 Task: Look for space in Rösrath, Germany from 4th September, 2023 to 10th September, 2023 for 1 adult in price range Rs.9000 to Rs.17000. Place can be private room with 1  bedroom having 1 bed and 1 bathroom. Property type can be house, flat, guest house, hotel. Booking option can be shelf check-in. Required host language is English.
Action: Mouse moved to (494, 104)
Screenshot: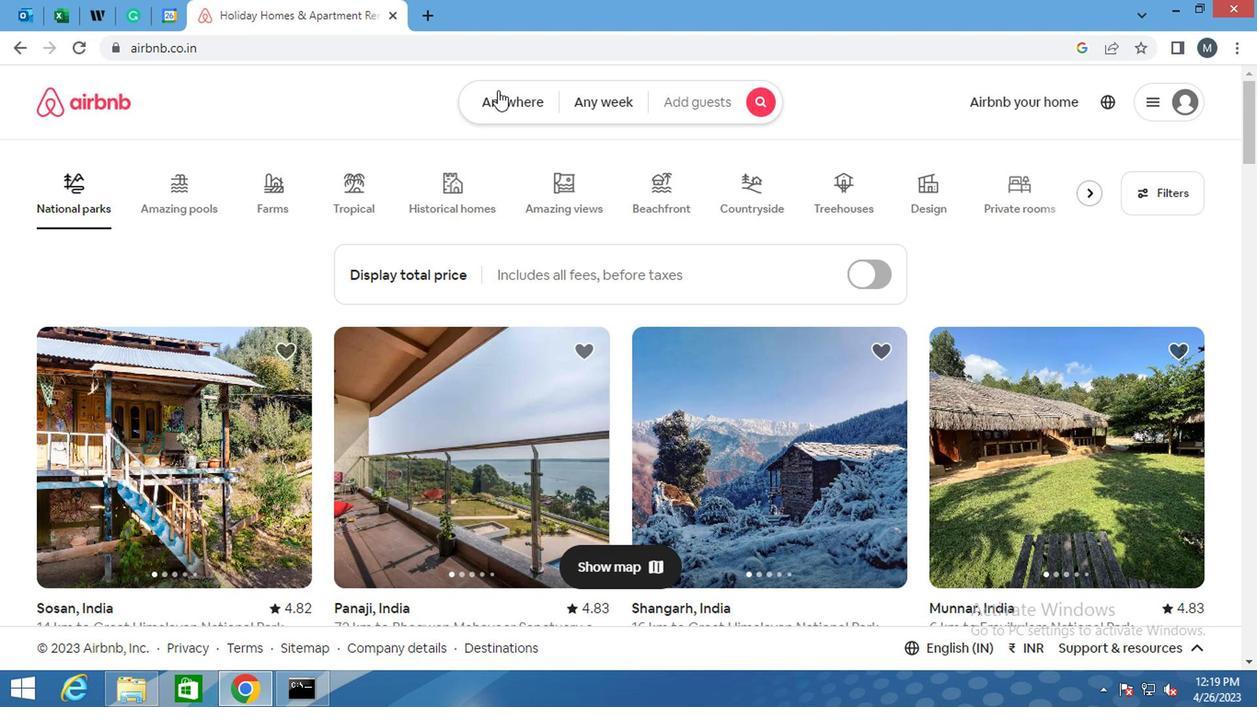 
Action: Mouse pressed left at (494, 104)
Screenshot: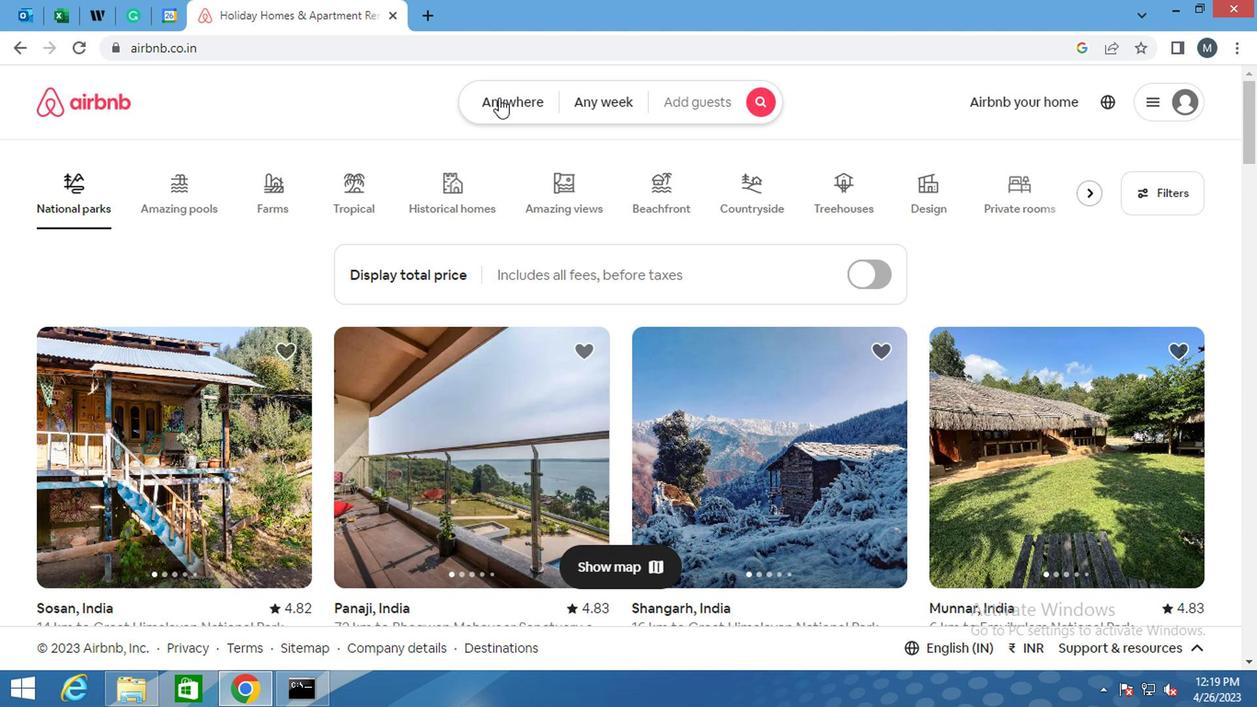 
Action: Mouse moved to (337, 172)
Screenshot: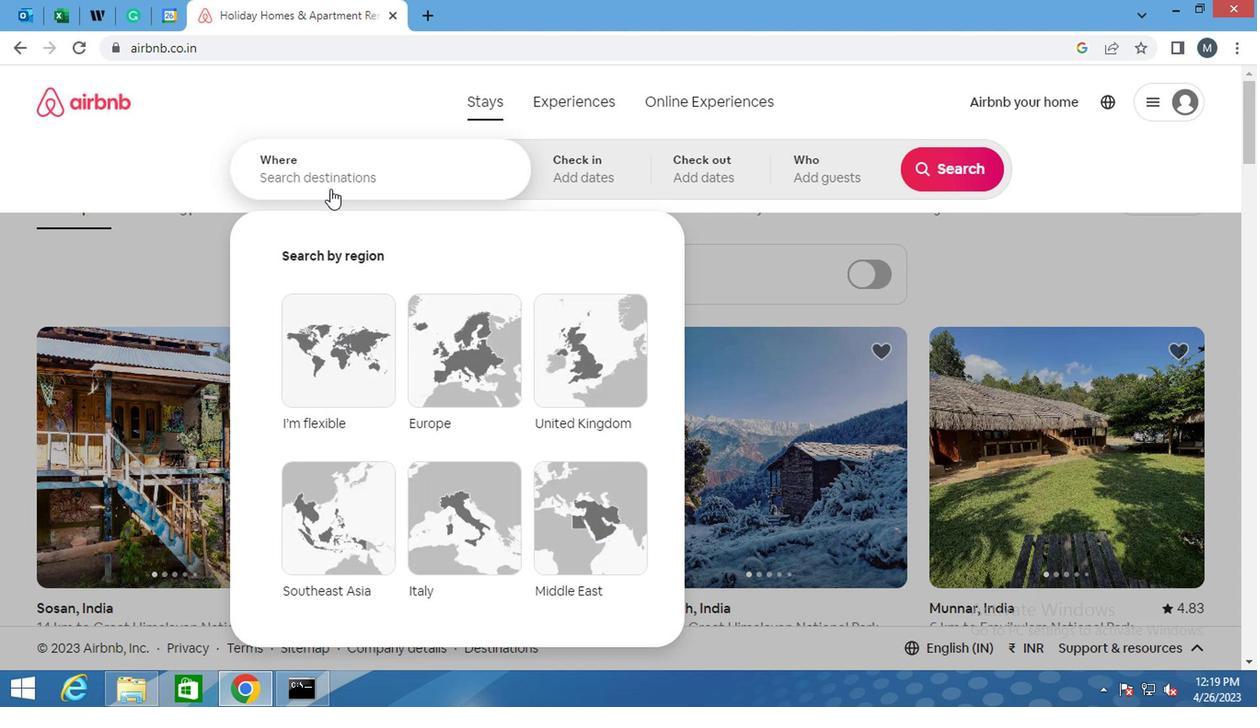 
Action: Mouse pressed left at (337, 172)
Screenshot: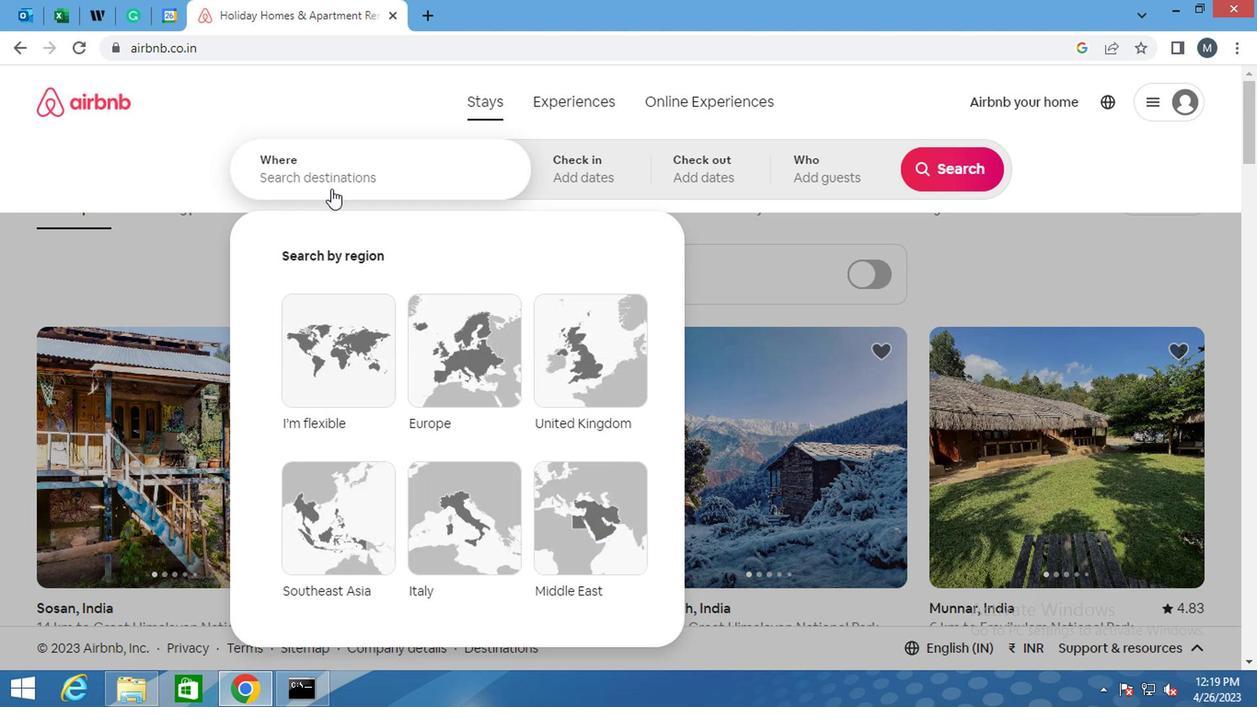 
Action: Key pressed <Key.shift><Key.shift><Key.shift><Key.shift><Key.shift><Key.shift>ROSRATH,<Key.space><Key.shift>GER
Screenshot: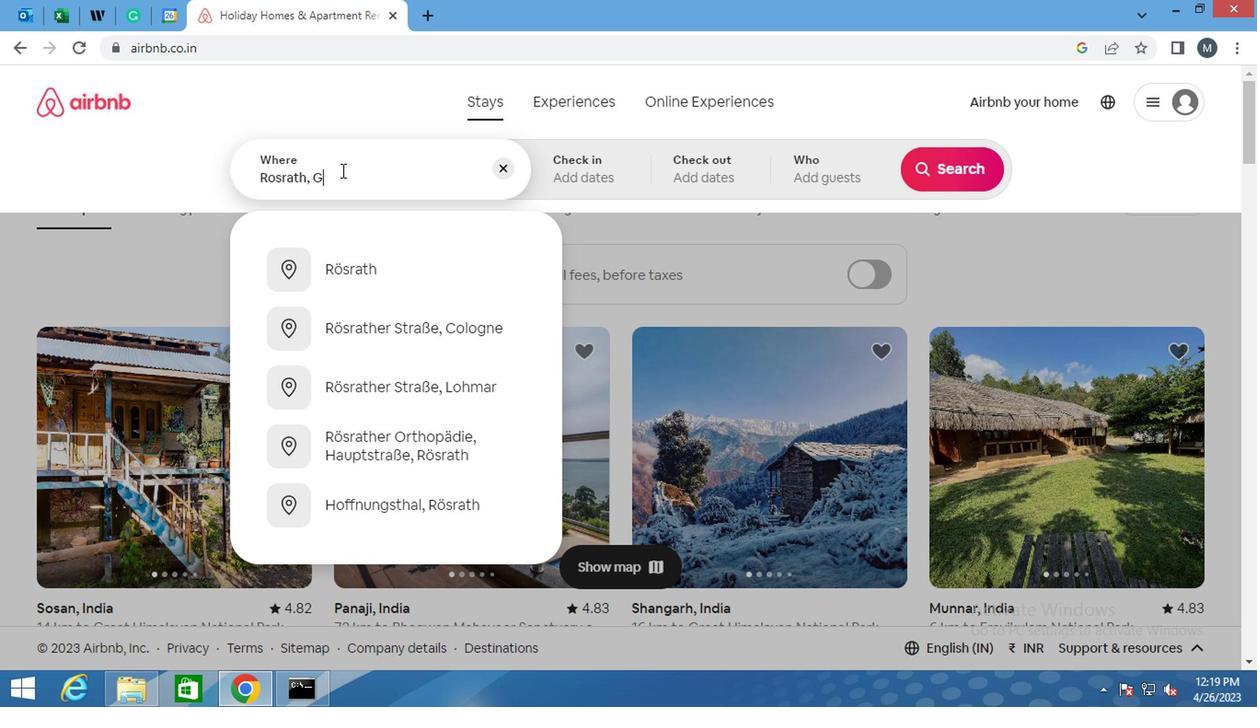 
Action: Mouse moved to (379, 269)
Screenshot: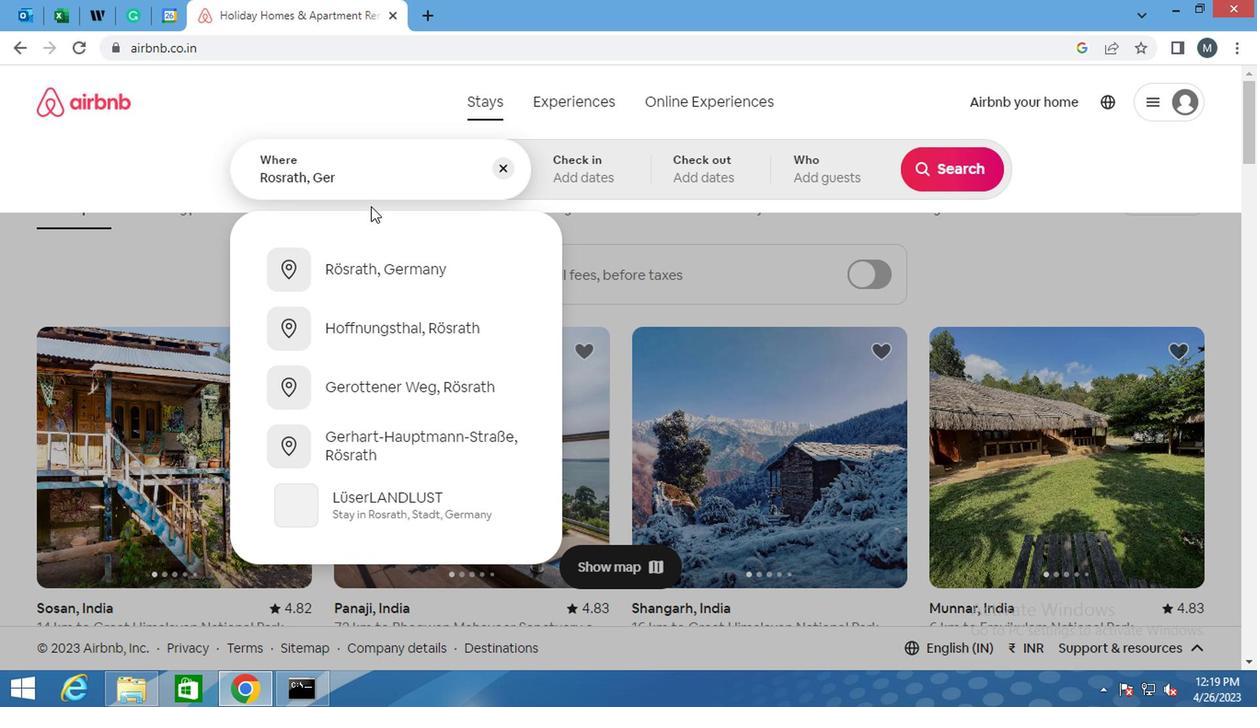 
Action: Mouse pressed left at (379, 269)
Screenshot: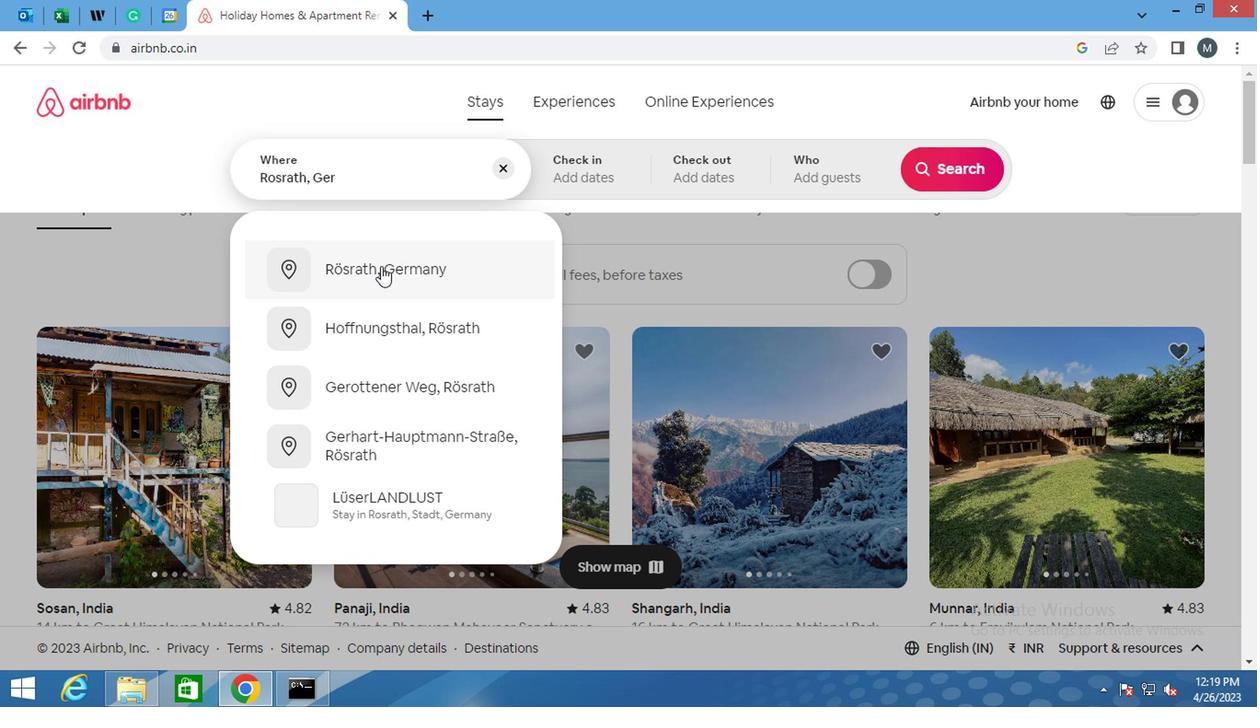 
Action: Mouse moved to (936, 307)
Screenshot: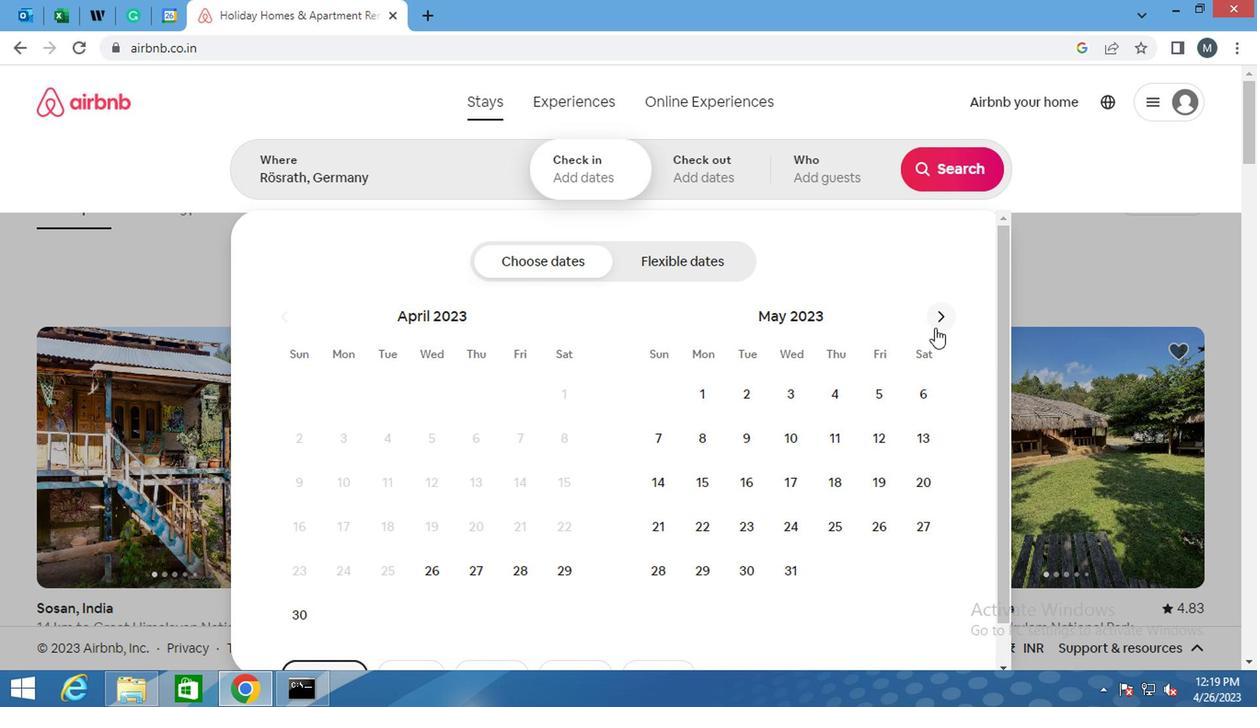 
Action: Mouse pressed left at (936, 307)
Screenshot: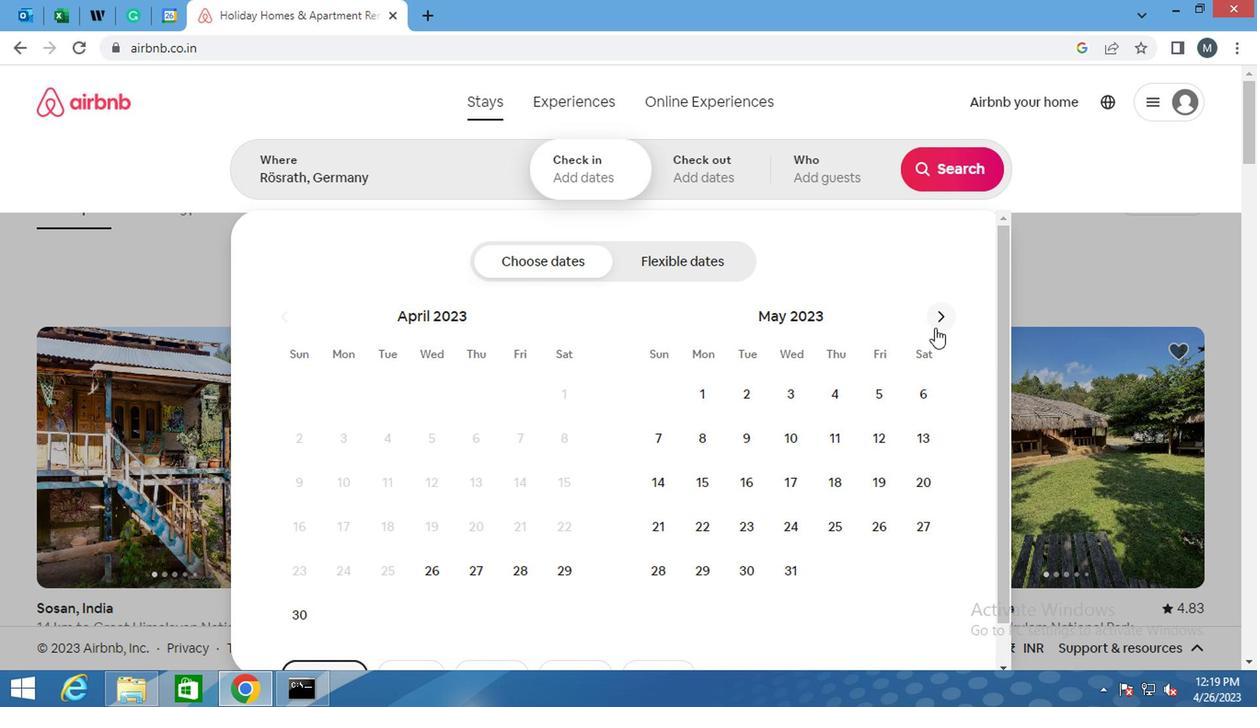 
Action: Mouse moved to (936, 307)
Screenshot: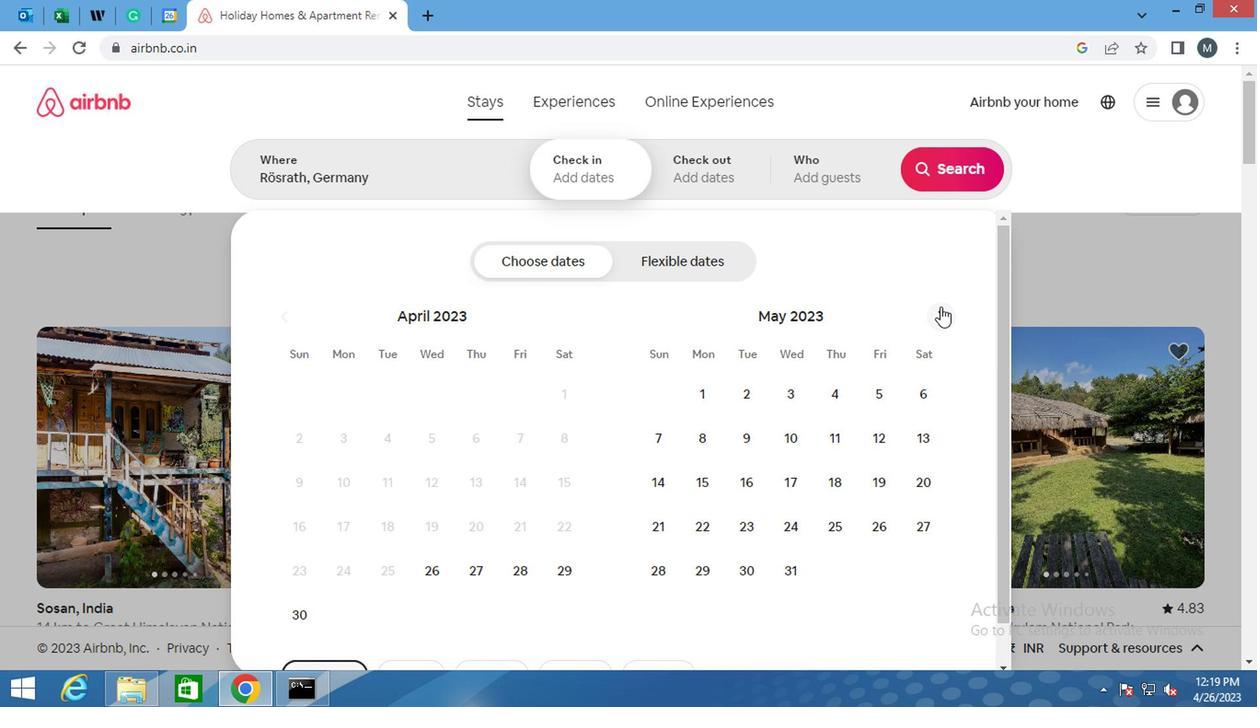 
Action: Mouse pressed left at (936, 307)
Screenshot: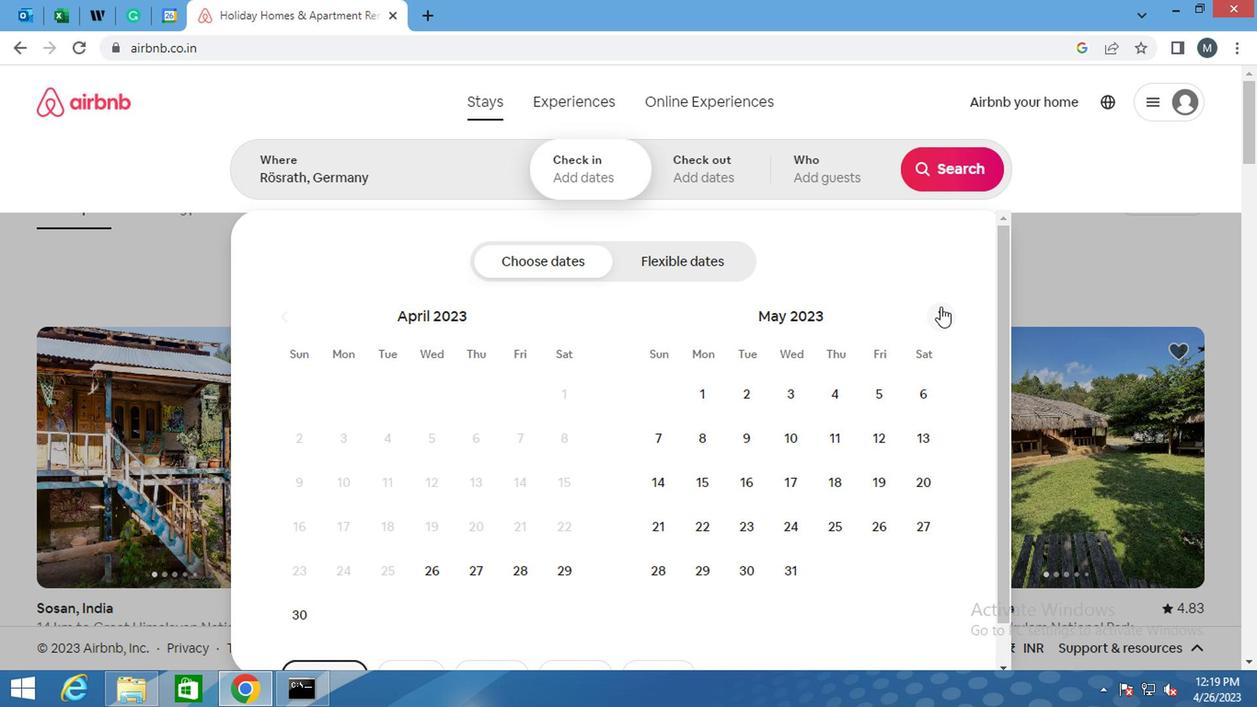
Action: Mouse moved to (938, 308)
Screenshot: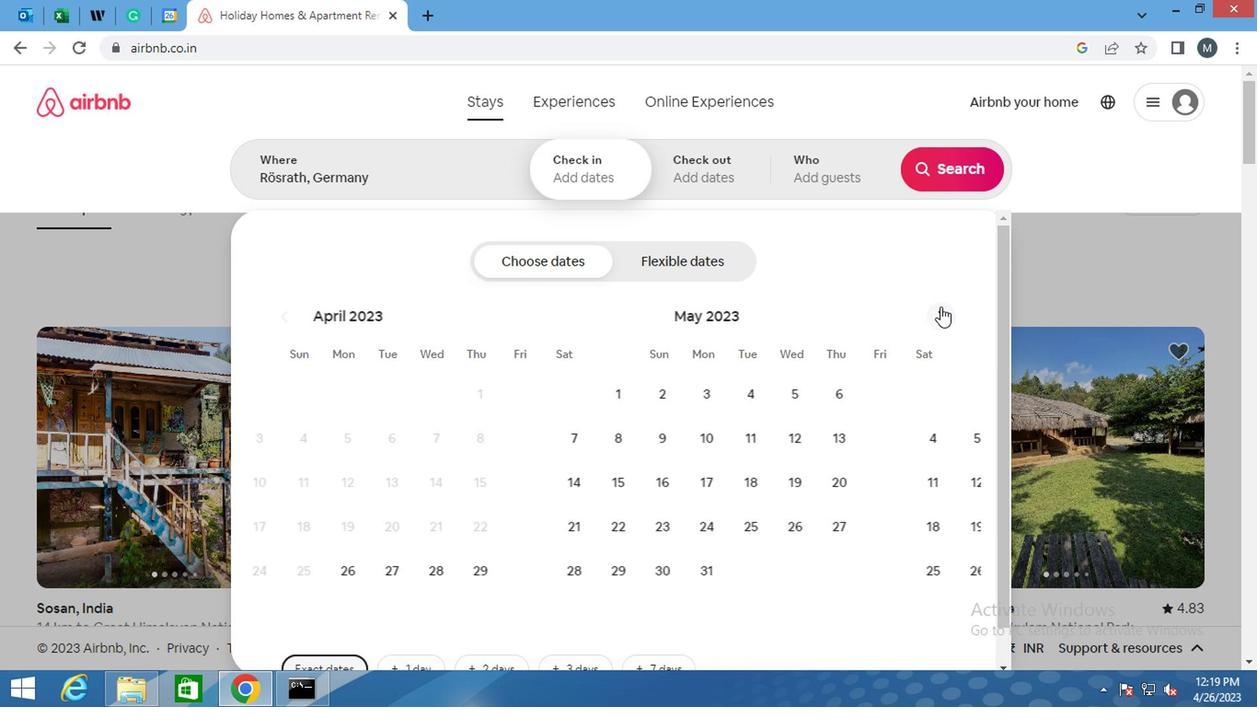 
Action: Mouse pressed left at (938, 308)
Screenshot: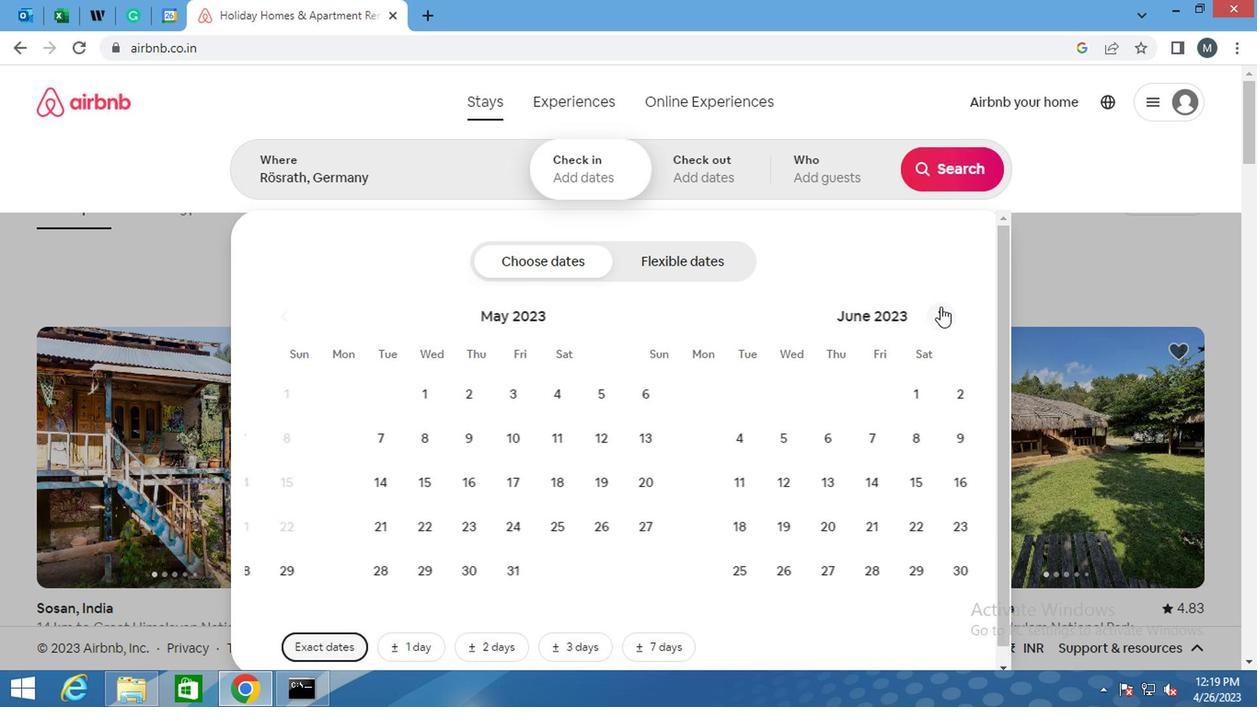 
Action: Mouse moved to (939, 307)
Screenshot: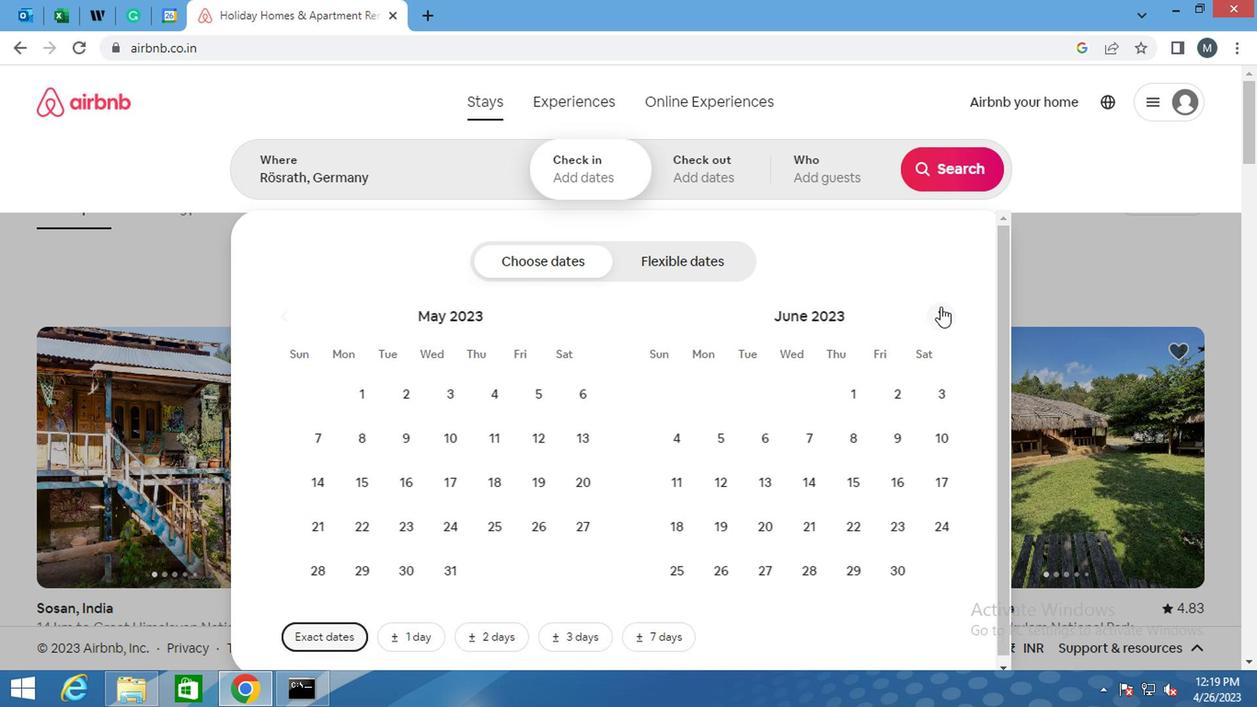 
Action: Mouse pressed left at (939, 307)
Screenshot: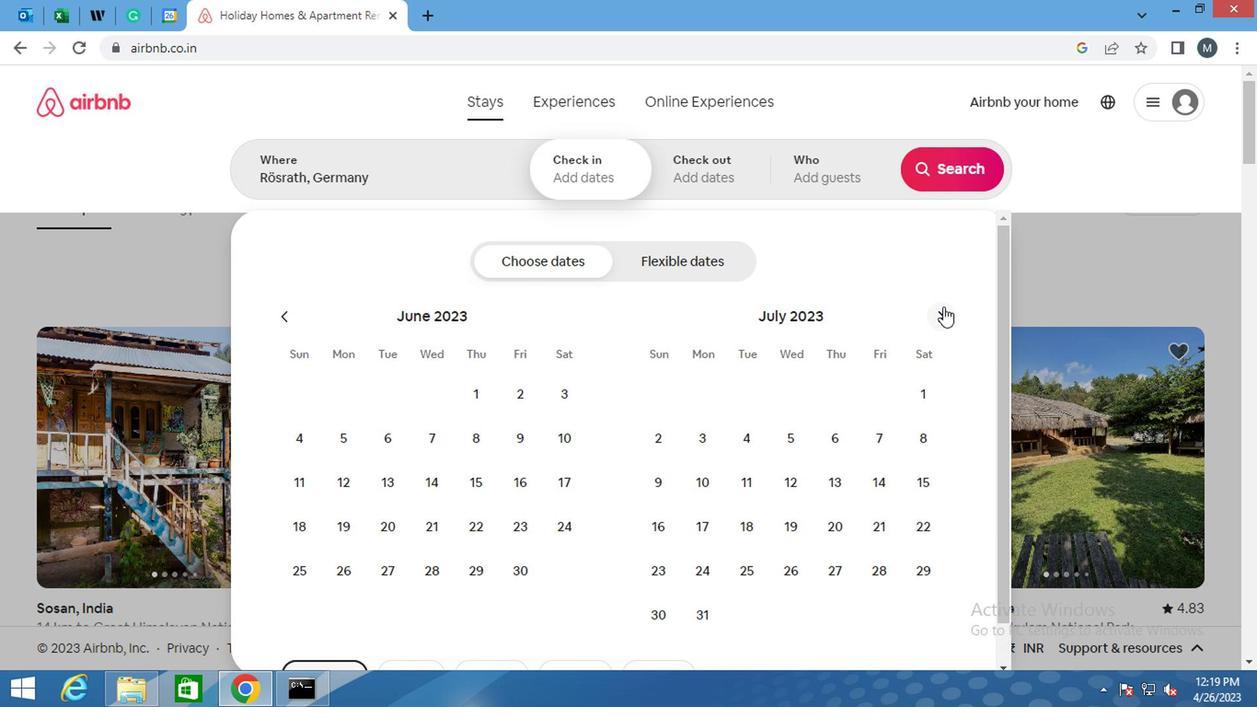 
Action: Mouse moved to (940, 307)
Screenshot: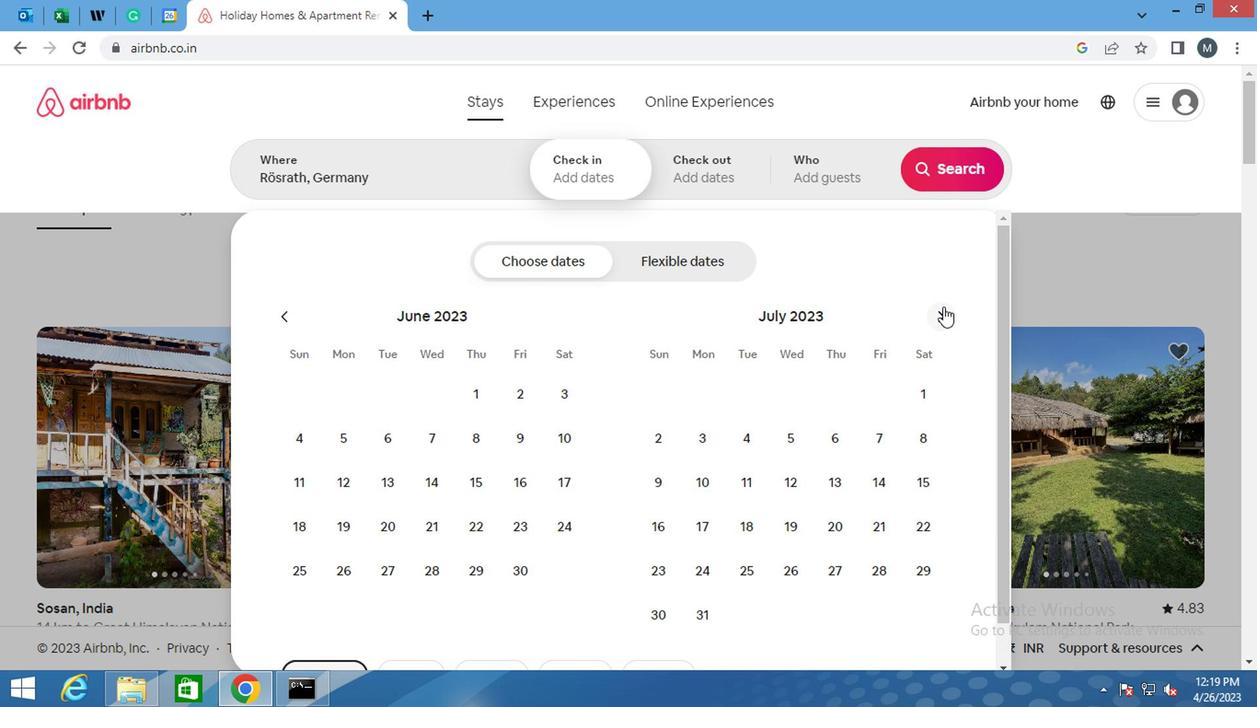 
Action: Mouse pressed left at (940, 307)
Screenshot: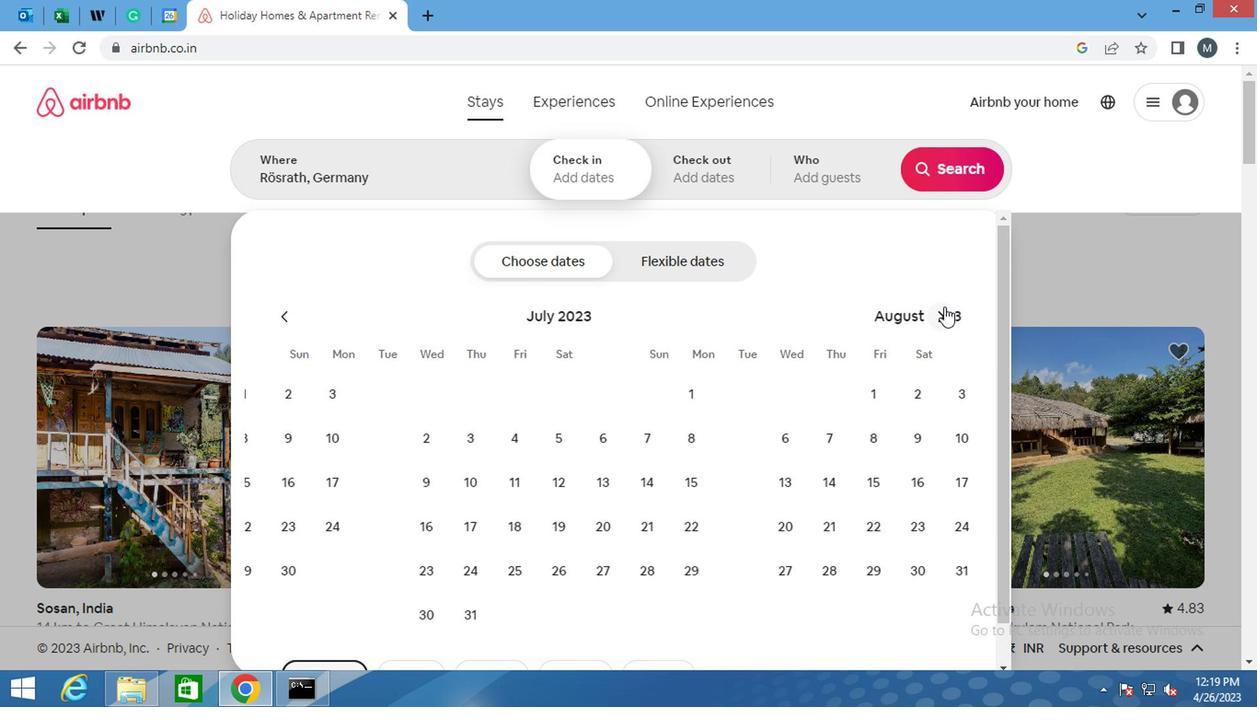 
Action: Mouse moved to (701, 444)
Screenshot: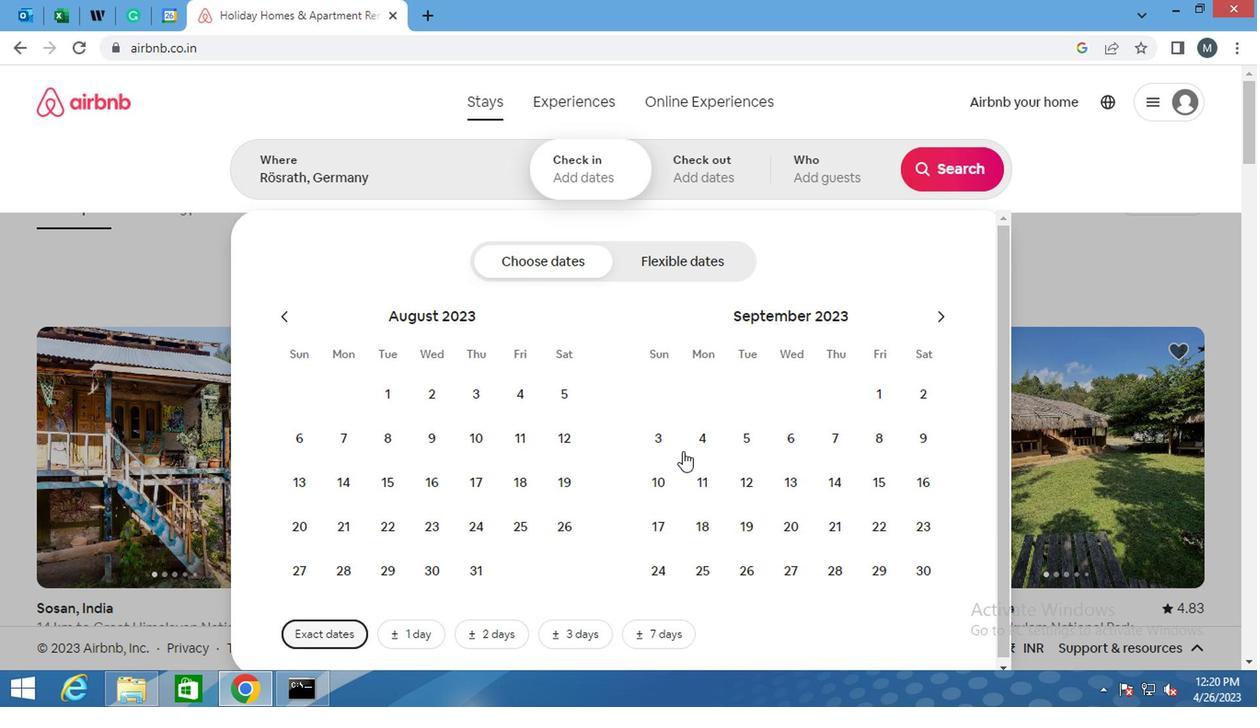 
Action: Mouse pressed left at (701, 444)
Screenshot: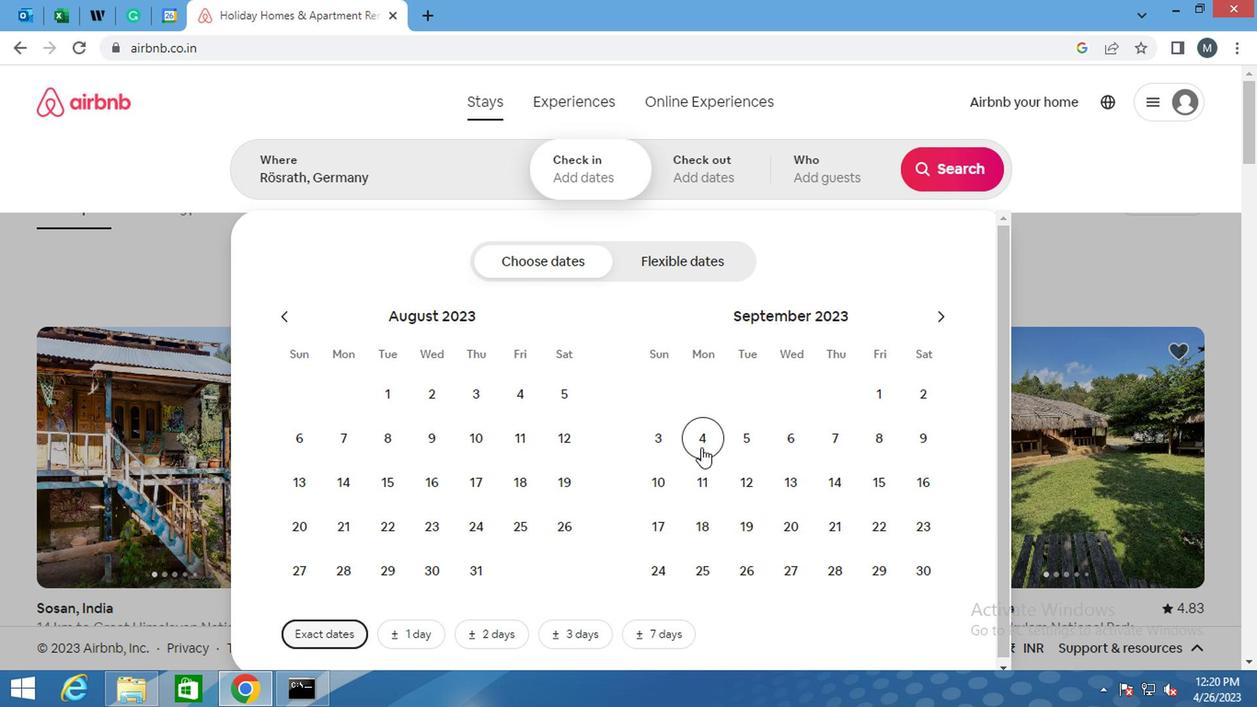 
Action: Mouse moved to (649, 482)
Screenshot: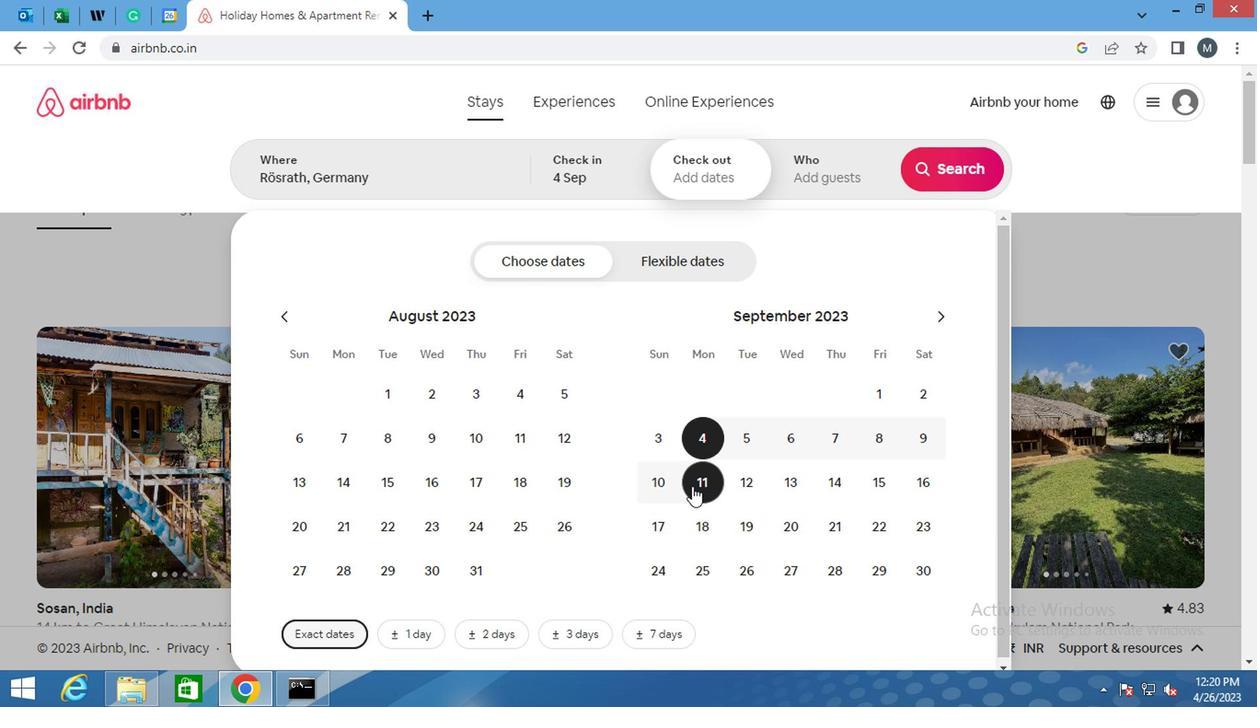 
Action: Mouse pressed left at (649, 482)
Screenshot: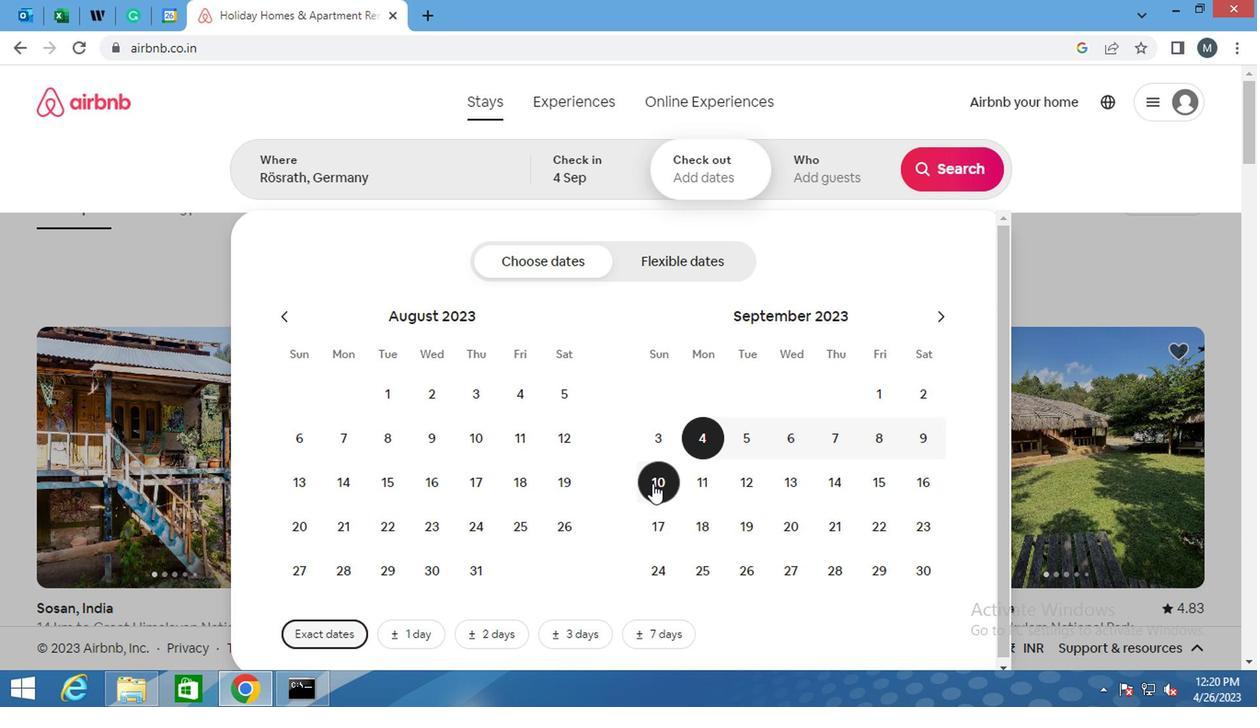 
Action: Mouse moved to (815, 193)
Screenshot: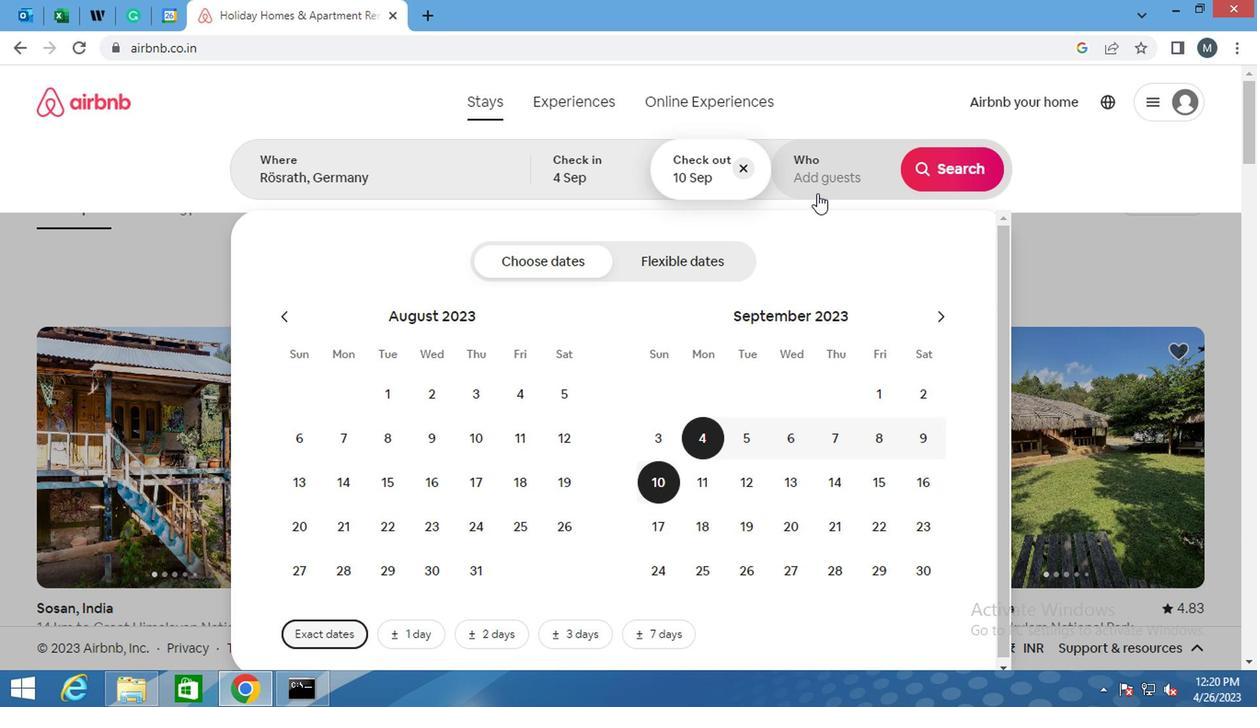 
Action: Mouse pressed left at (815, 193)
Screenshot: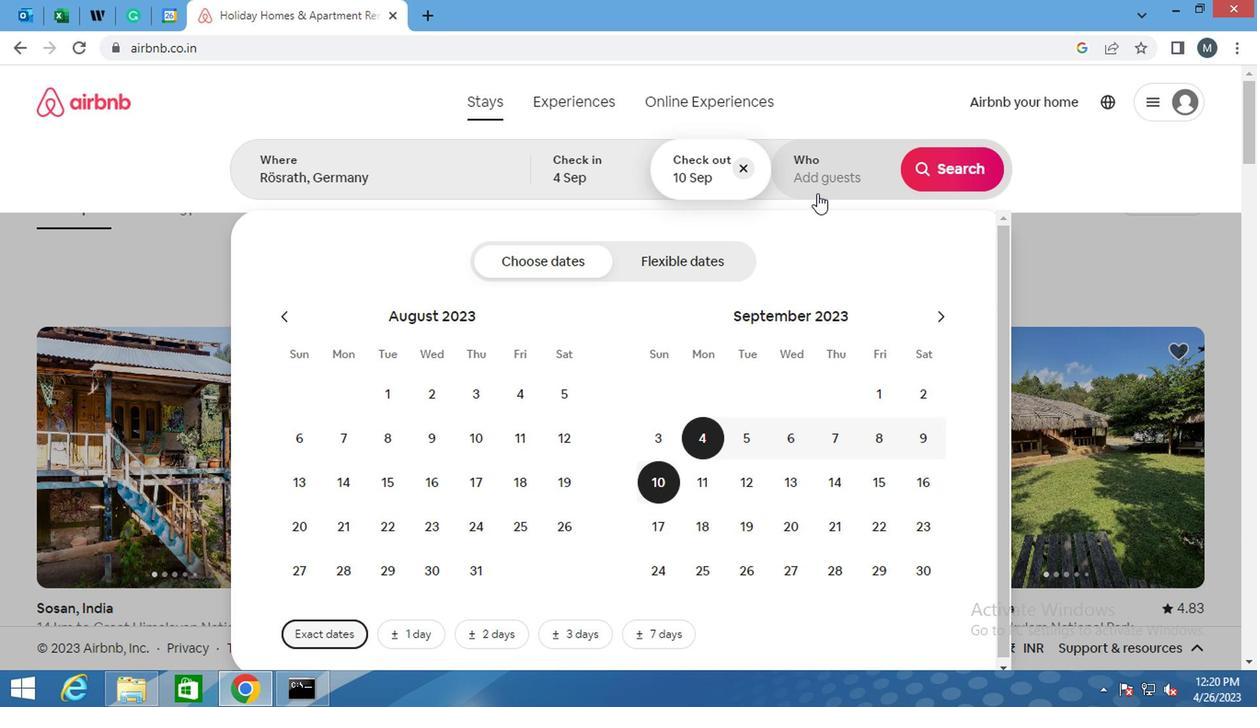 
Action: Mouse moved to (955, 276)
Screenshot: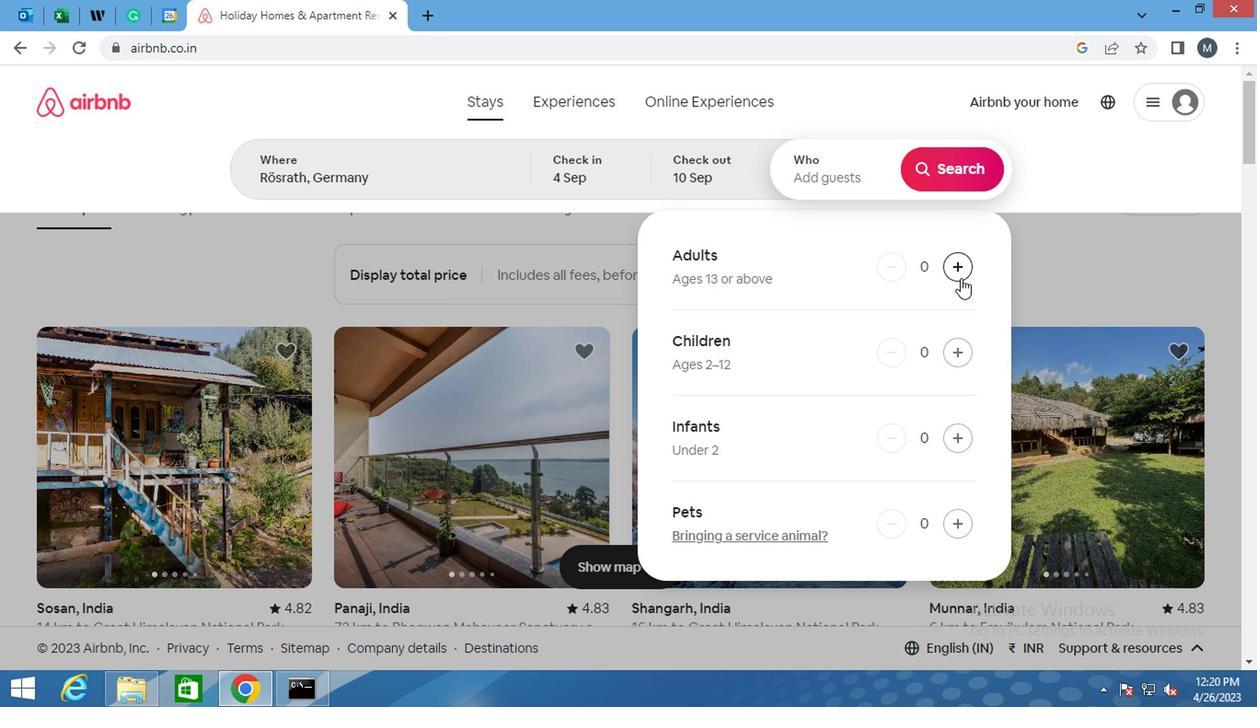 
Action: Mouse pressed left at (955, 276)
Screenshot: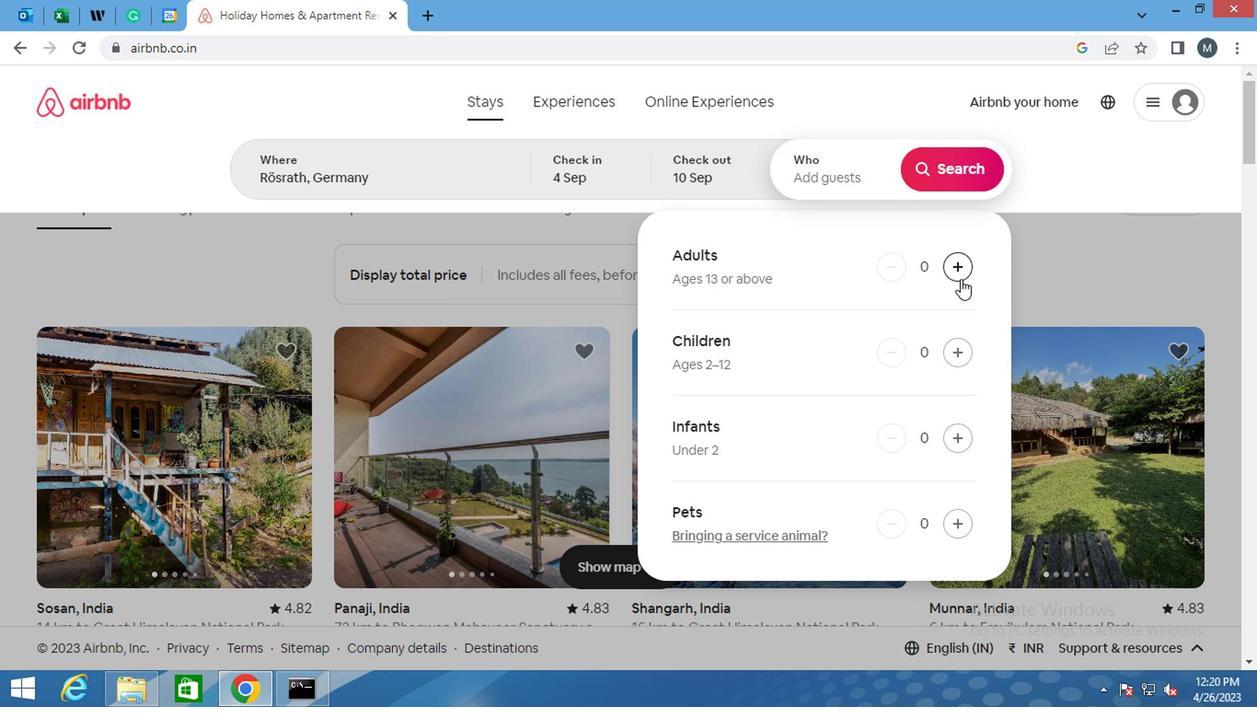 
Action: Mouse moved to (942, 172)
Screenshot: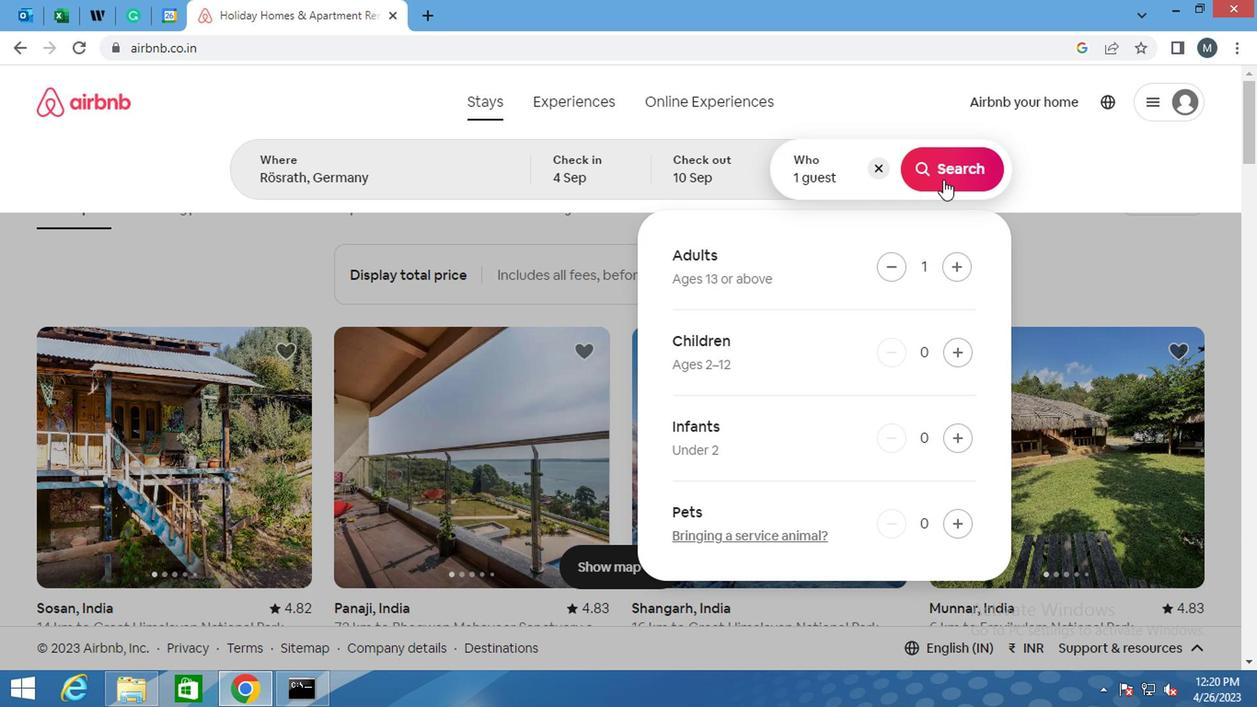
Action: Mouse pressed left at (942, 172)
Screenshot: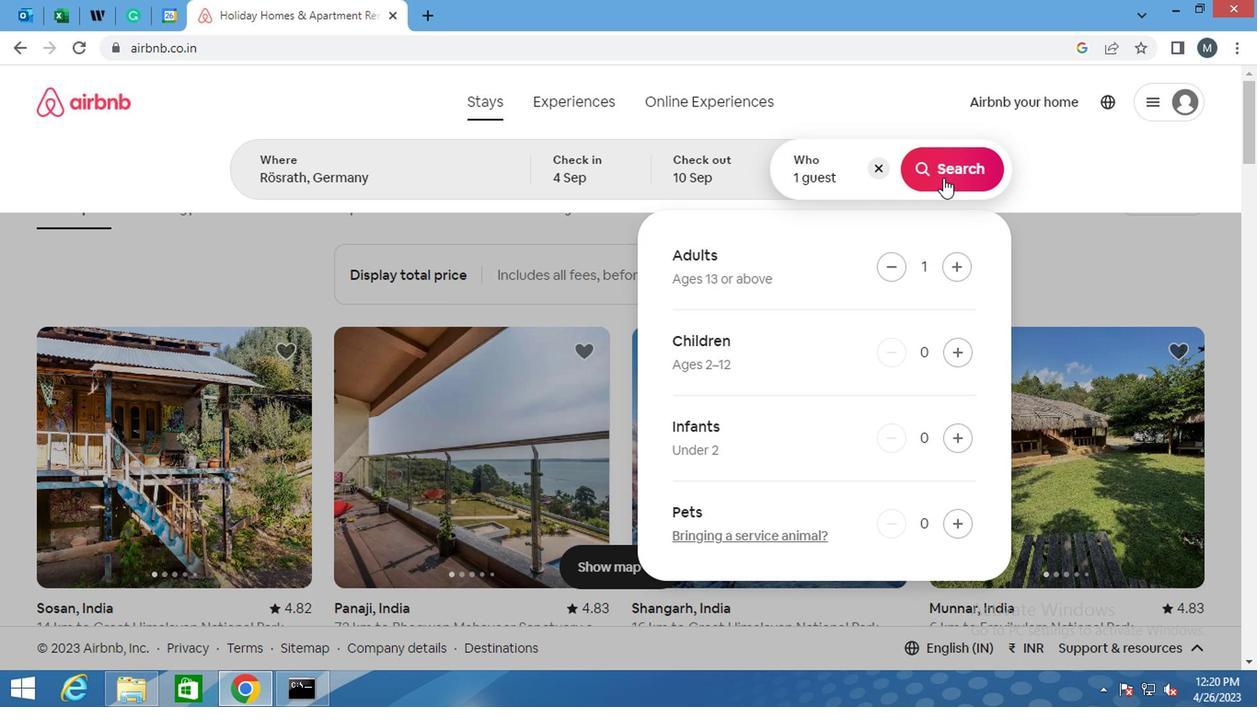 
Action: Mouse moved to (1143, 178)
Screenshot: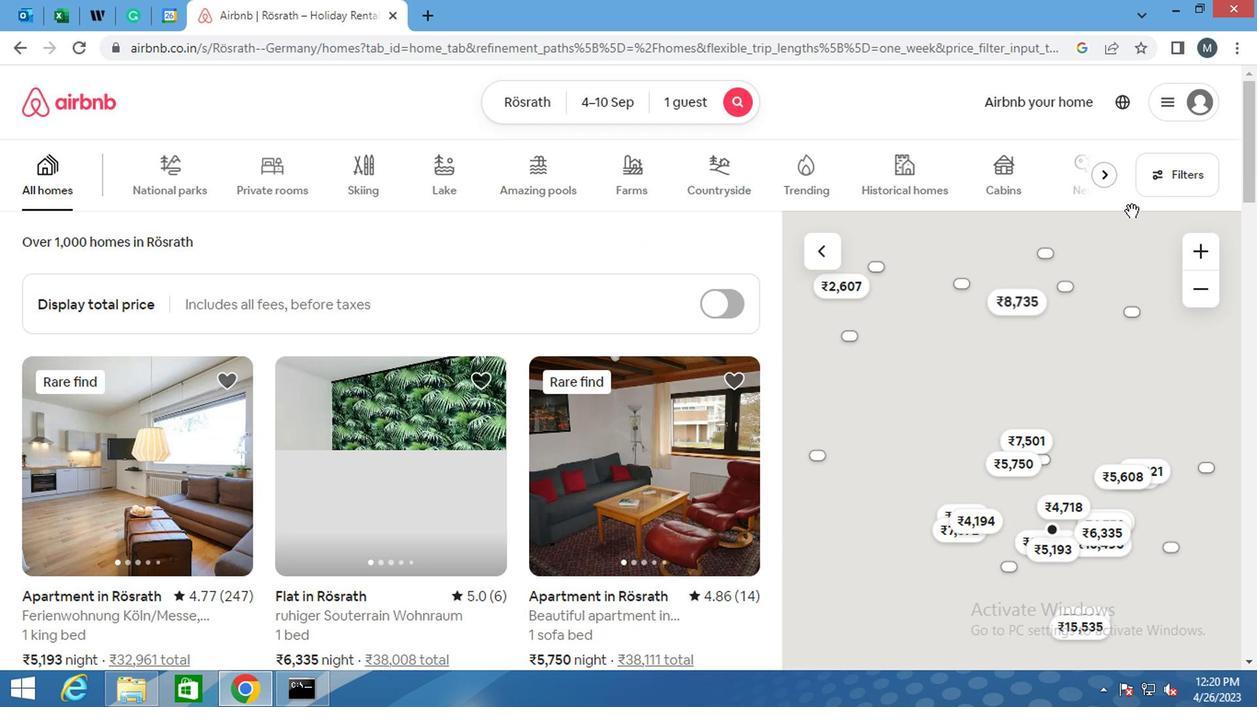
Action: Mouse pressed left at (1143, 178)
Screenshot: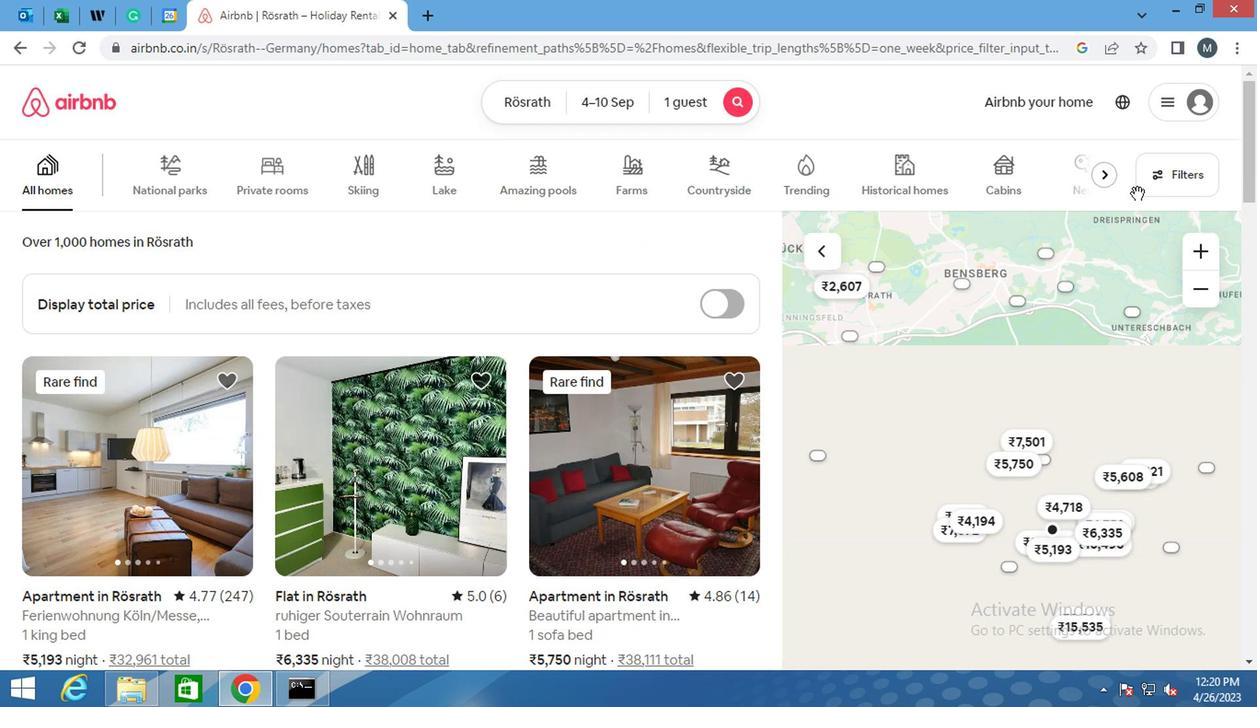 
Action: Mouse moved to (402, 425)
Screenshot: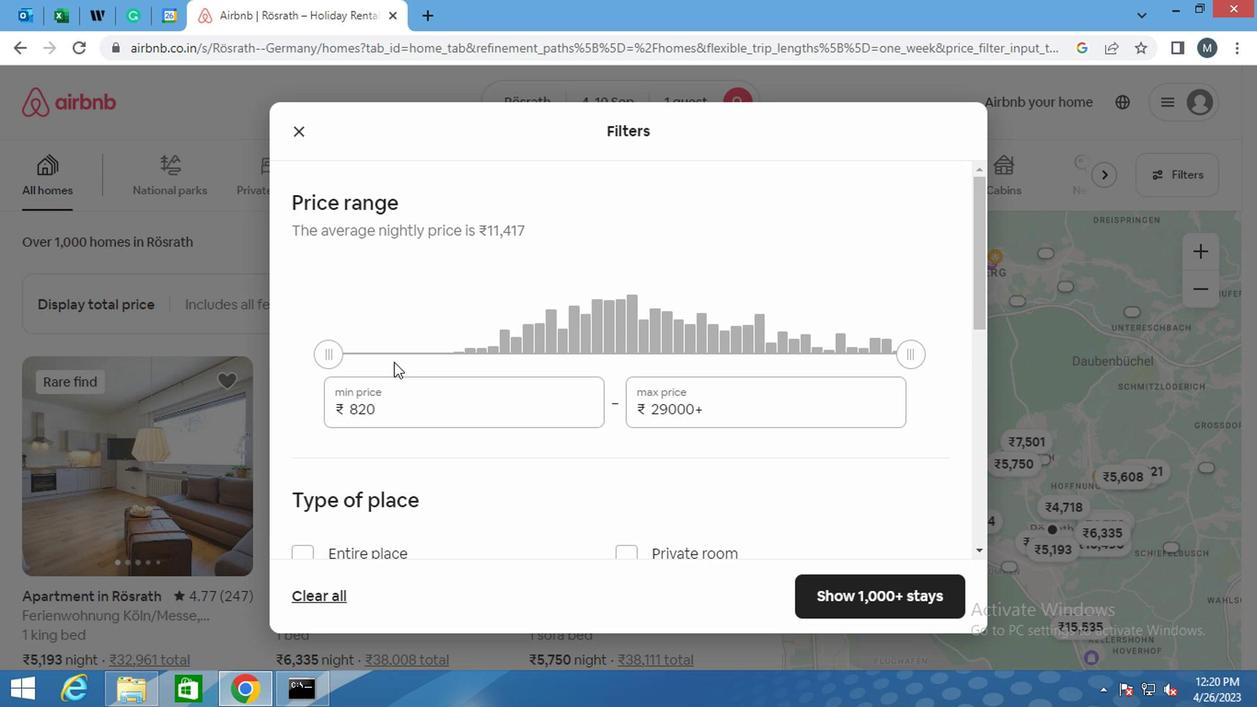 
Action: Mouse pressed left at (402, 425)
Screenshot: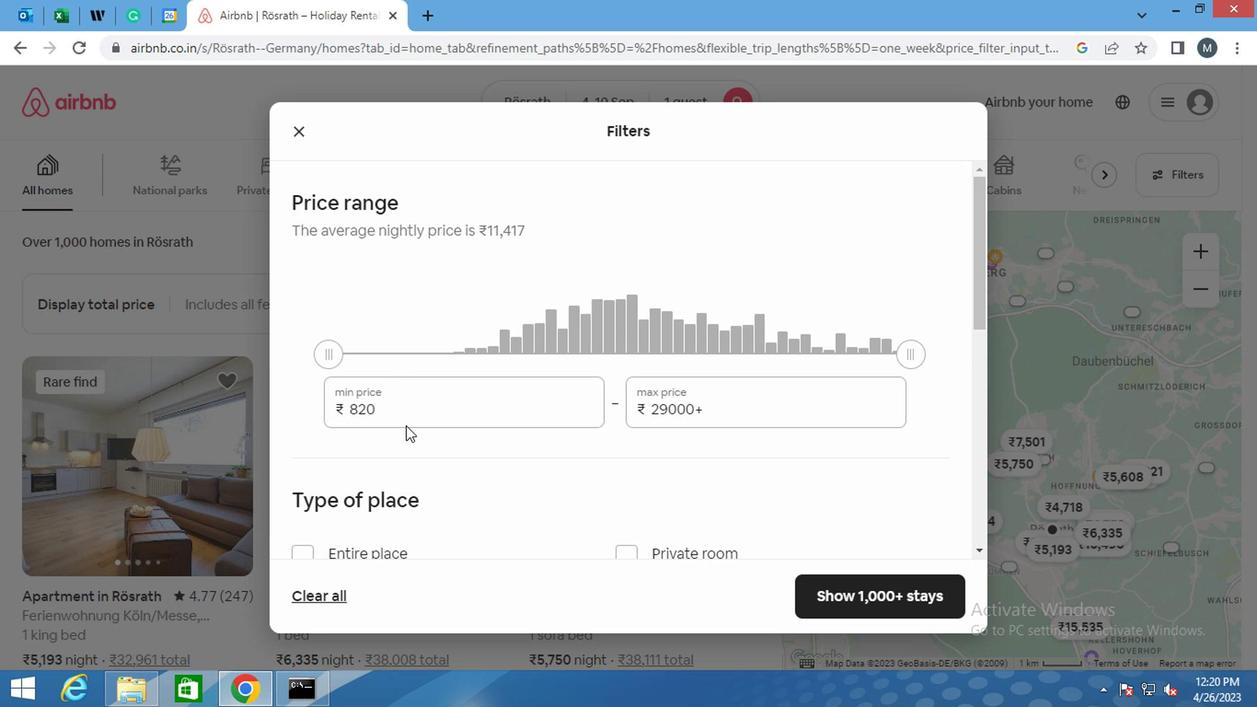 
Action: Mouse moved to (404, 415)
Screenshot: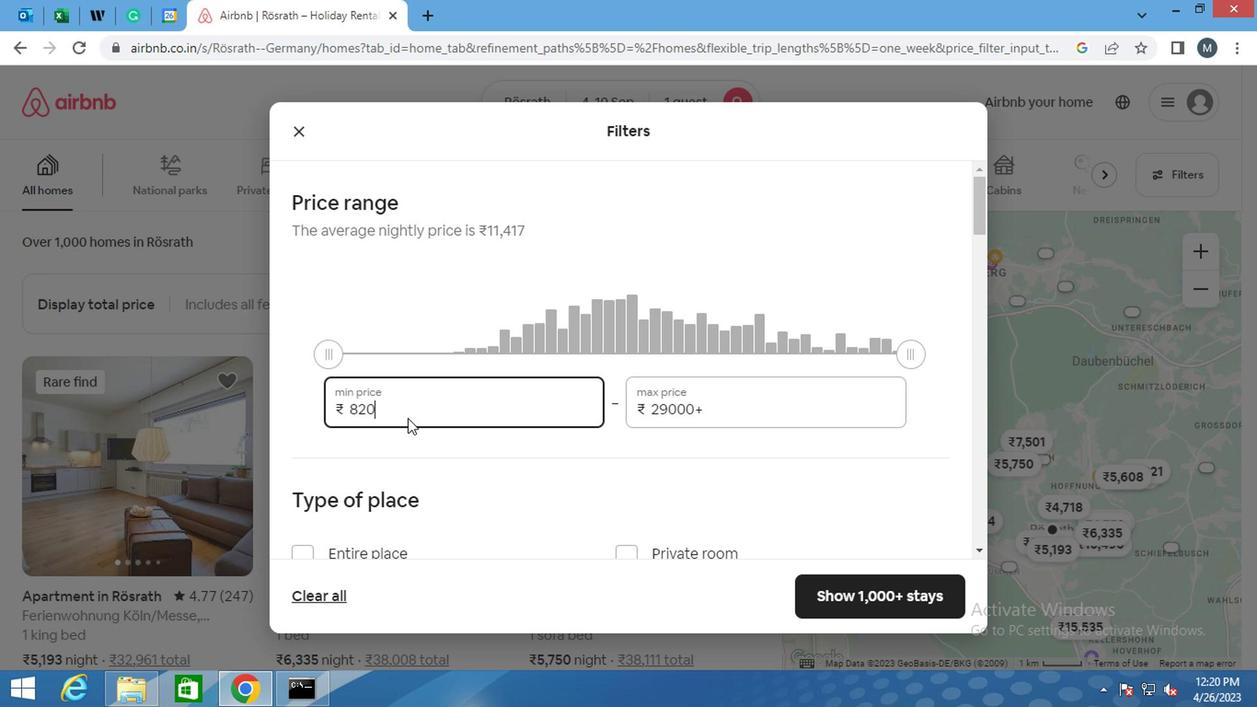 
Action: Key pressed <Key.backspace><Key.backspace><Key.backspace>
Screenshot: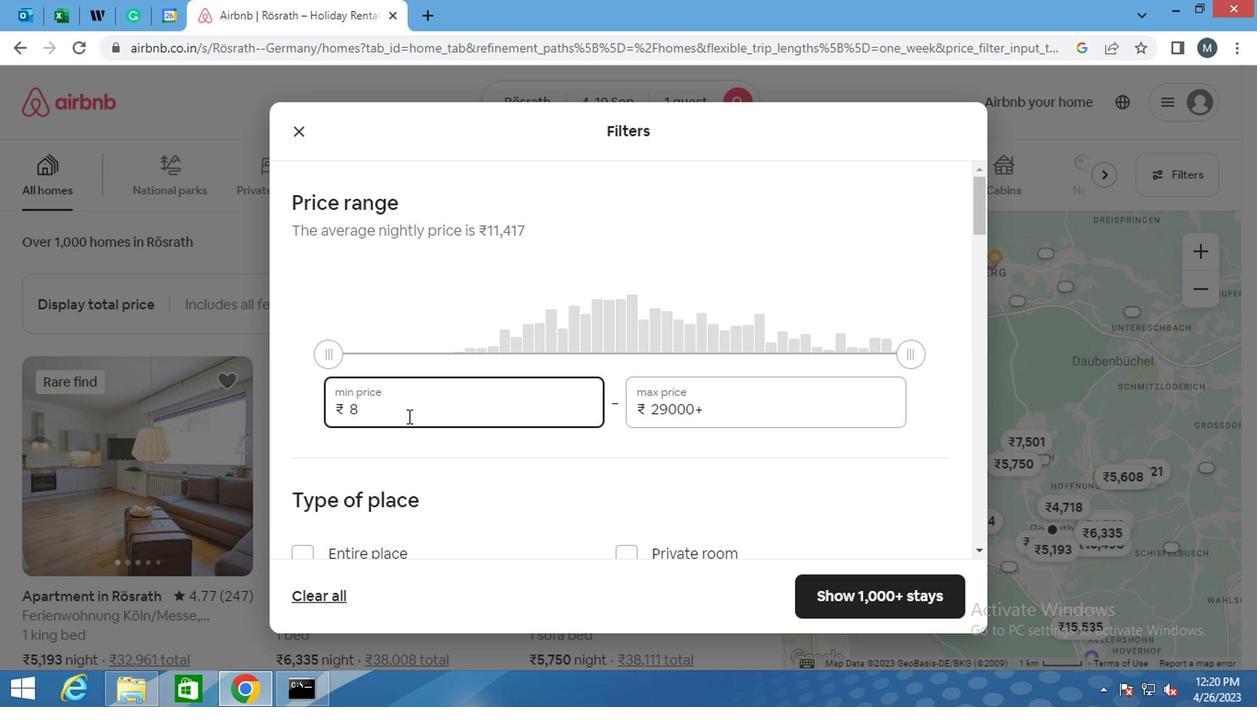 
Action: Mouse moved to (404, 412)
Screenshot: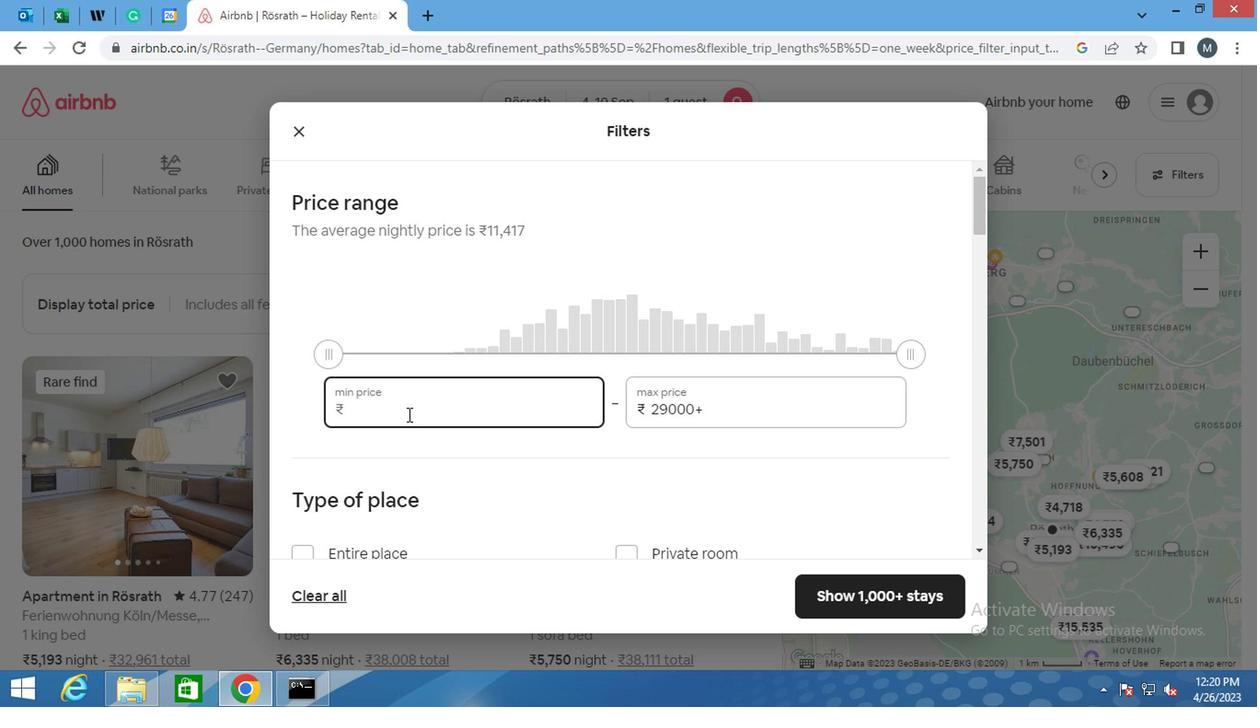 
Action: Key pressed 900
Screenshot: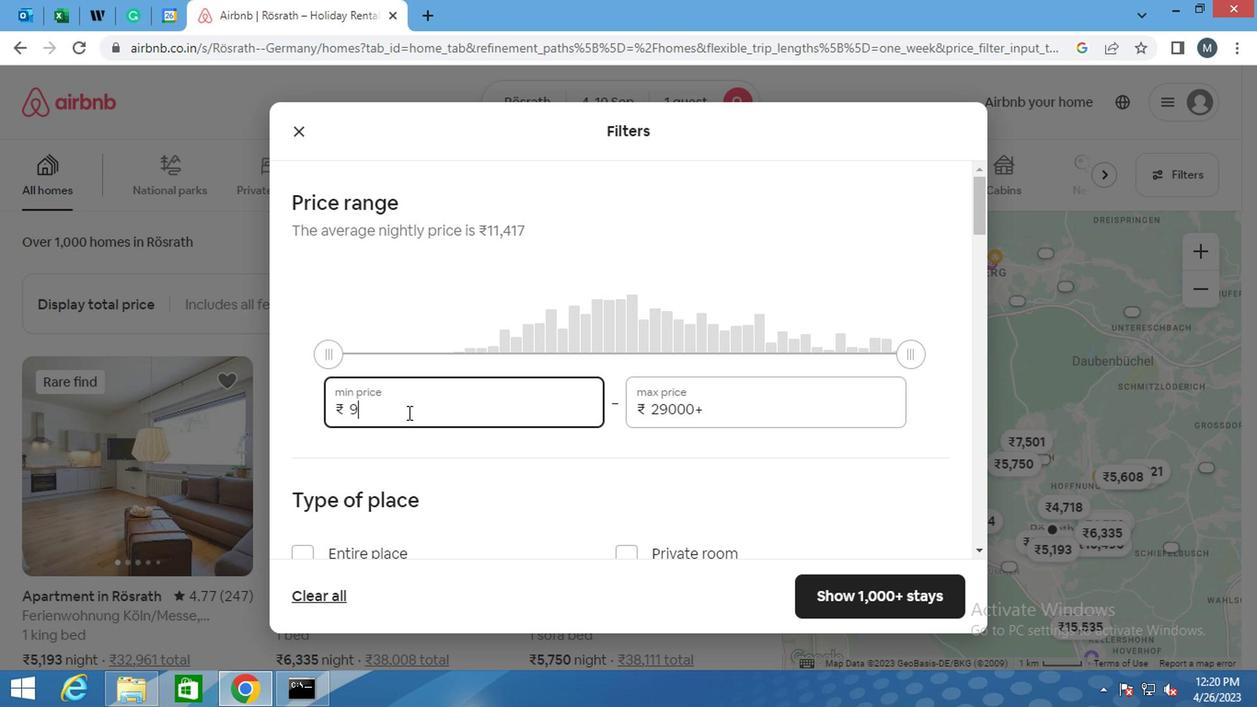 
Action: Mouse moved to (404, 412)
Screenshot: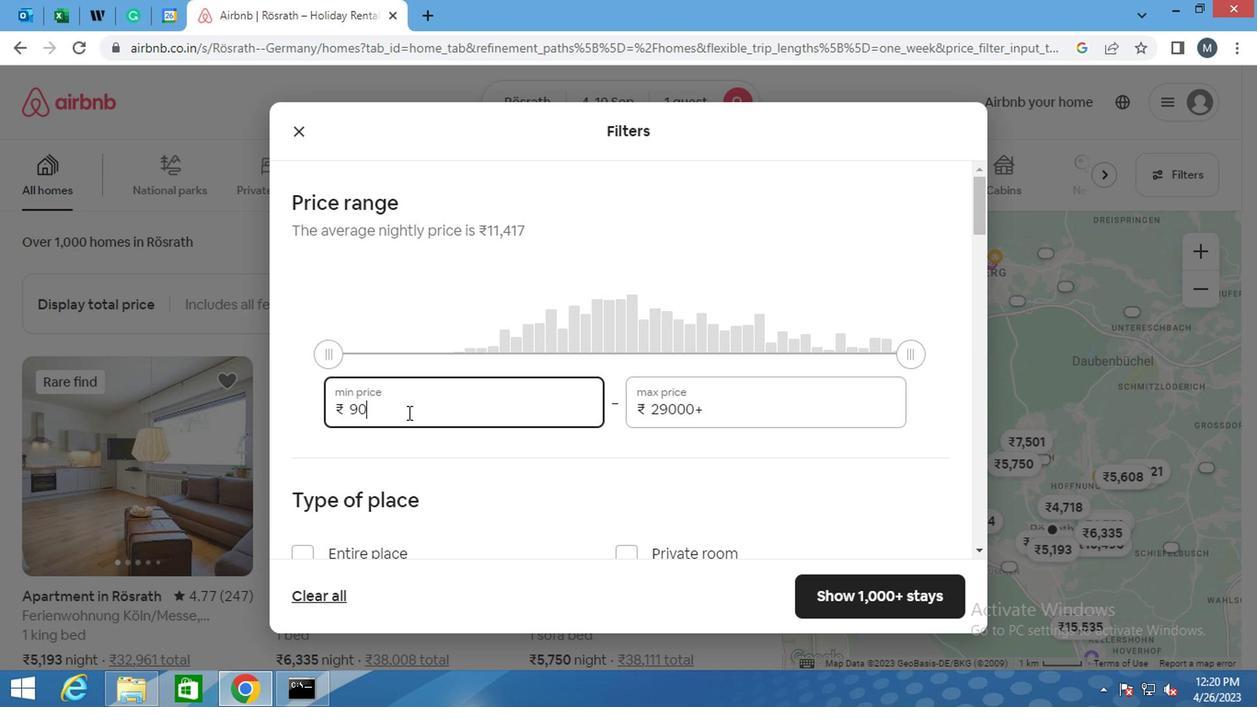 
Action: Key pressed 0
Screenshot: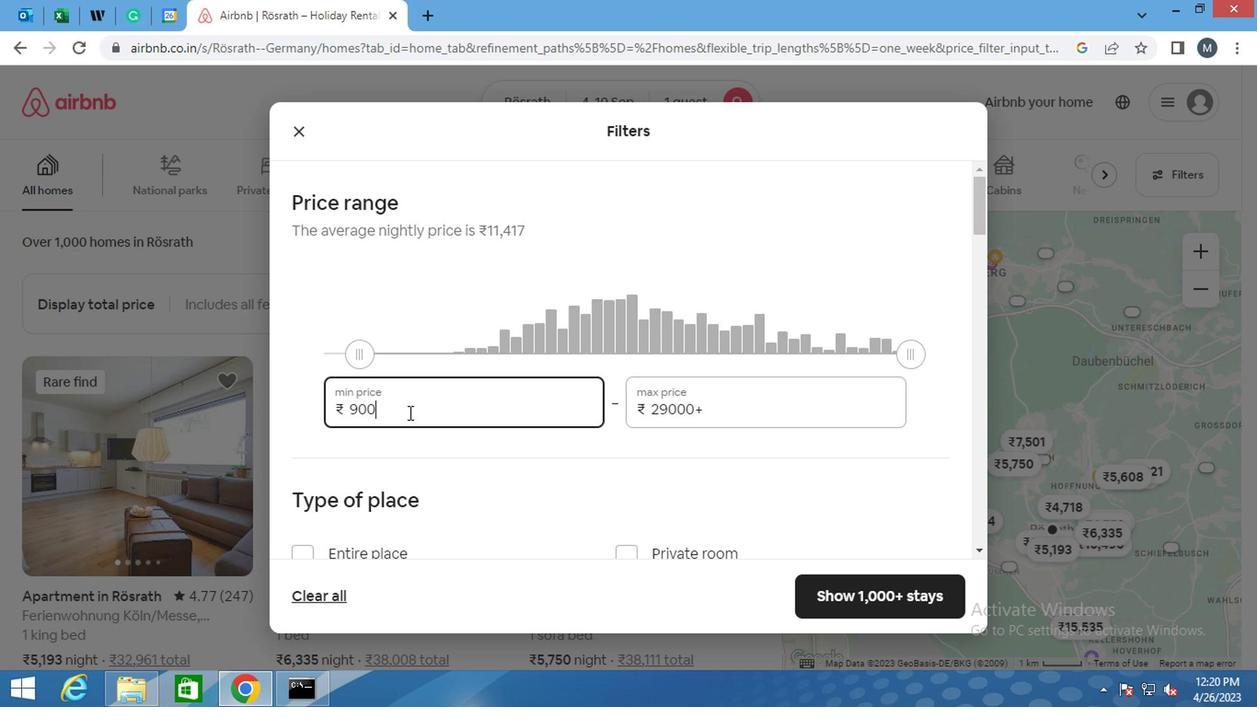 
Action: Mouse moved to (709, 417)
Screenshot: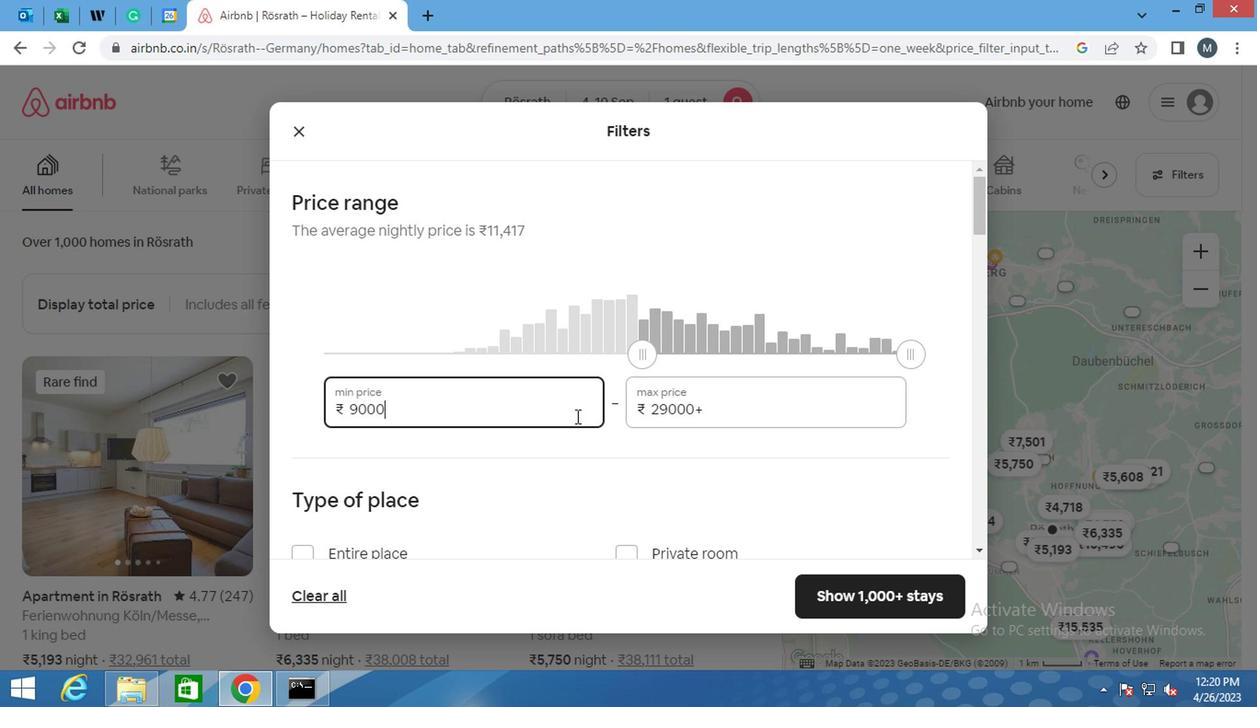 
Action: Mouse pressed left at (709, 417)
Screenshot: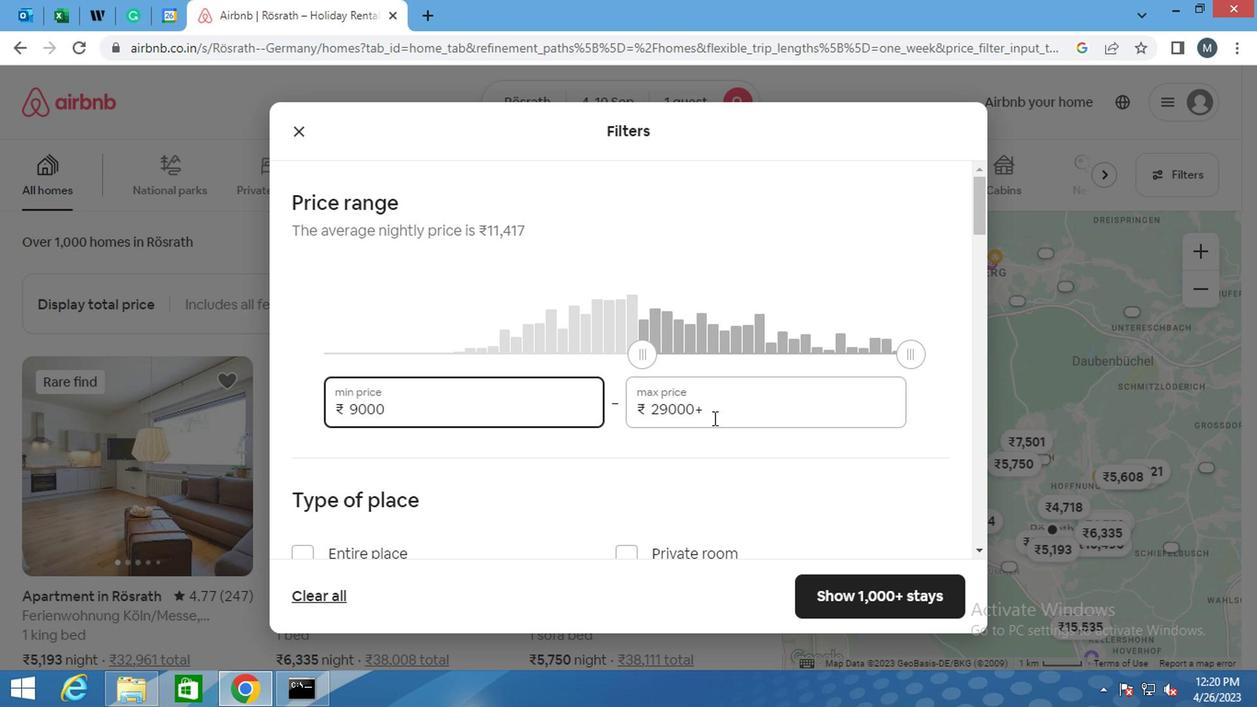 
Action: Mouse moved to (708, 417)
Screenshot: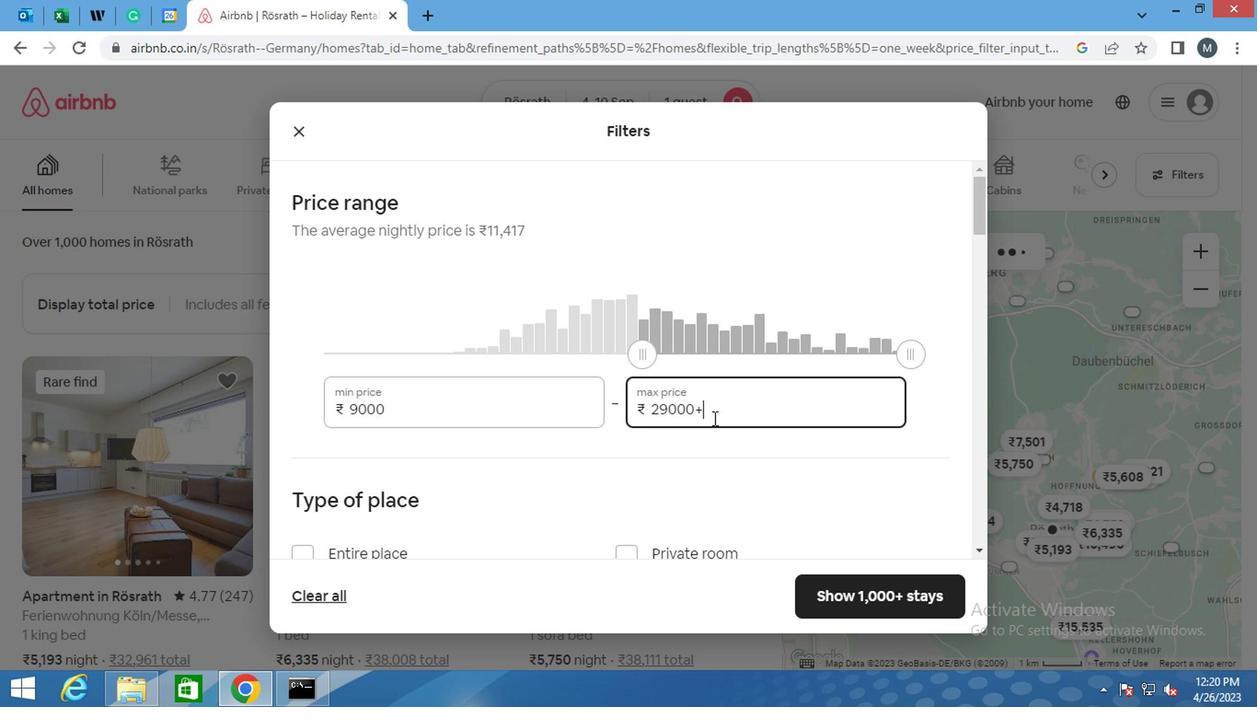 
Action: Key pressed <Key.backspace>
Screenshot: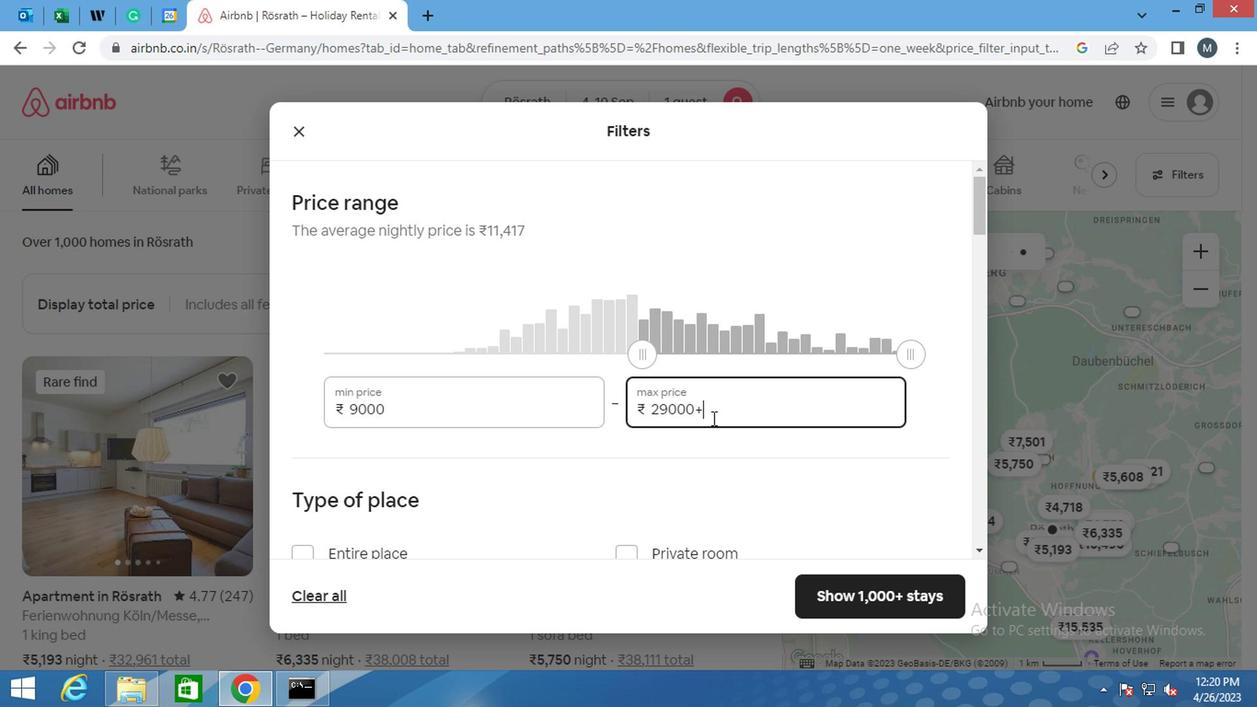 
Action: Mouse moved to (708, 415)
Screenshot: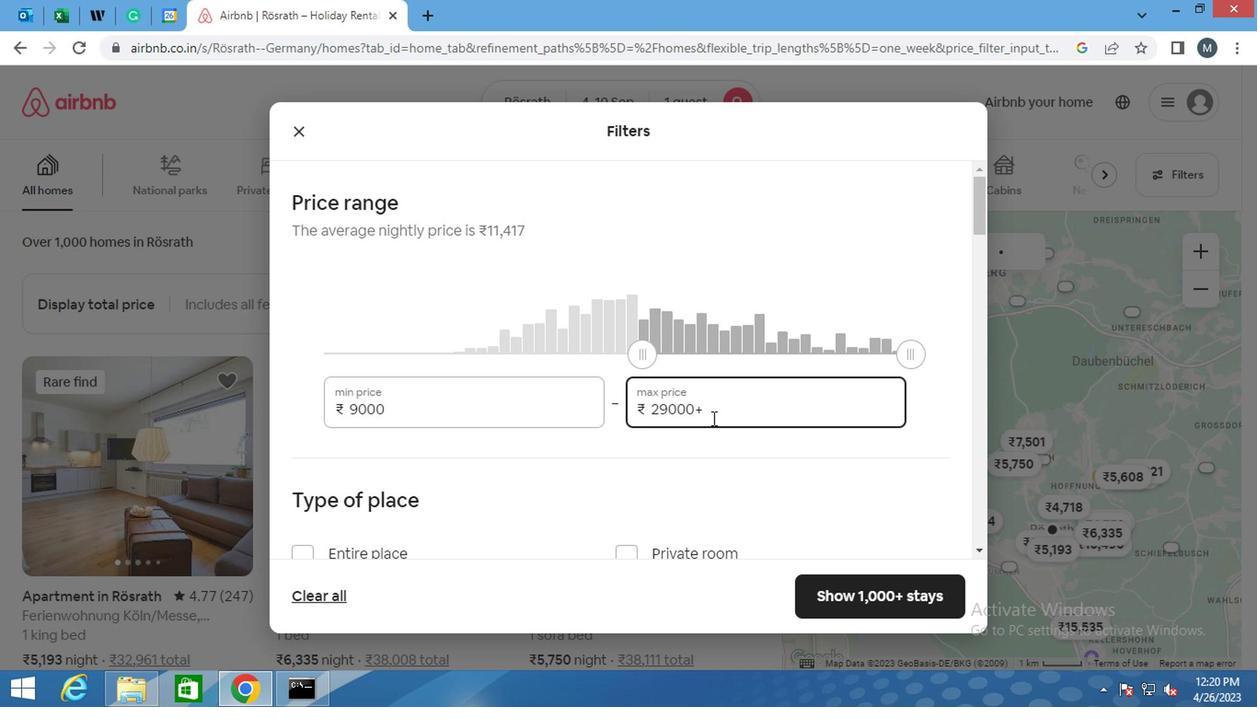 
Action: Key pressed <Key.backspace><Key.backspace><Key.backspace><Key.backspace><Key.backspace><Key.backspace><Key.backspace><Key.backspace><Key.backspace>
Screenshot: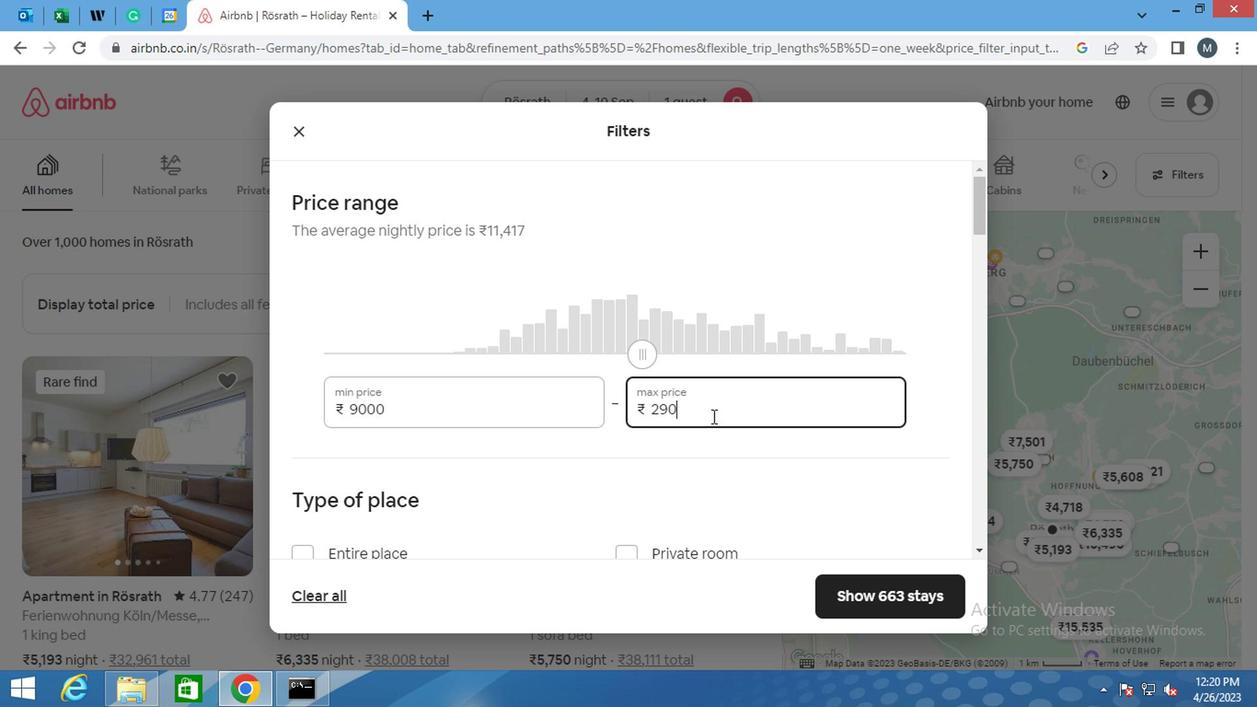 
Action: Mouse moved to (698, 412)
Screenshot: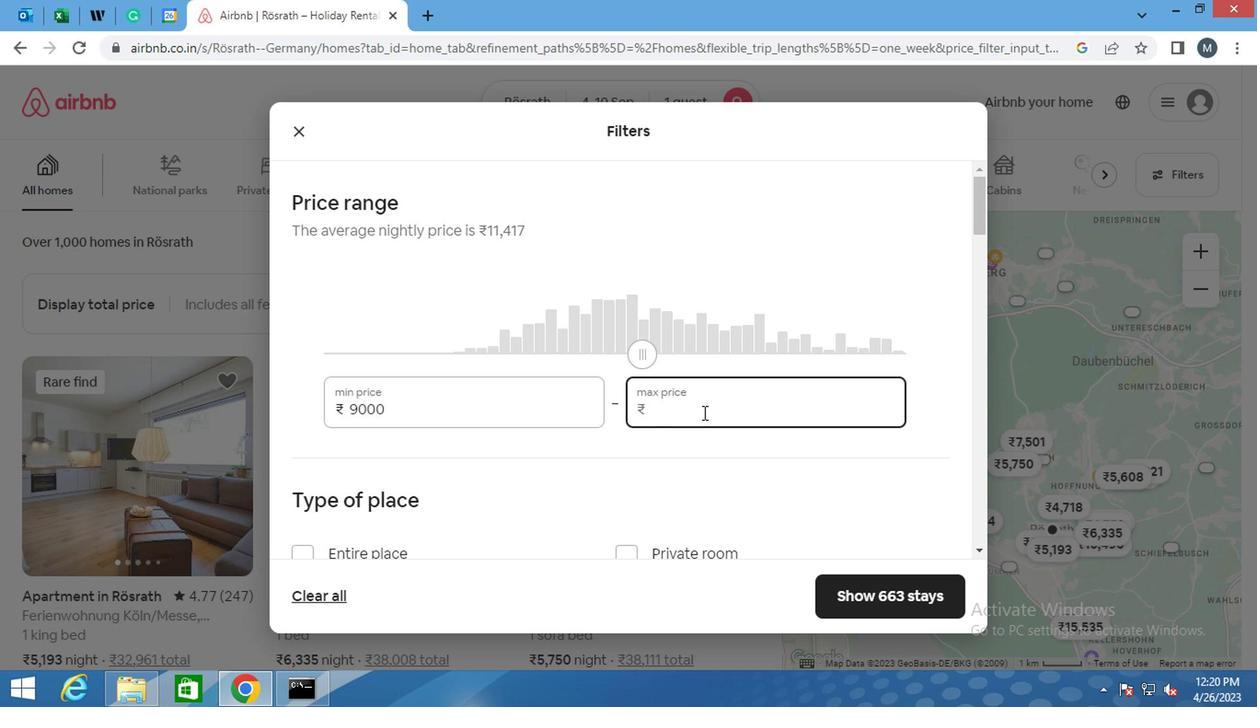 
Action: Key pressed 1
Screenshot: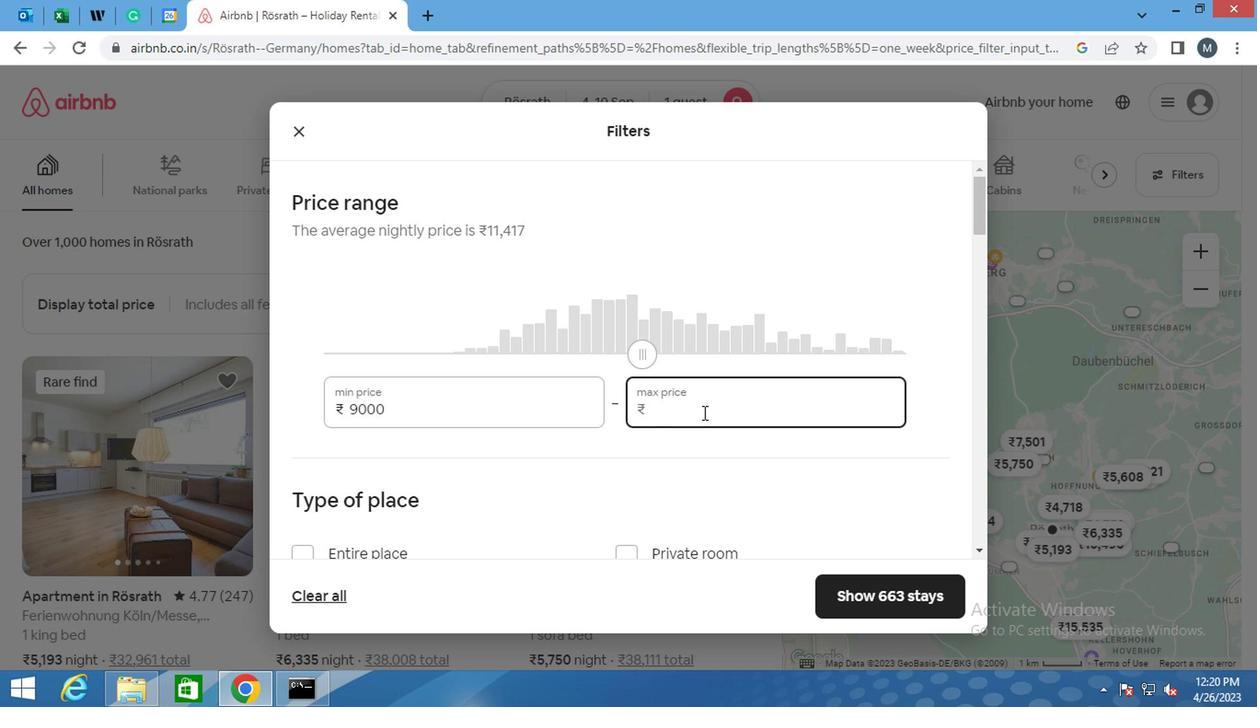 
Action: Mouse moved to (693, 411)
Screenshot: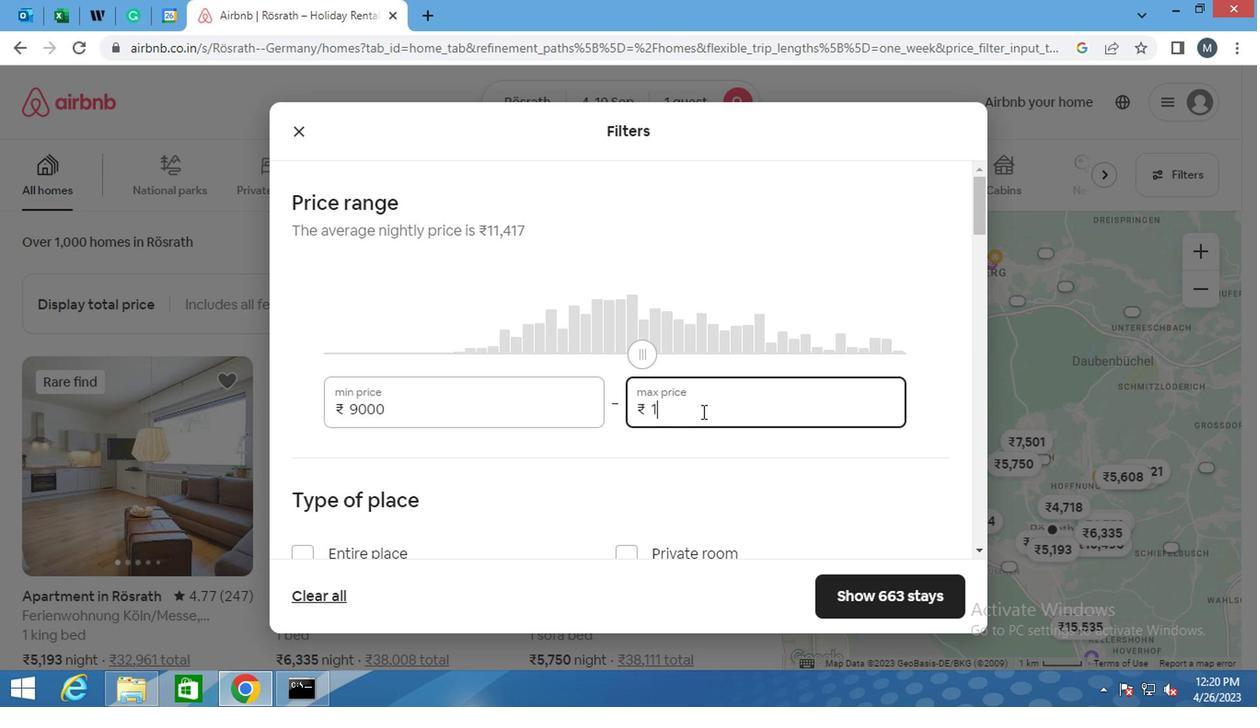 
Action: Key pressed 7000
Screenshot: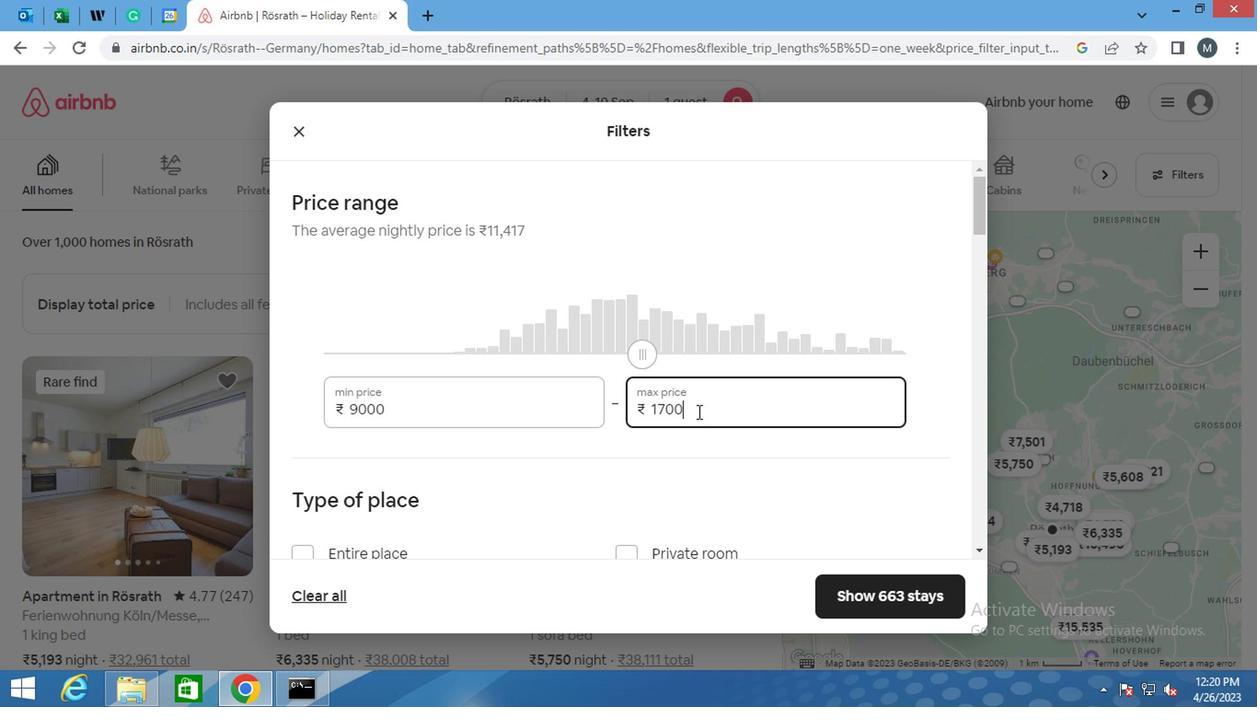 
Action: Mouse moved to (486, 385)
Screenshot: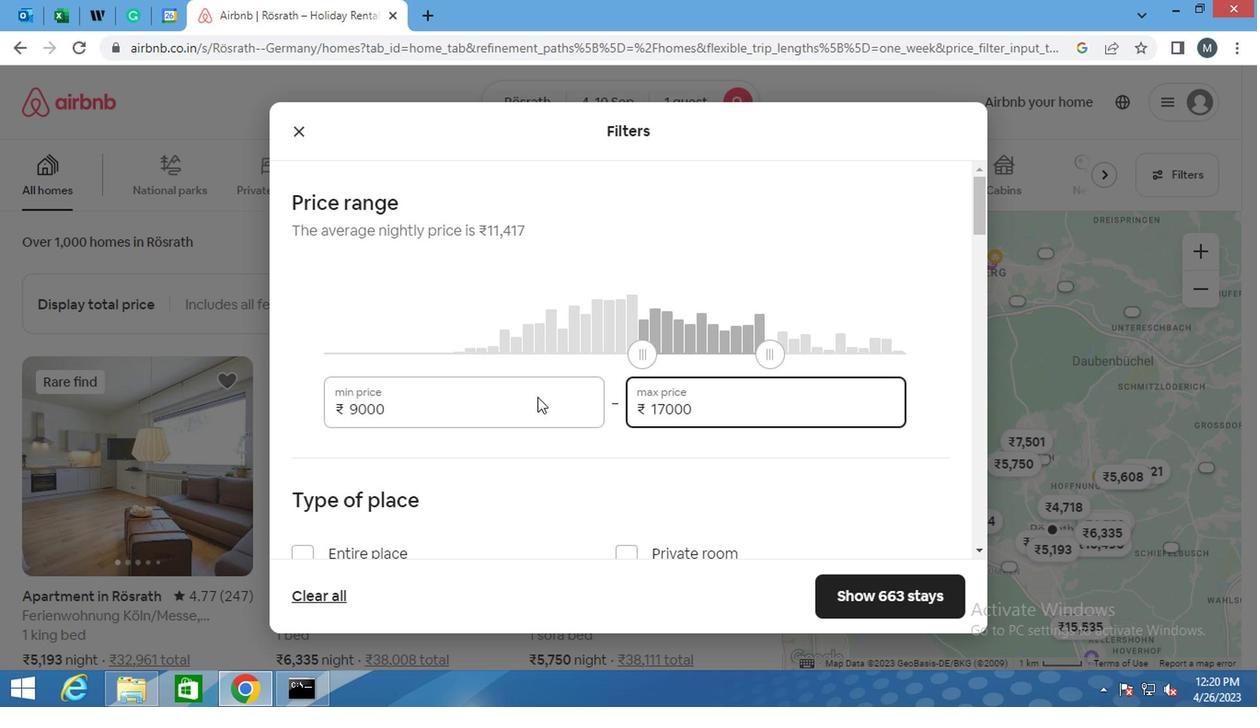 
Action: Mouse scrolled (486, 383) with delta (0, -1)
Screenshot: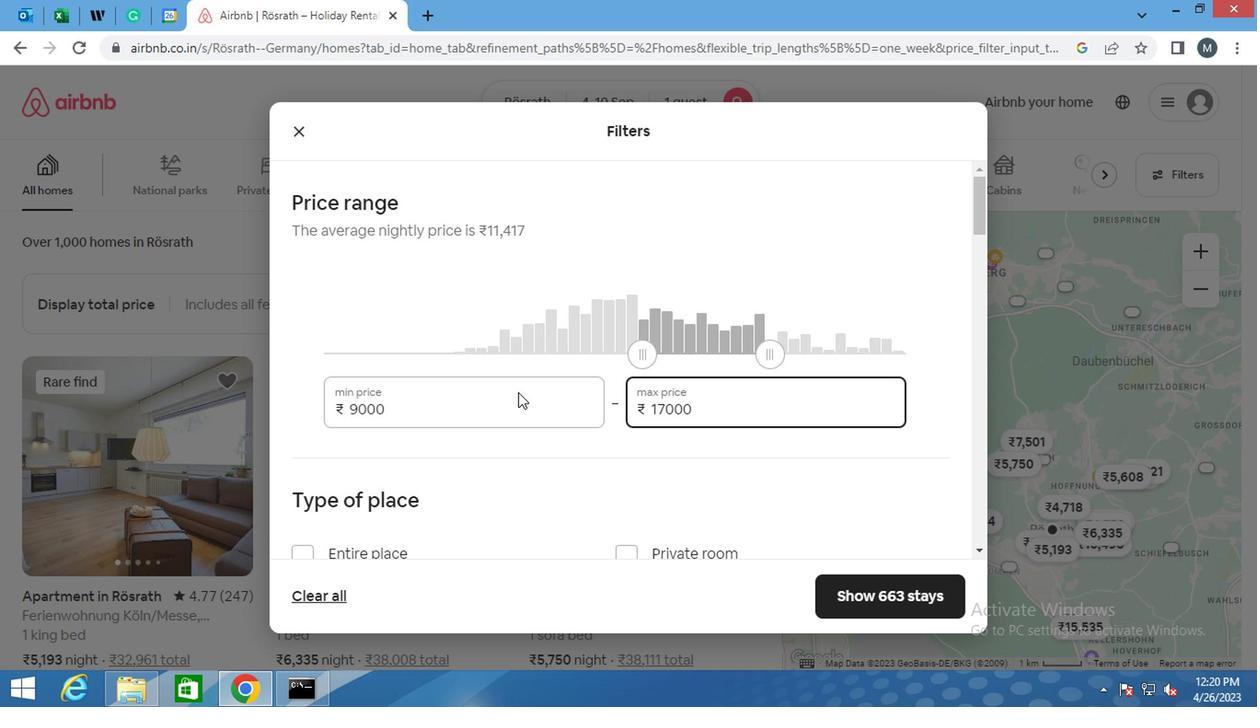 
Action: Mouse scrolled (486, 383) with delta (0, -1)
Screenshot: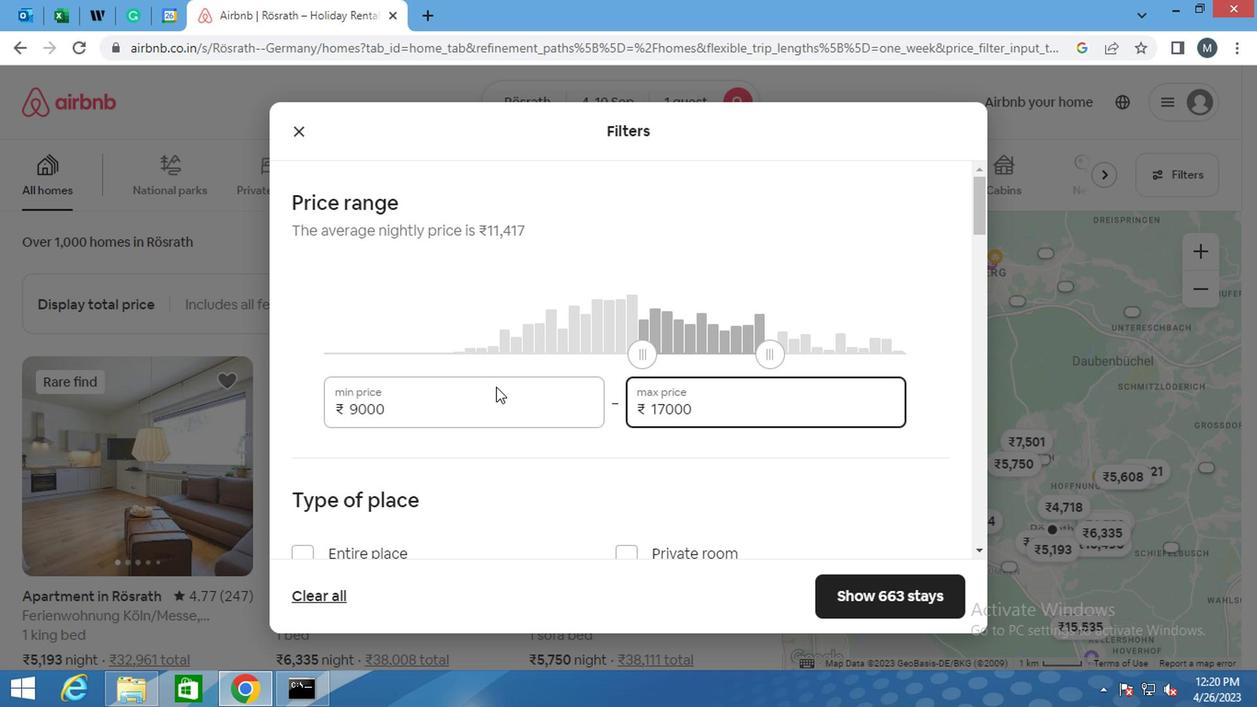 
Action: Mouse moved to (486, 385)
Screenshot: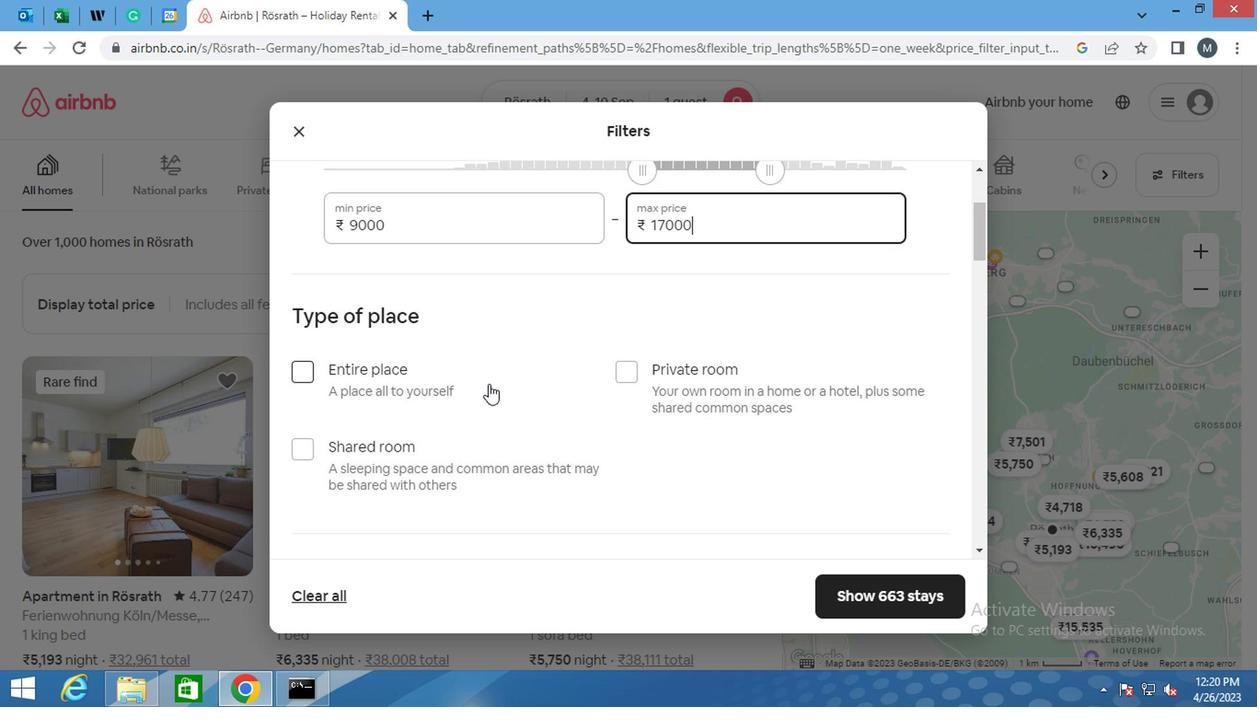 
Action: Mouse scrolled (486, 385) with delta (0, 0)
Screenshot: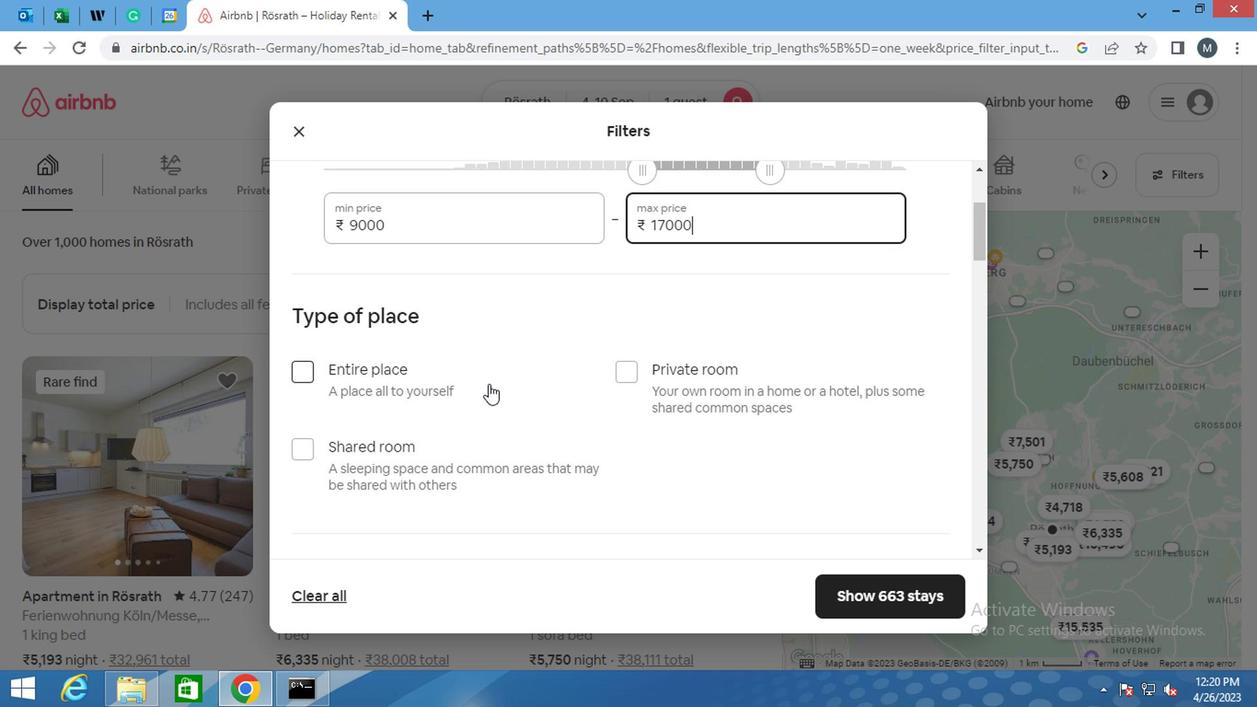 
Action: Mouse moved to (616, 277)
Screenshot: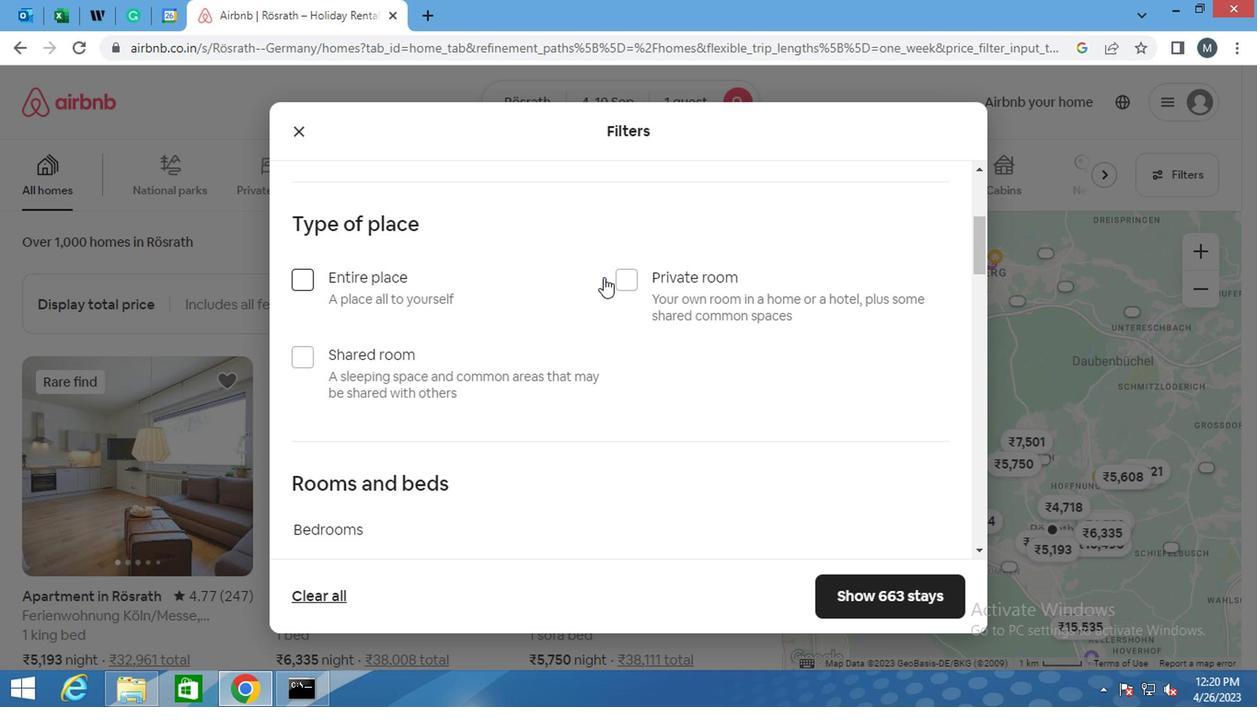 
Action: Mouse pressed left at (616, 277)
Screenshot: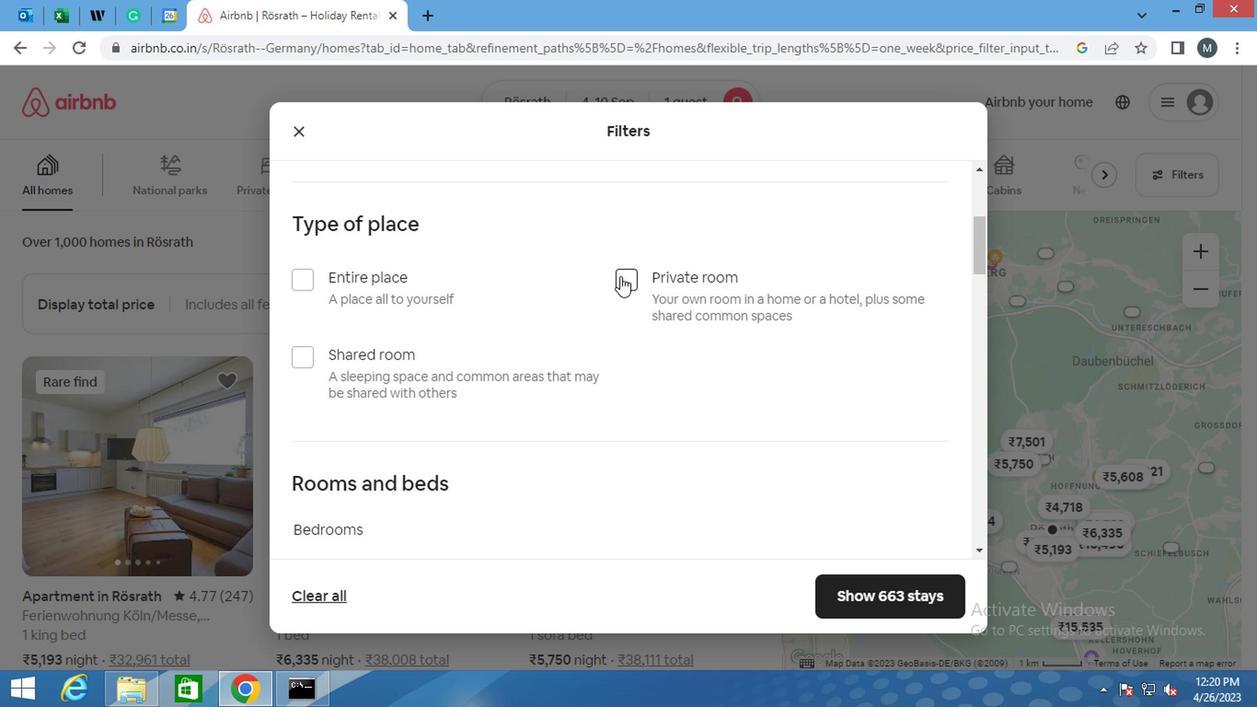 
Action: Mouse moved to (363, 311)
Screenshot: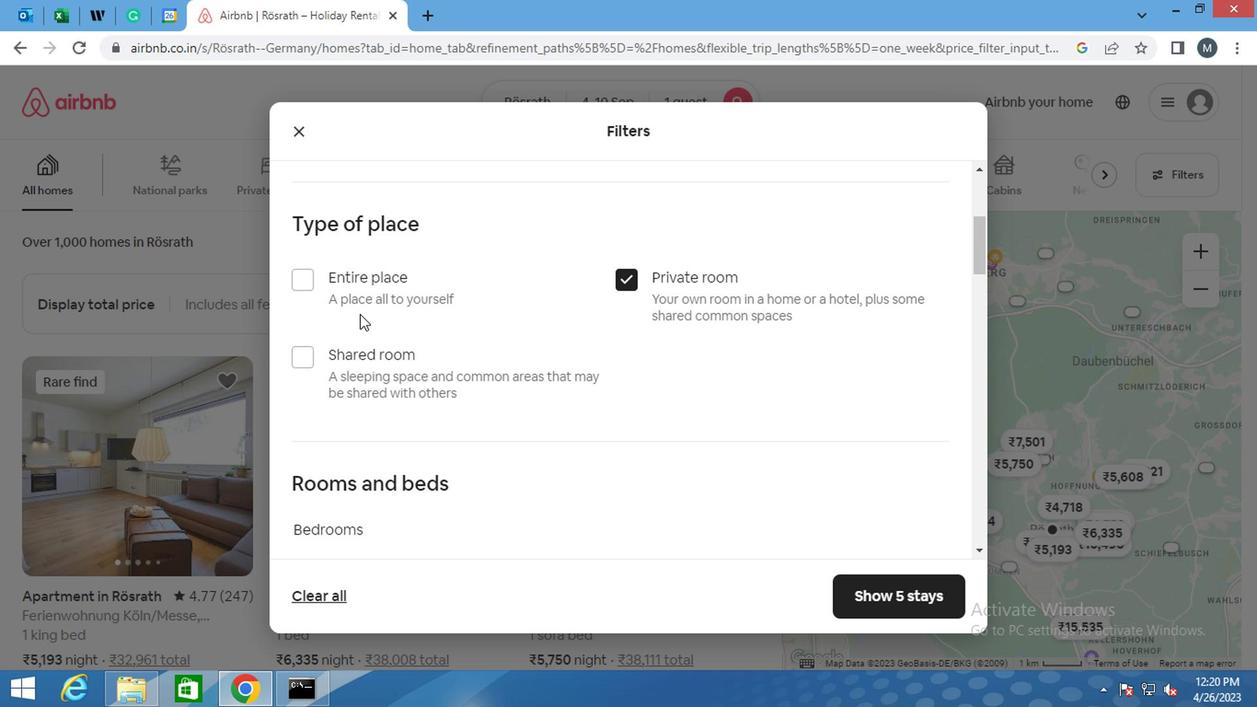 
Action: Mouse scrolled (363, 311) with delta (0, 0)
Screenshot: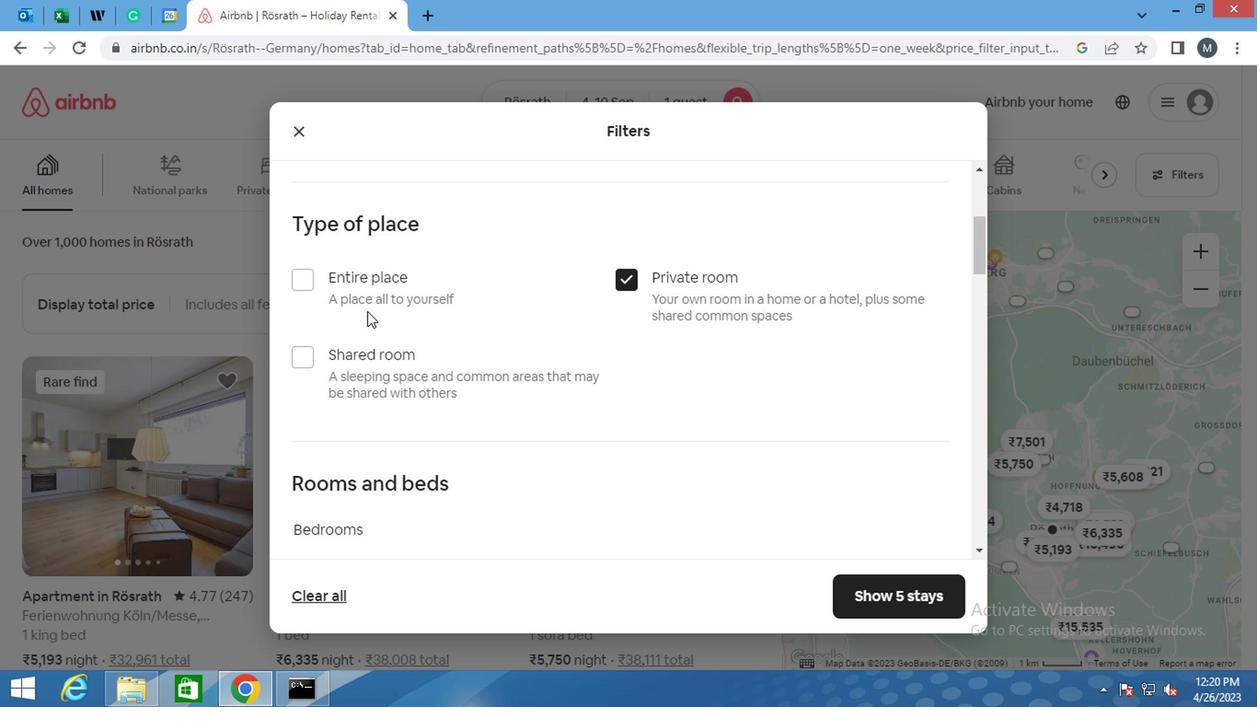 
Action: Mouse moved to (361, 311)
Screenshot: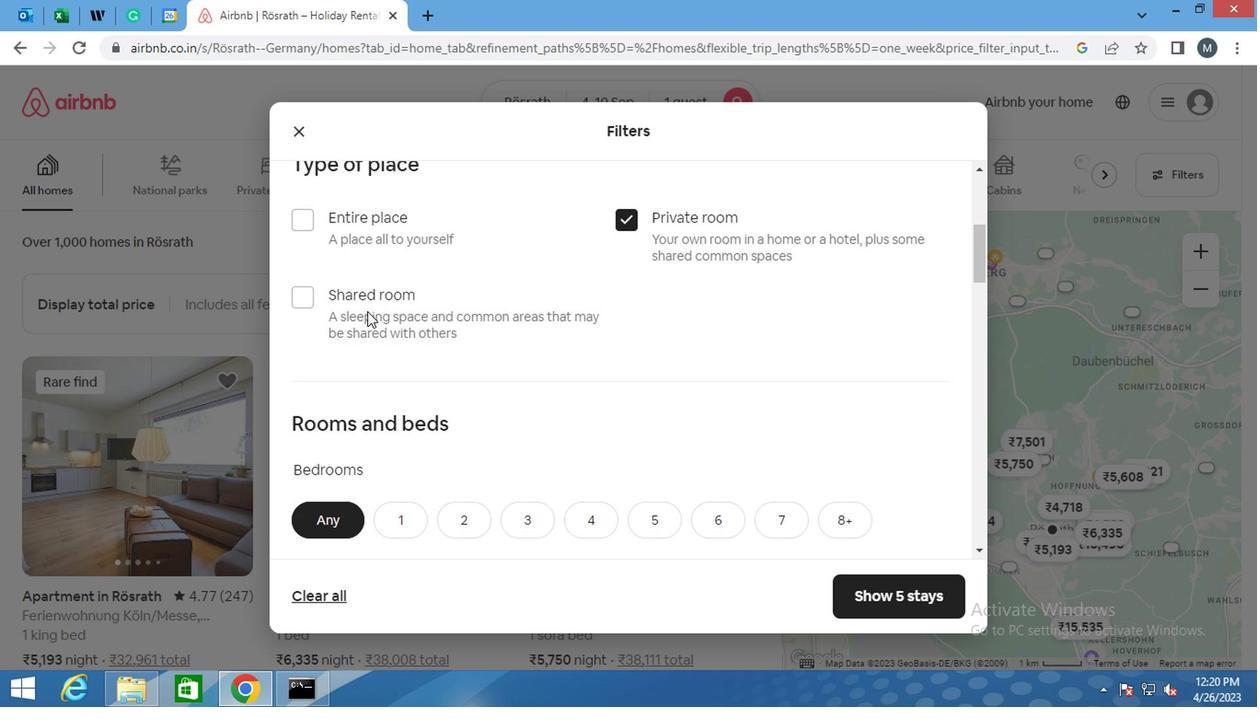 
Action: Mouse scrolled (361, 311) with delta (0, 0)
Screenshot: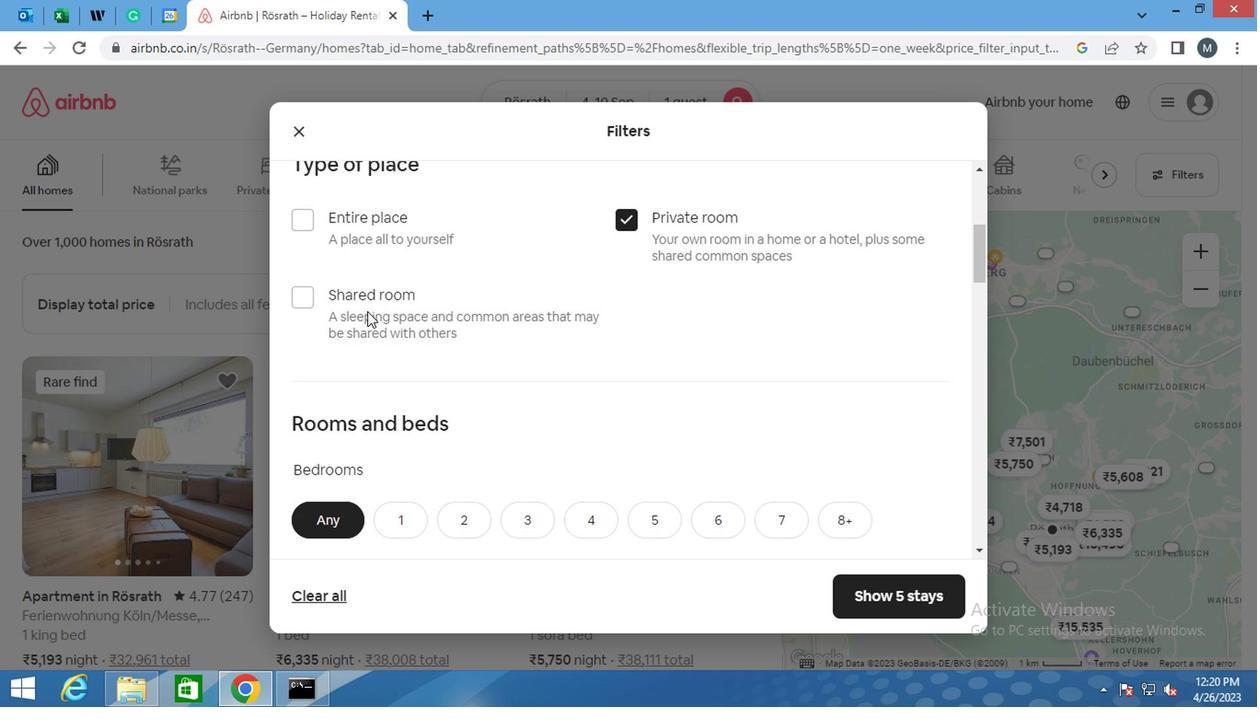 
Action: Mouse scrolled (361, 311) with delta (0, 0)
Screenshot: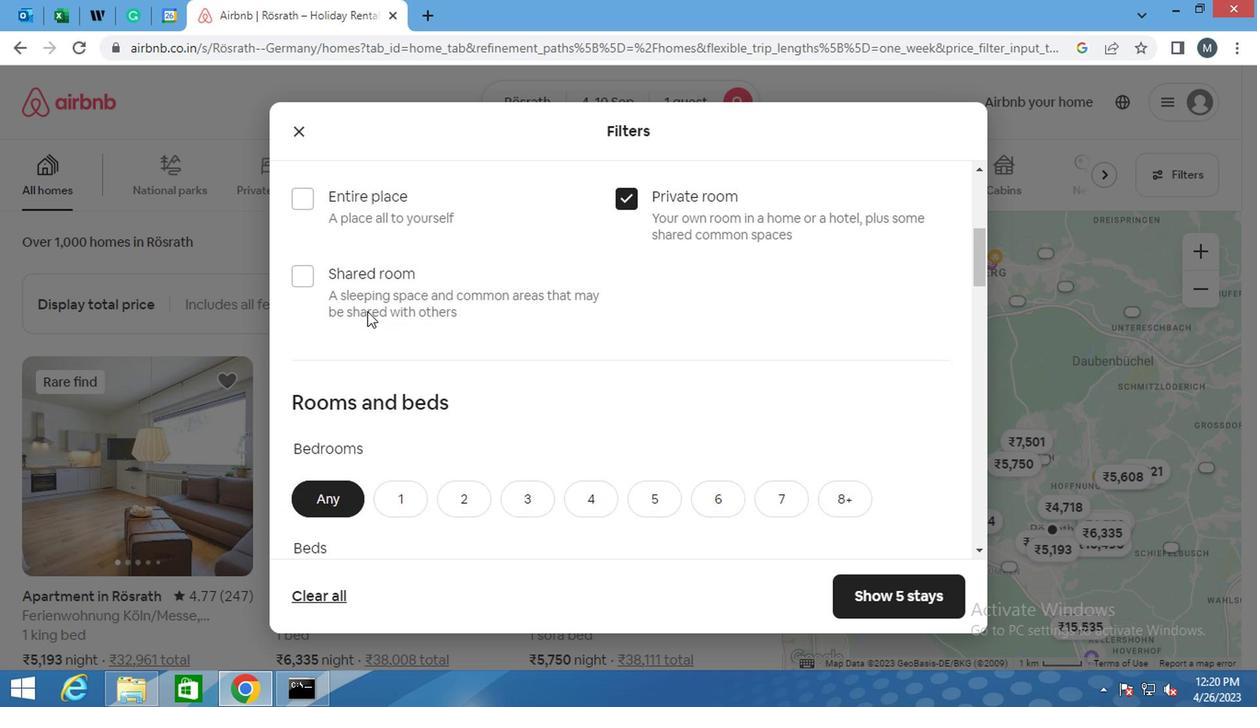 
Action: Mouse moved to (381, 310)
Screenshot: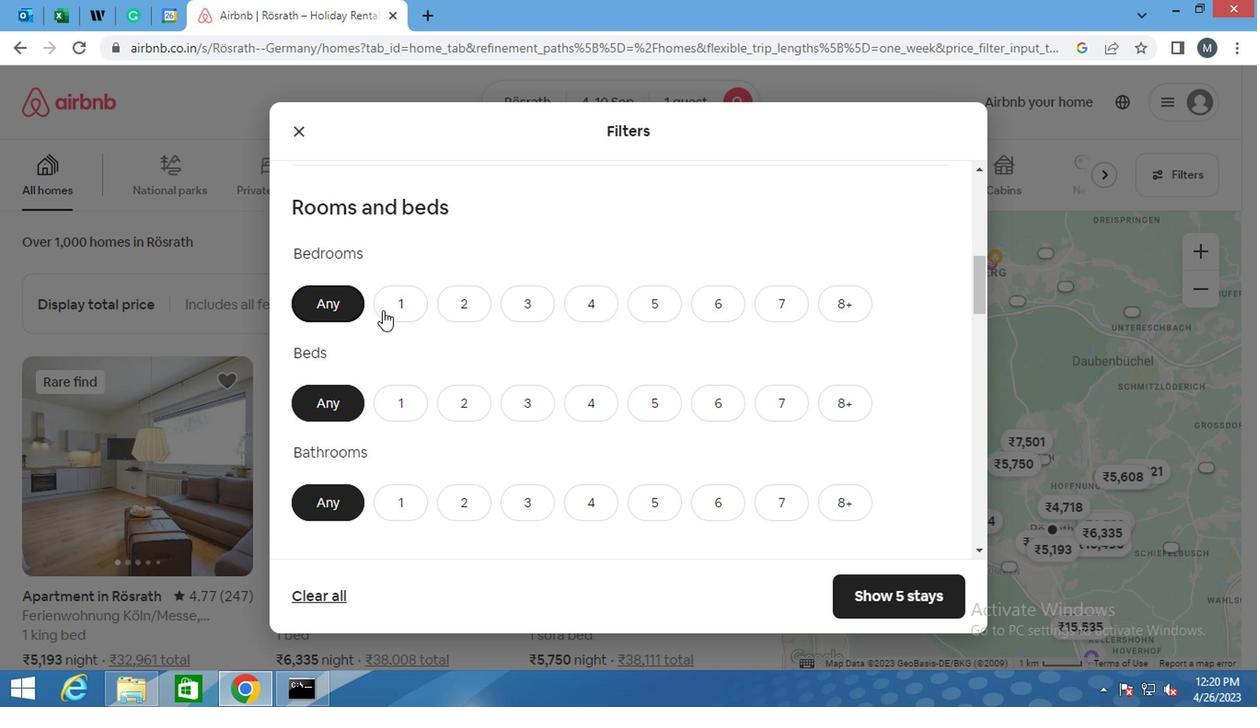
Action: Mouse pressed left at (381, 310)
Screenshot: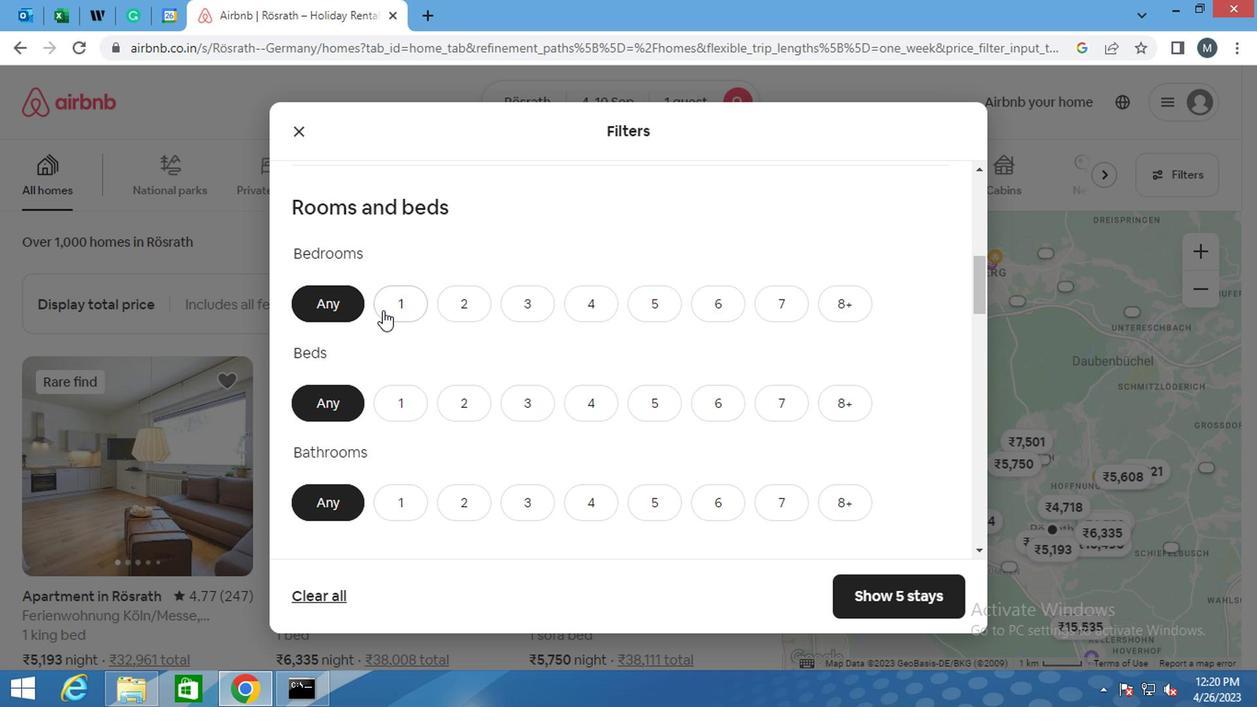 
Action: Mouse moved to (401, 407)
Screenshot: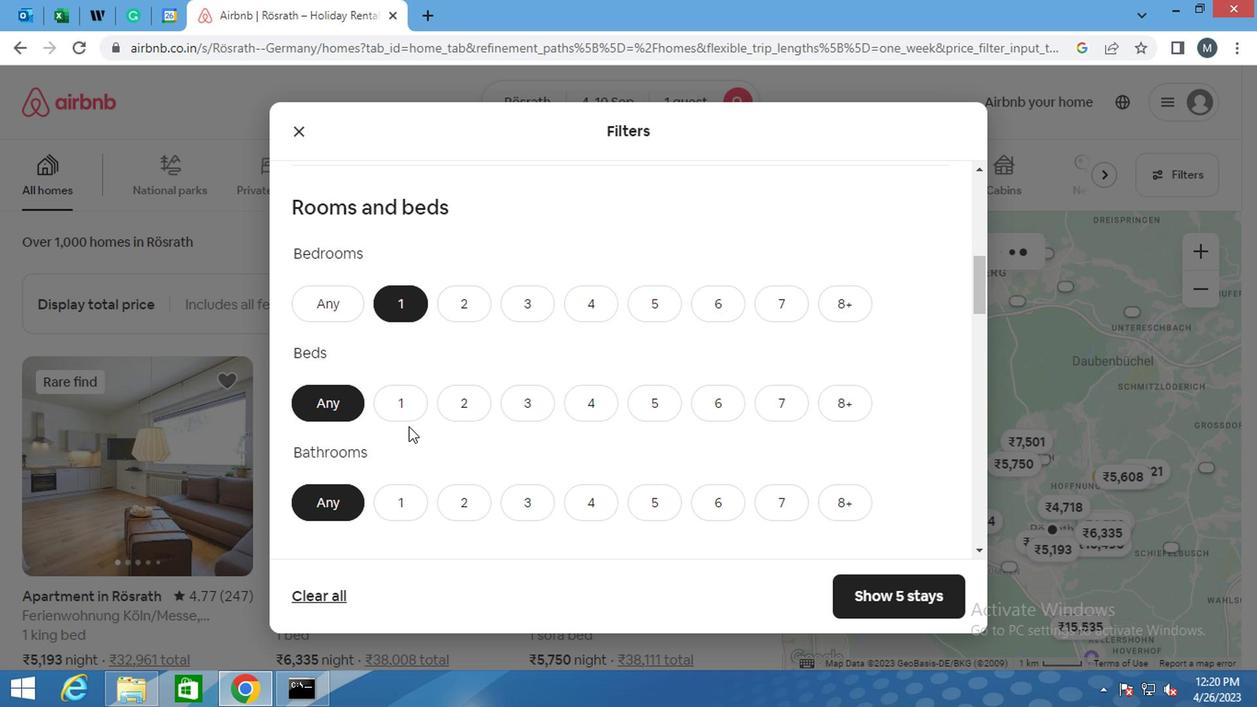 
Action: Mouse pressed left at (401, 407)
Screenshot: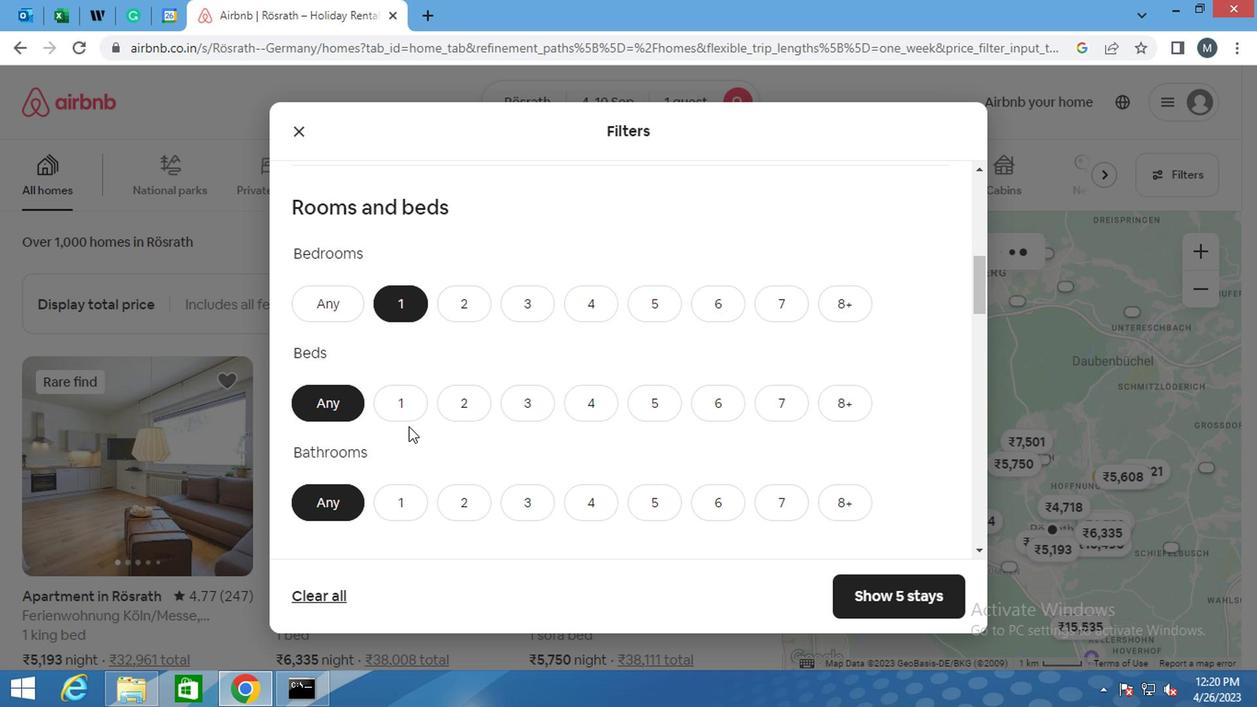 
Action: Mouse moved to (397, 508)
Screenshot: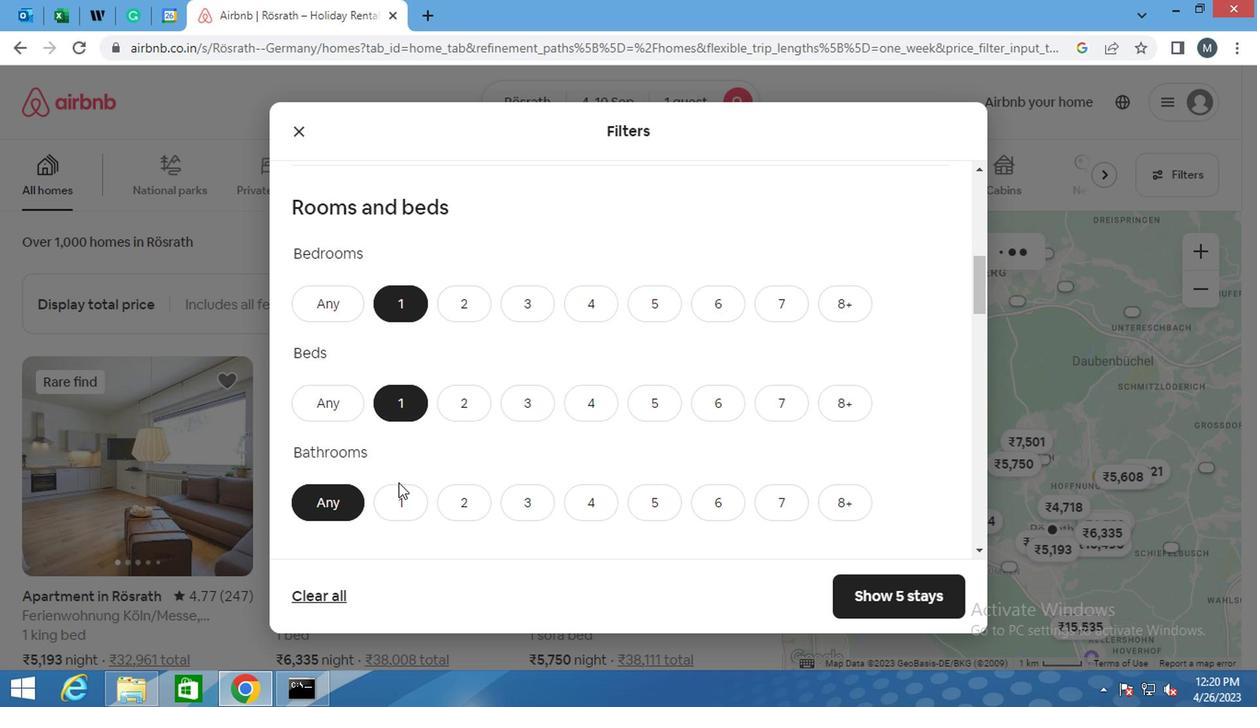 
Action: Mouse pressed left at (397, 508)
Screenshot: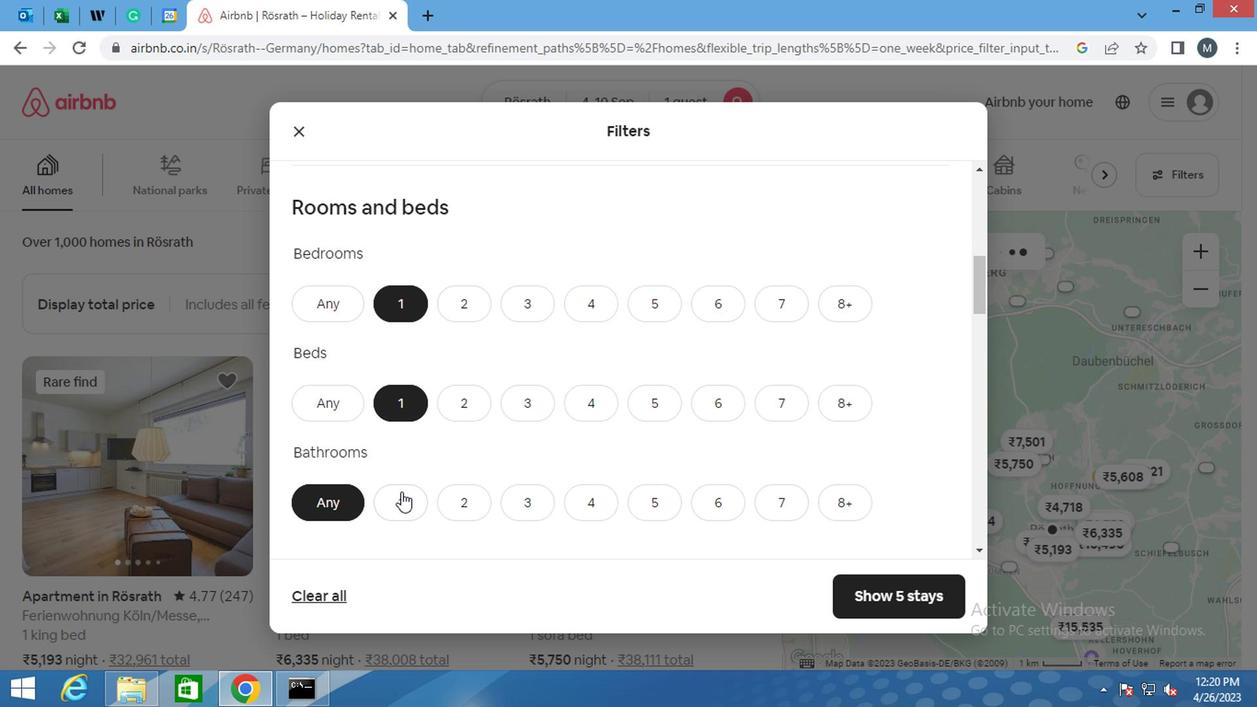 
Action: Mouse moved to (472, 372)
Screenshot: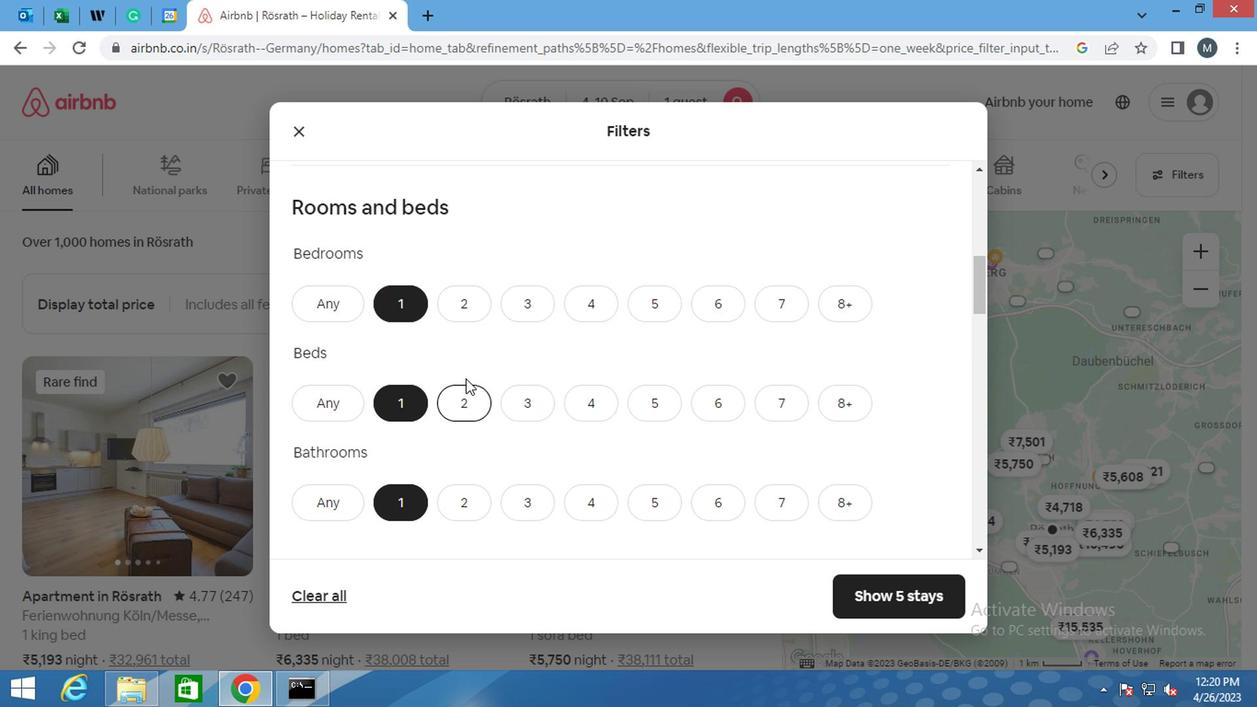
Action: Mouse scrolled (472, 371) with delta (0, 0)
Screenshot: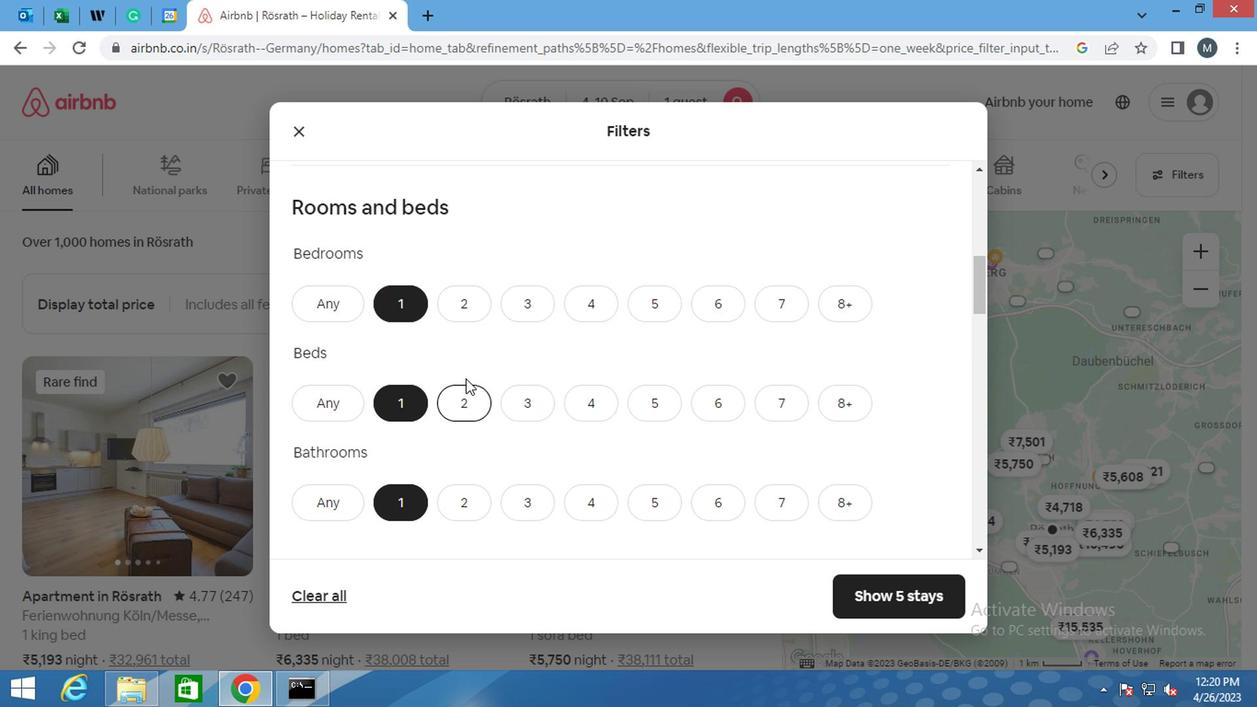 
Action: Mouse moved to (465, 381)
Screenshot: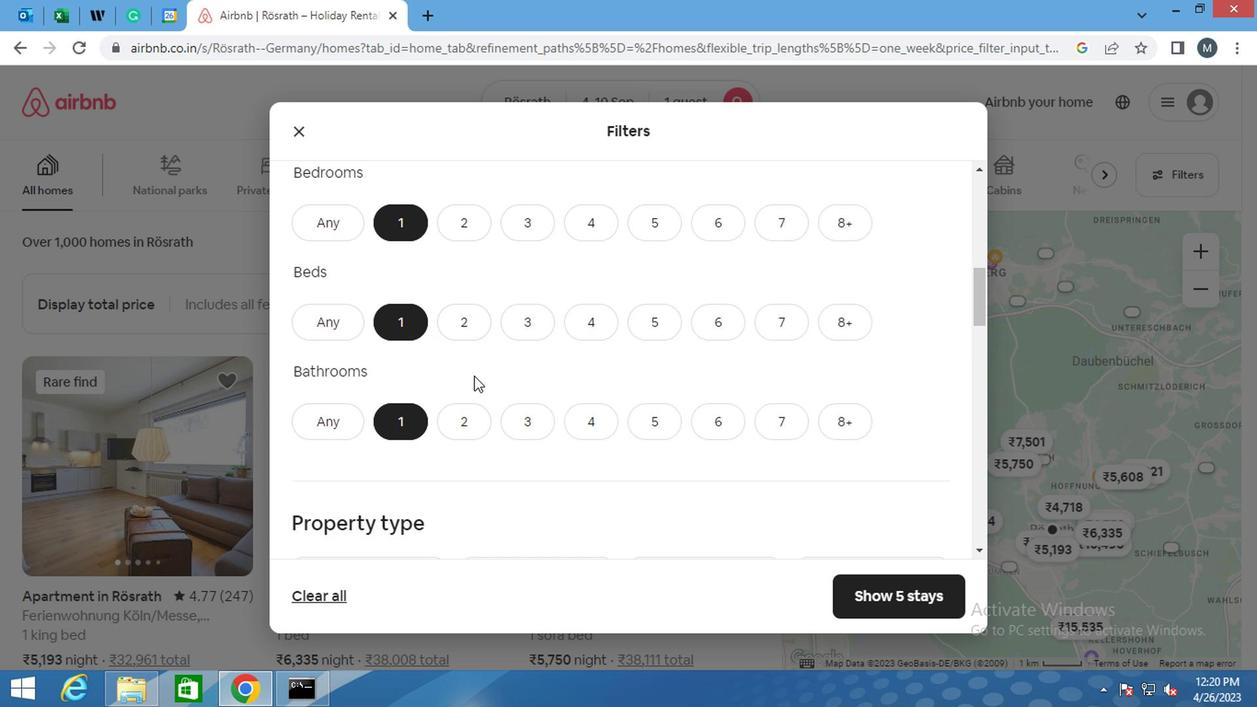 
Action: Mouse scrolled (465, 380) with delta (0, 0)
Screenshot: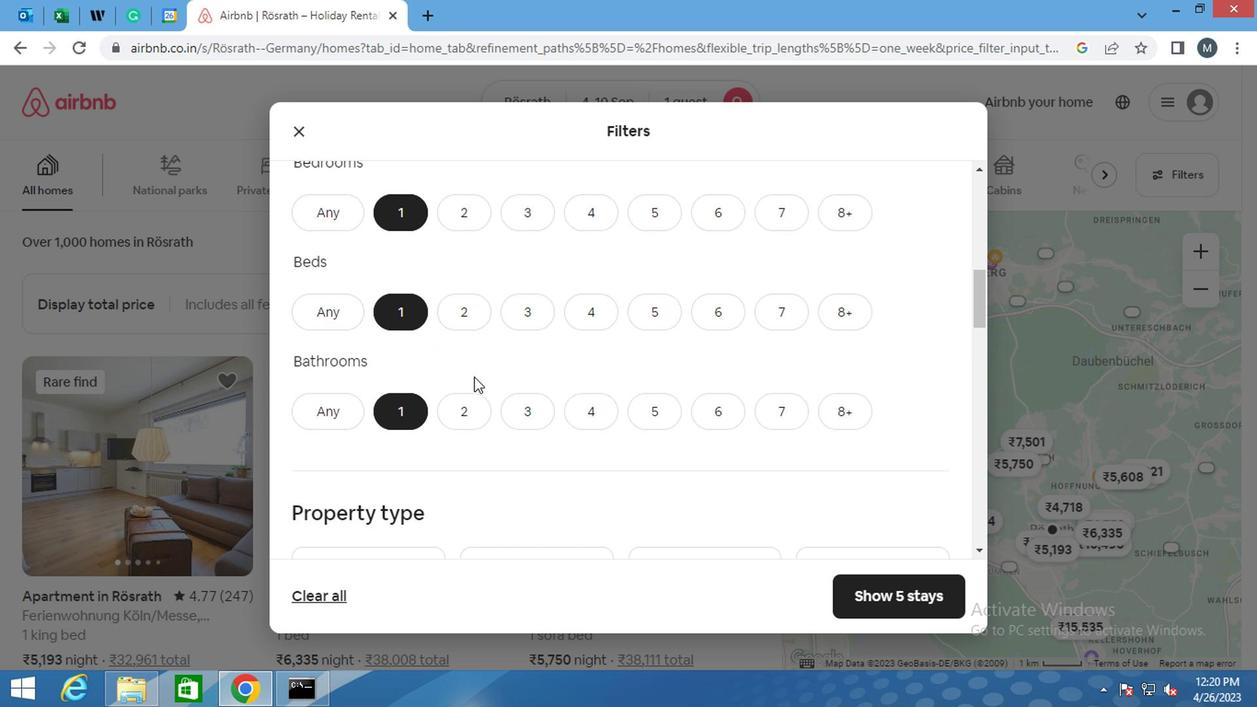
Action: Mouse moved to (448, 400)
Screenshot: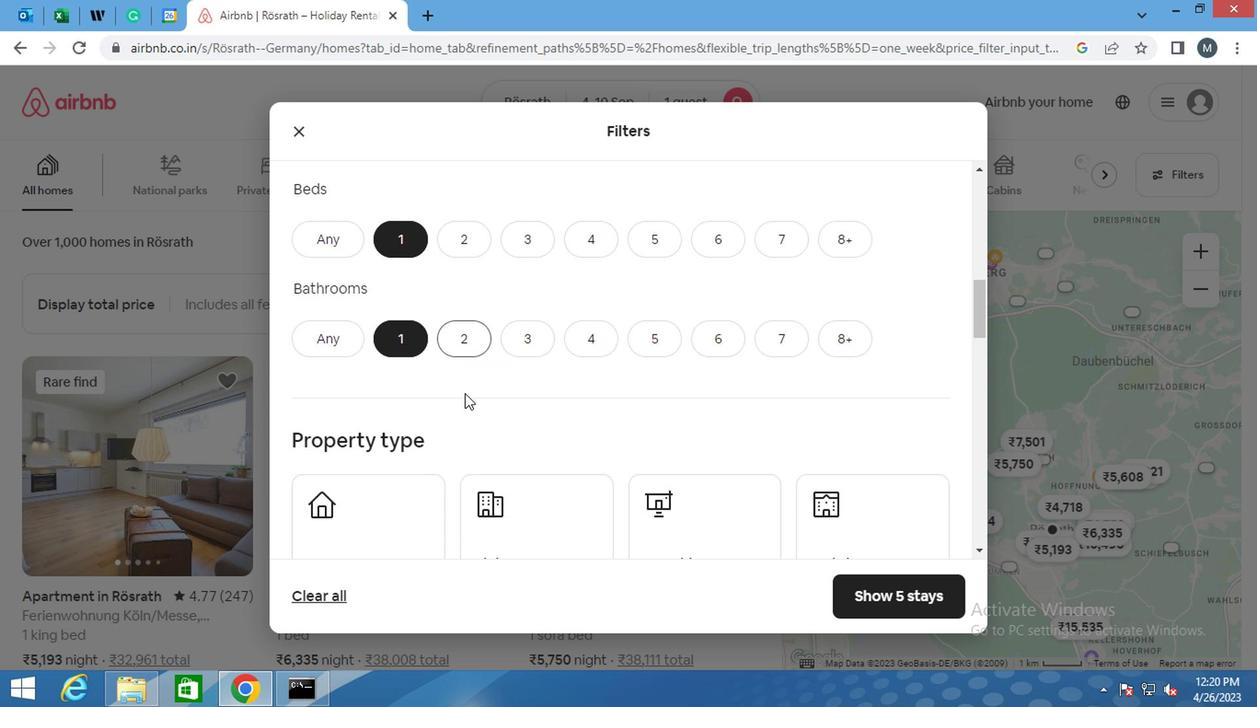 
Action: Mouse scrolled (448, 399) with delta (0, 0)
Screenshot: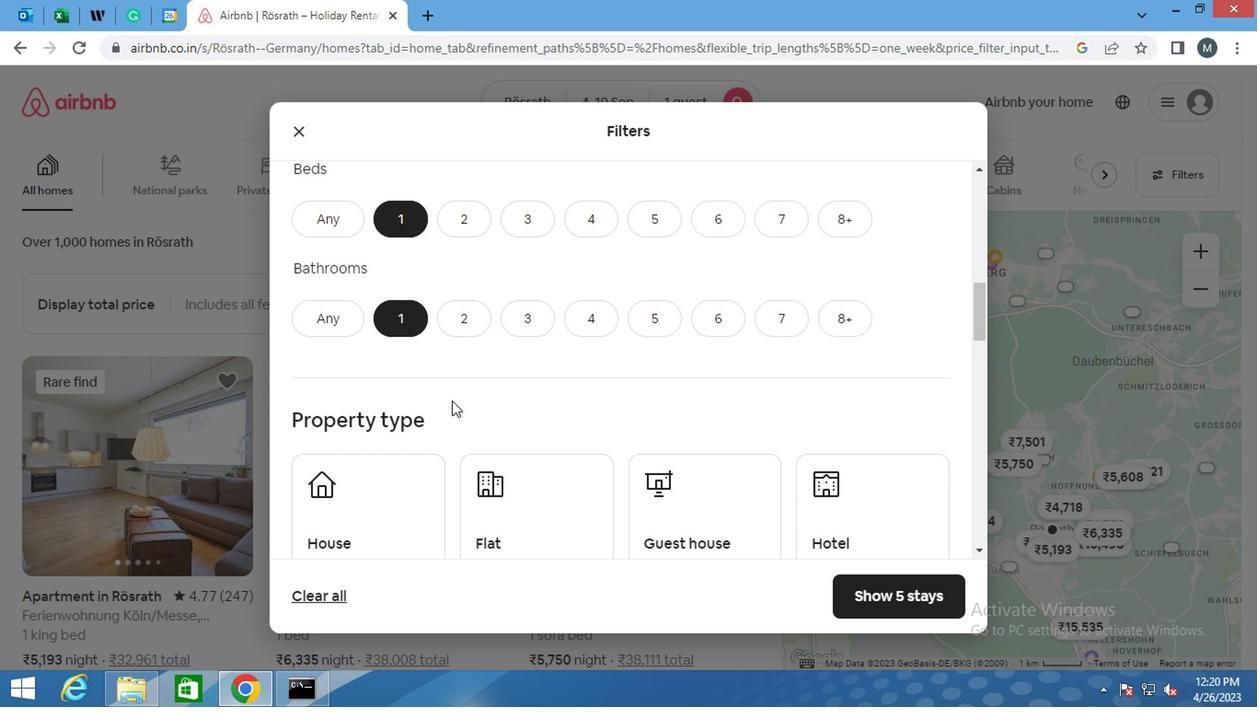 
Action: Mouse scrolled (448, 399) with delta (0, 0)
Screenshot: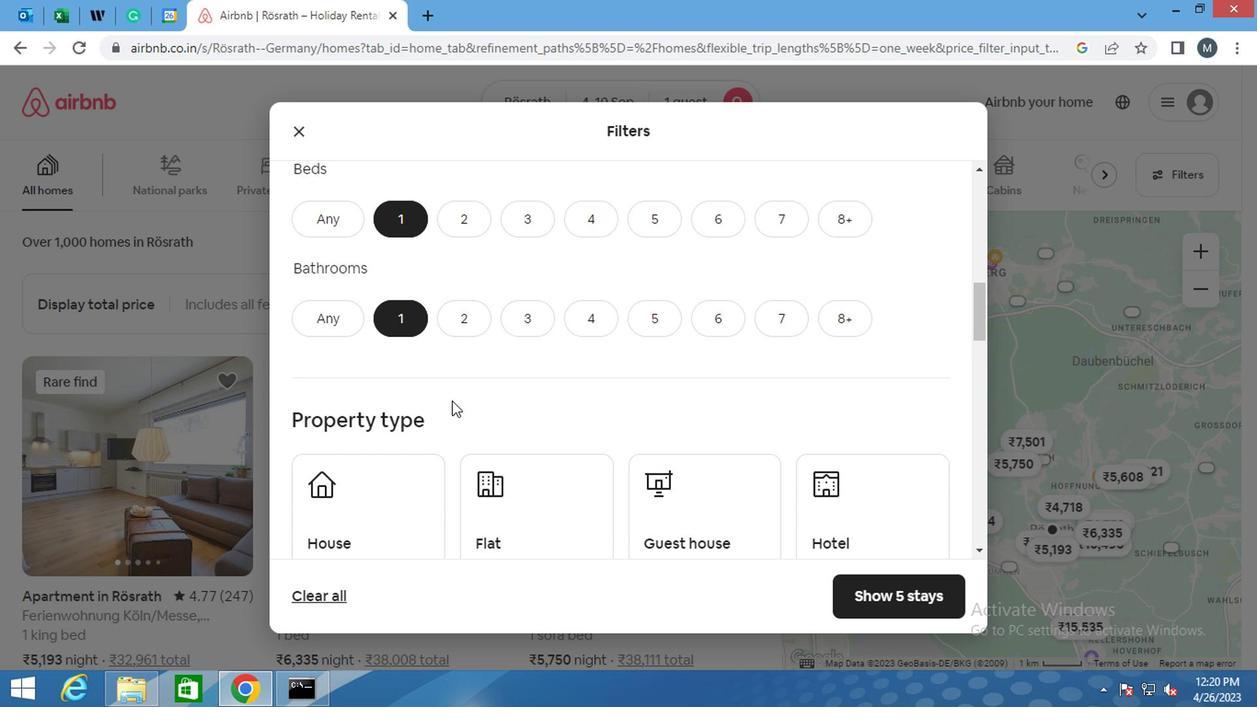 
Action: Mouse moved to (452, 398)
Screenshot: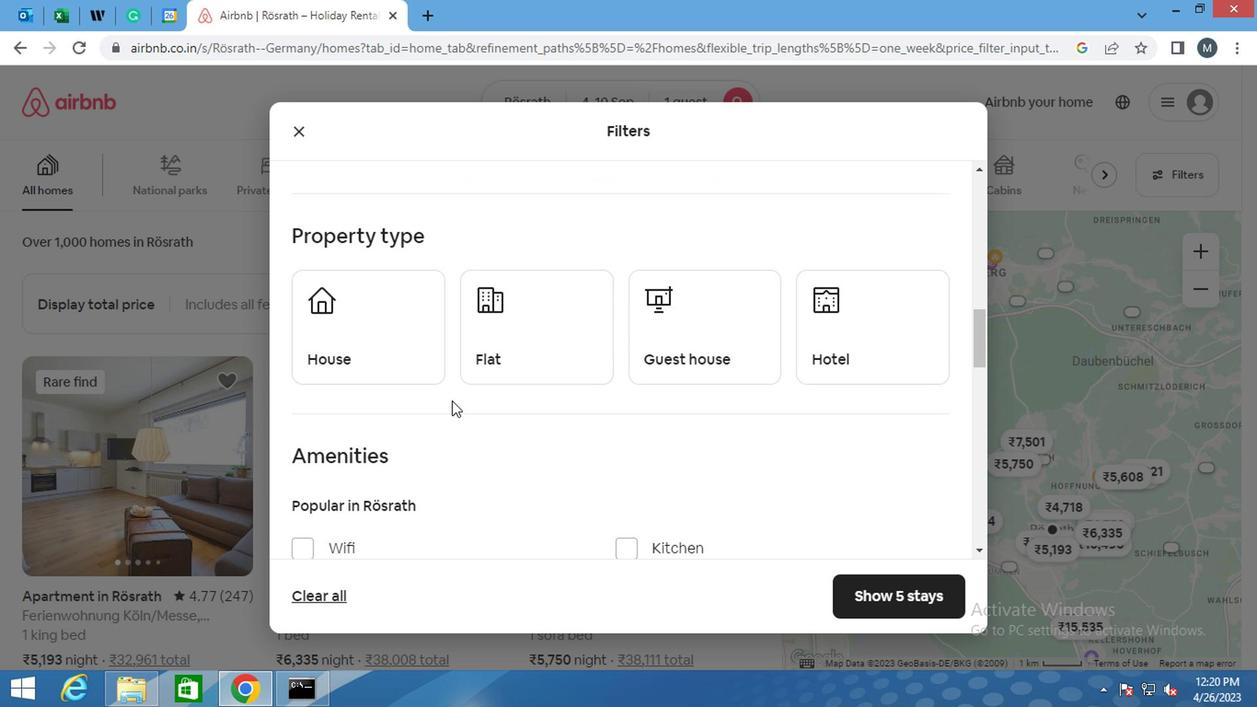 
Action: Mouse scrolled (452, 397) with delta (0, -1)
Screenshot: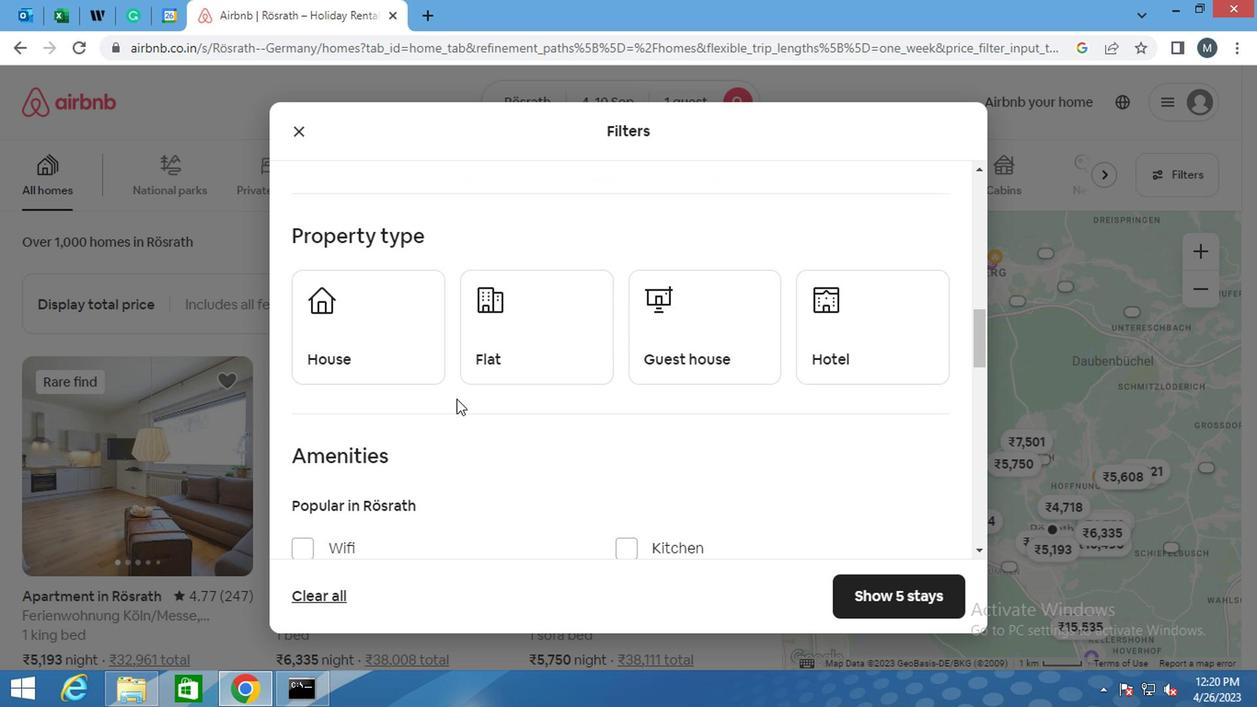 
Action: Mouse moved to (388, 234)
Screenshot: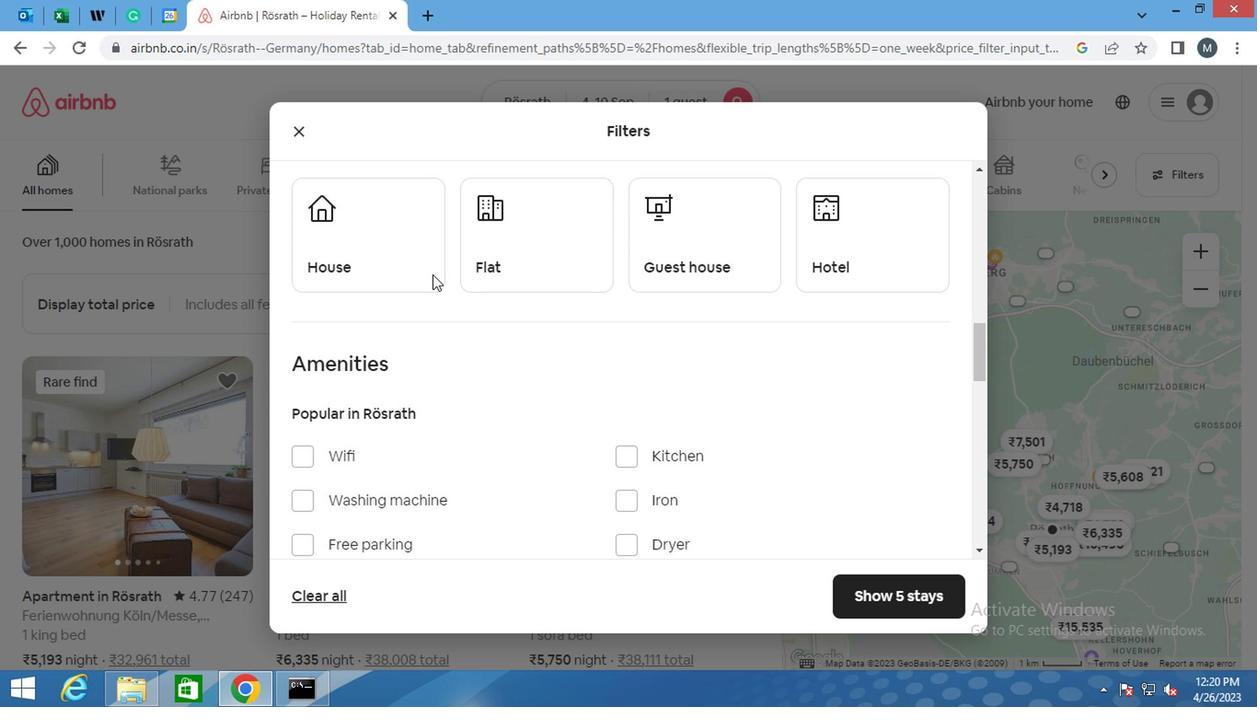 
Action: Mouse pressed left at (388, 234)
Screenshot: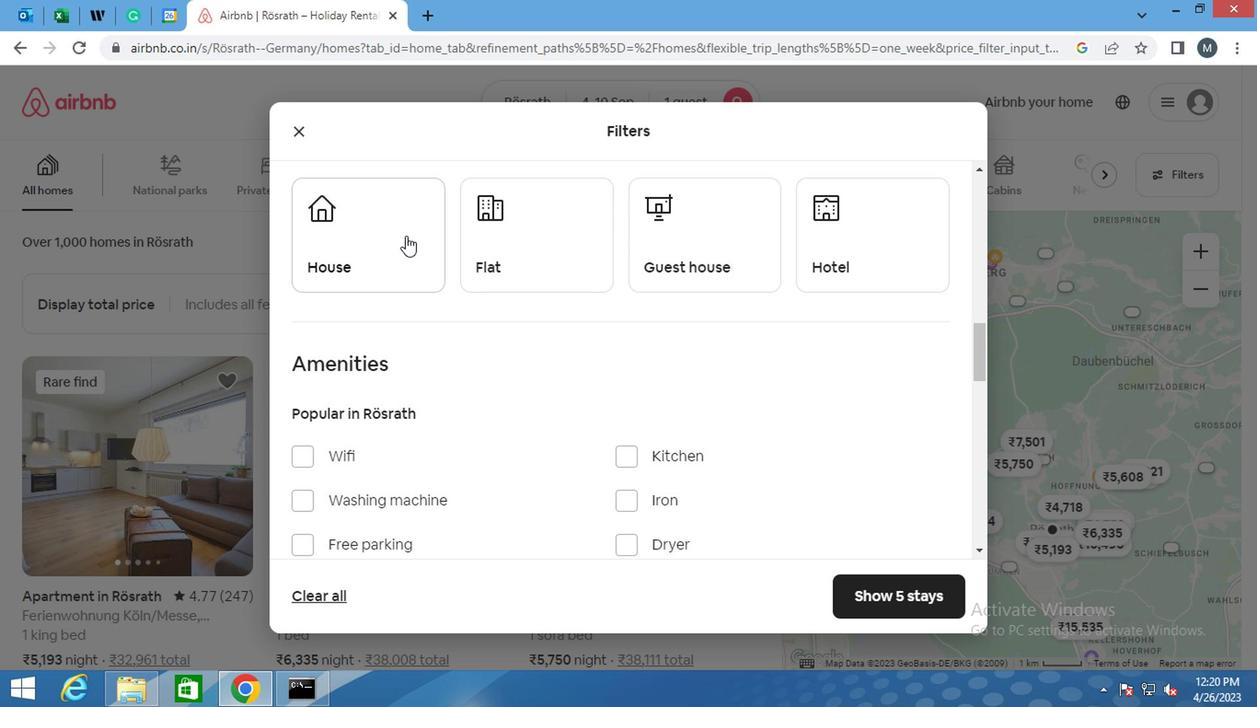 
Action: Mouse moved to (492, 237)
Screenshot: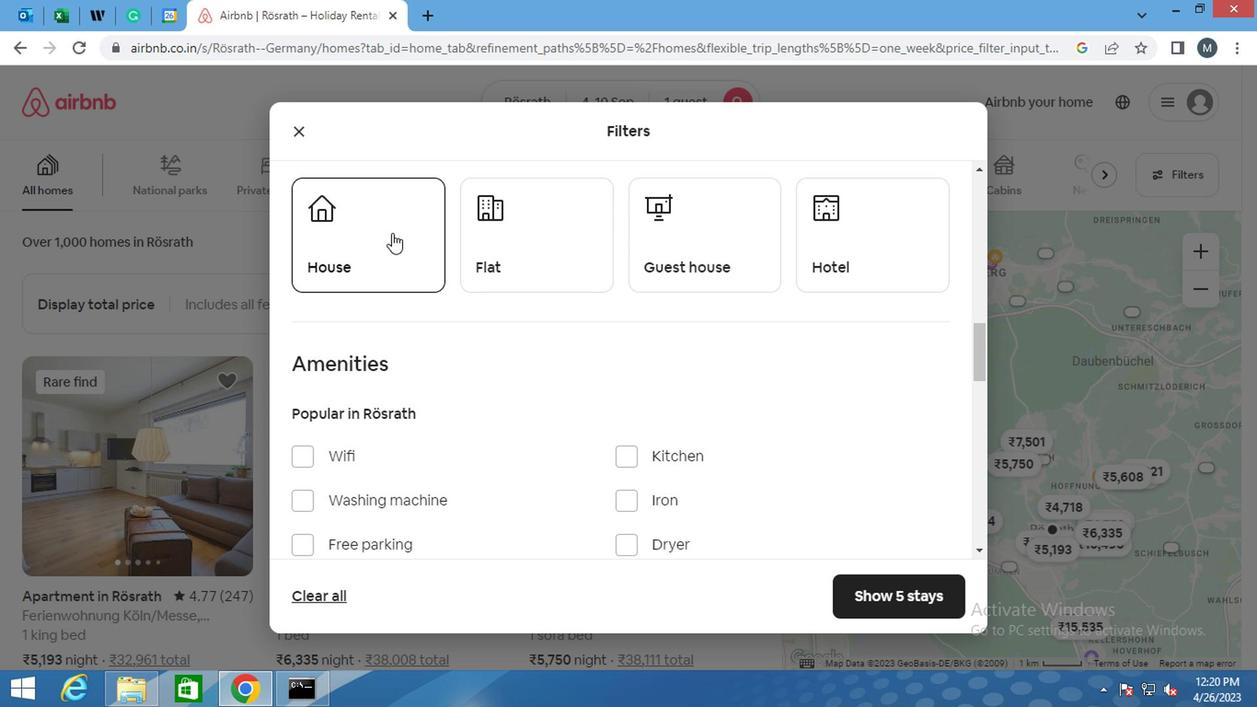 
Action: Mouse pressed left at (492, 237)
Screenshot: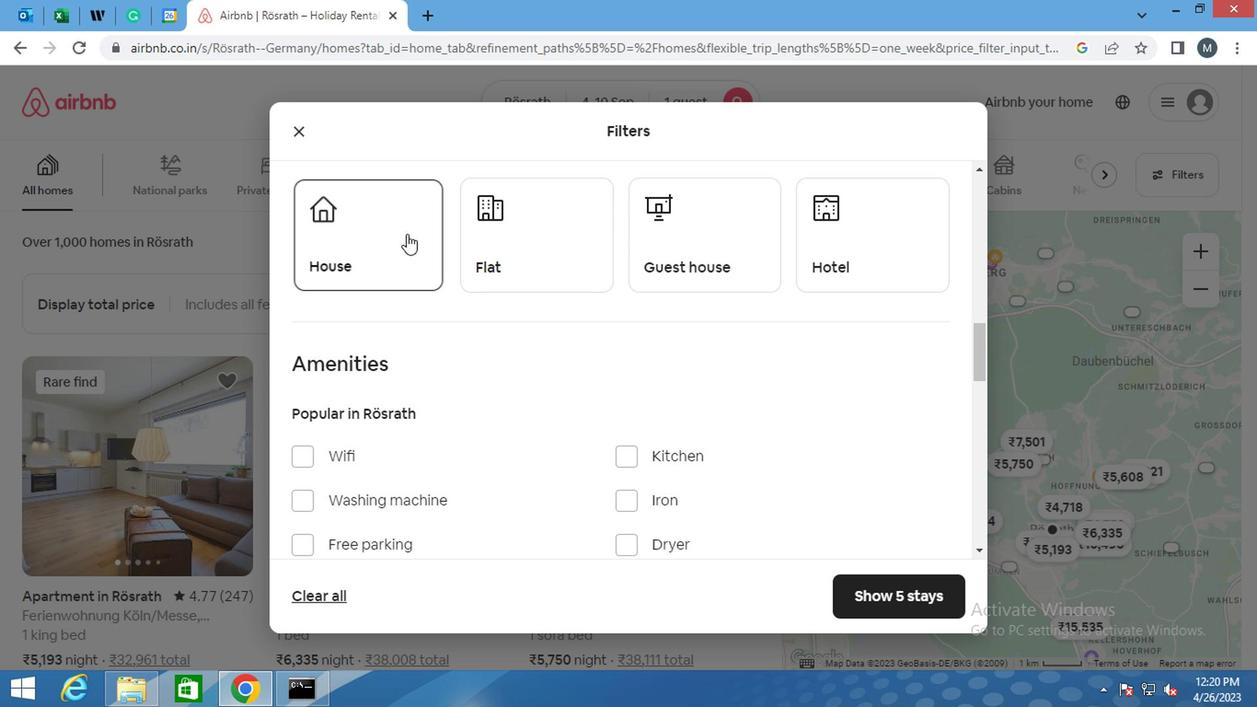 
Action: Mouse moved to (546, 239)
Screenshot: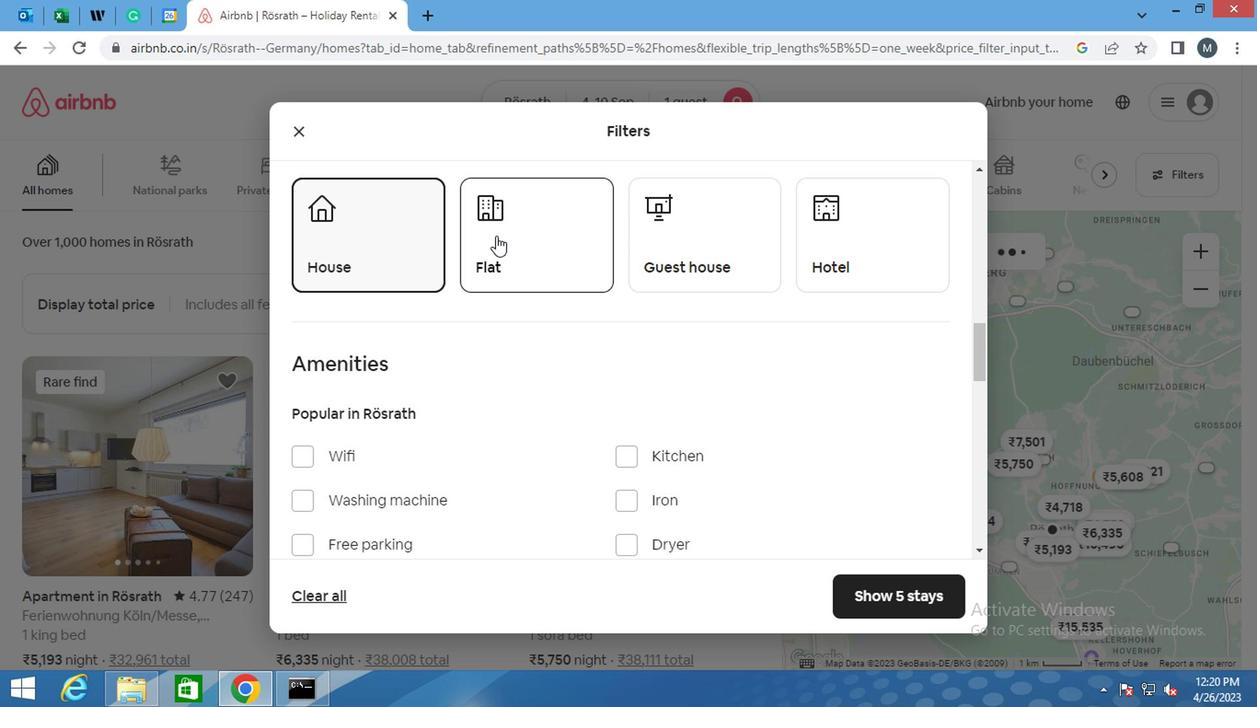 
Action: Mouse pressed left at (546, 239)
Screenshot: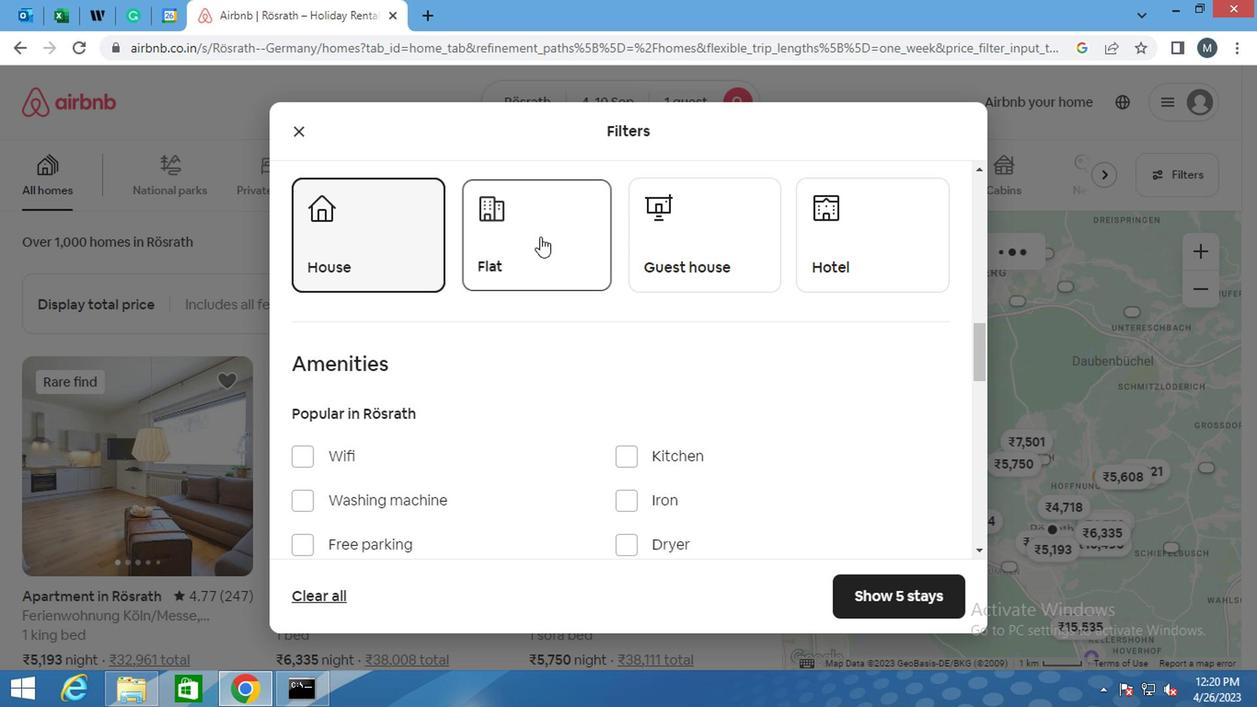 
Action: Mouse moved to (550, 239)
Screenshot: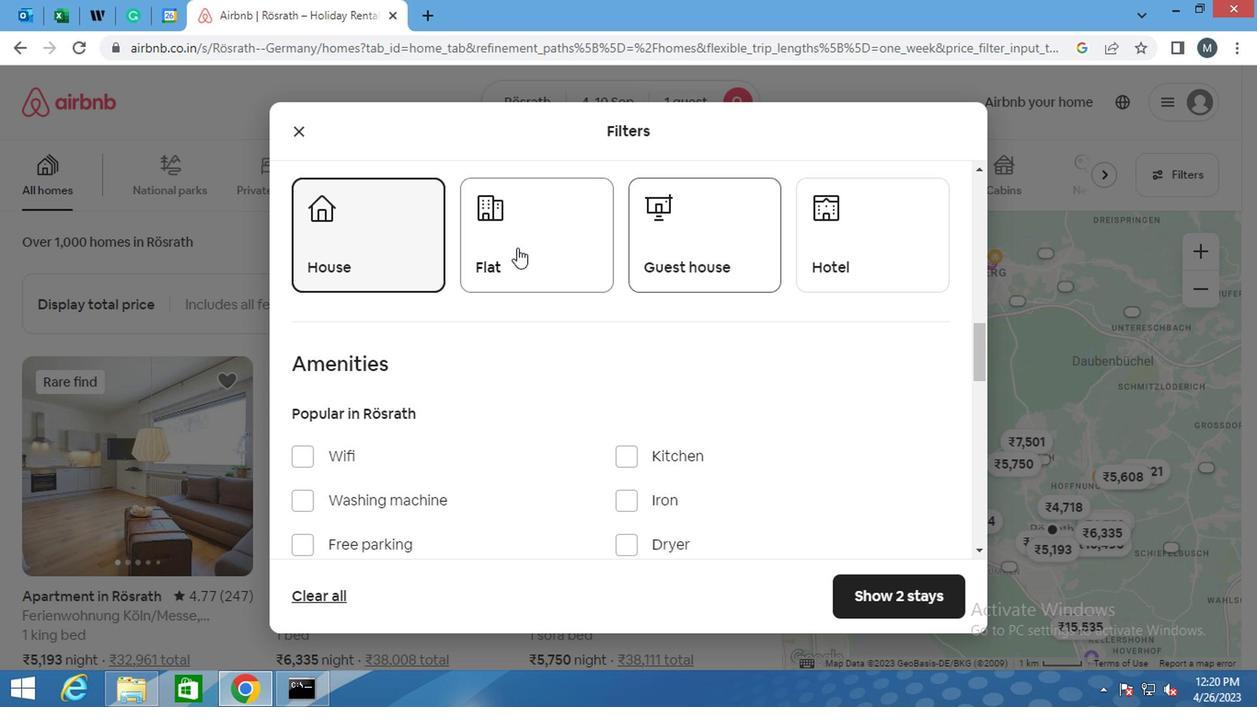 
Action: Mouse pressed left at (550, 239)
Screenshot: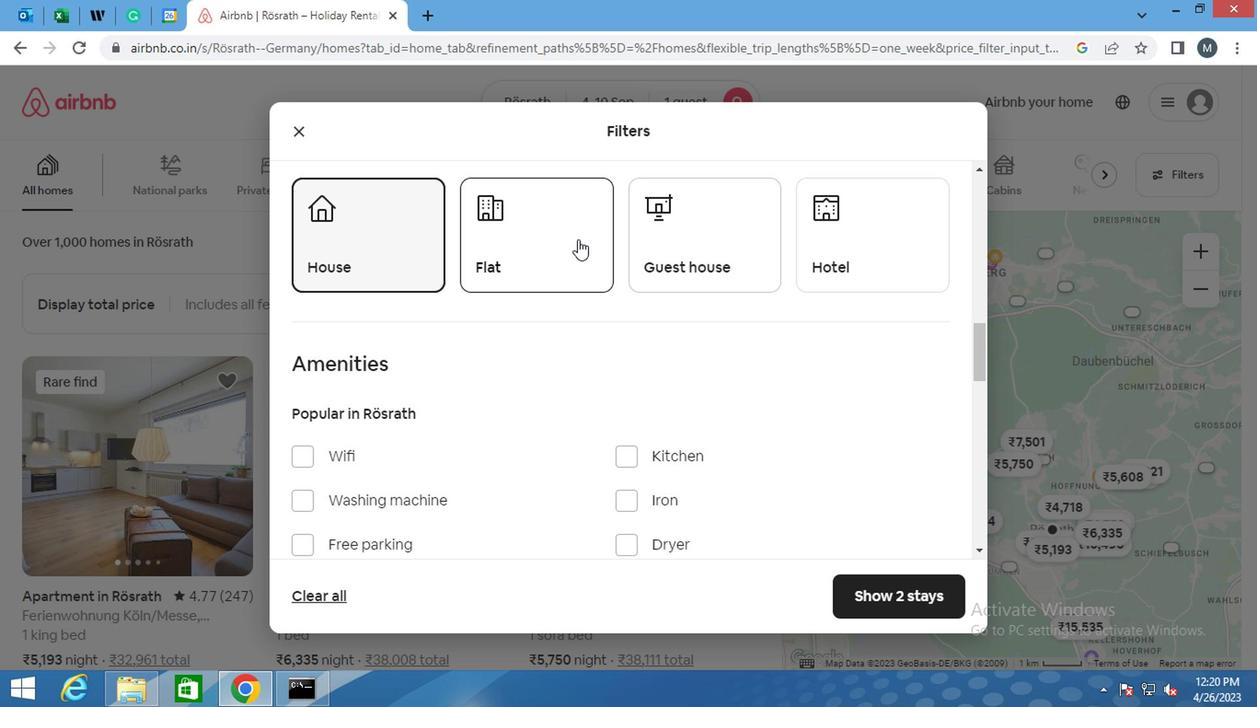 
Action: Mouse moved to (672, 234)
Screenshot: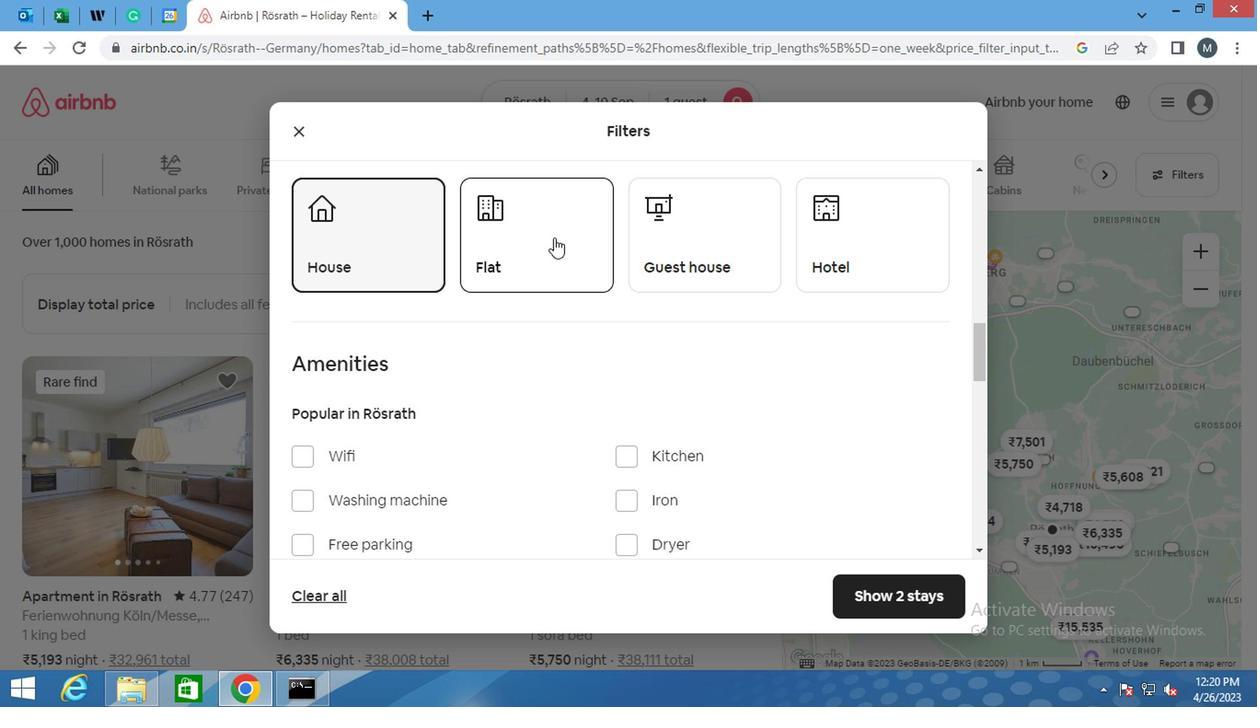 
Action: Mouse pressed left at (672, 234)
Screenshot: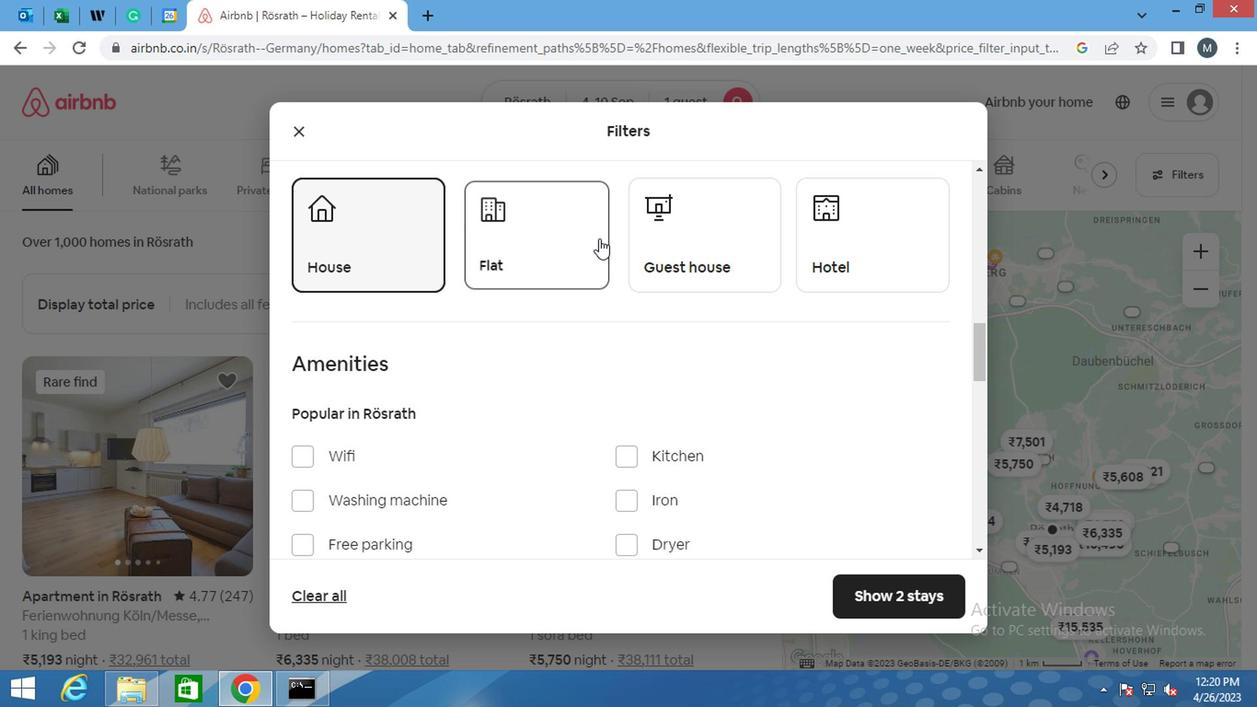 
Action: Mouse moved to (810, 223)
Screenshot: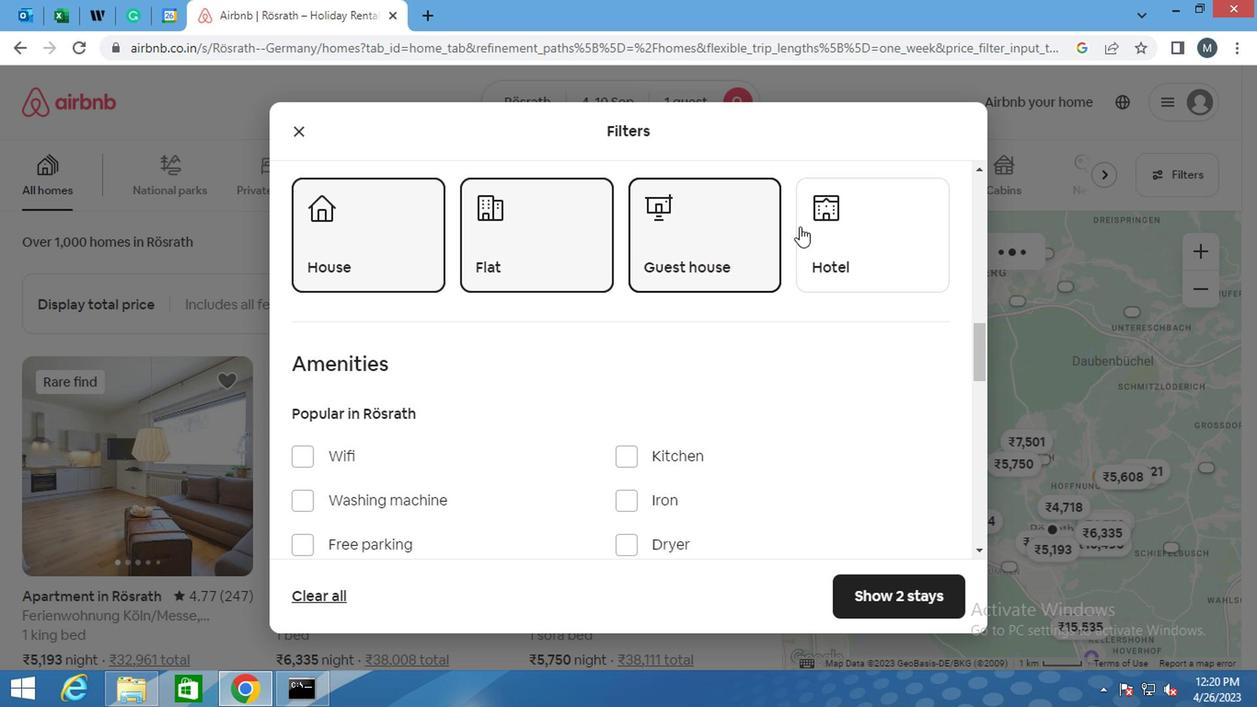
Action: Mouse pressed left at (810, 223)
Screenshot: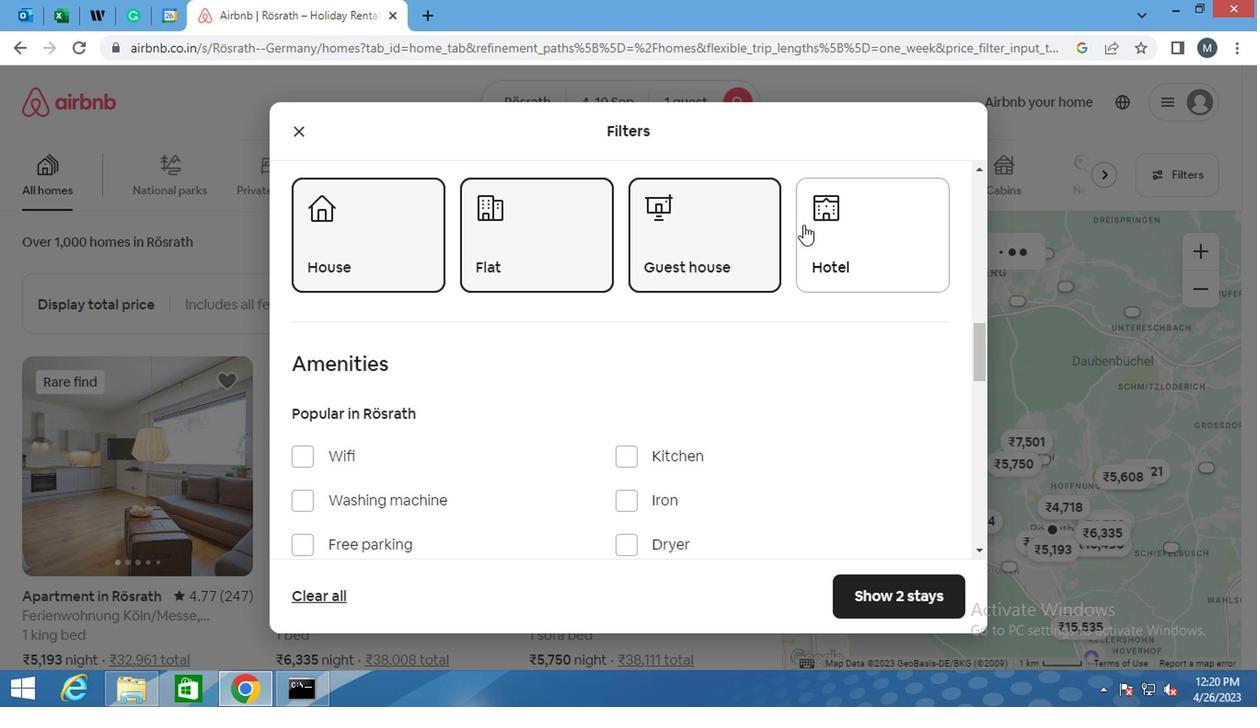 
Action: Mouse moved to (483, 243)
Screenshot: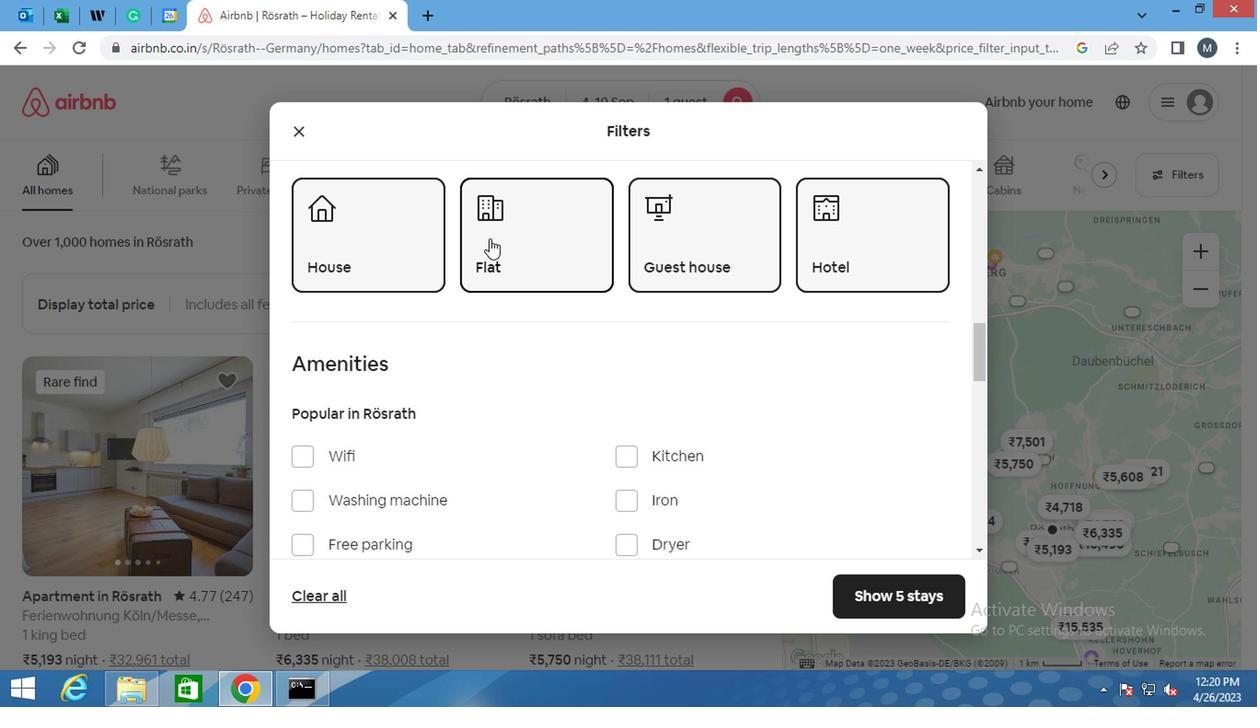 
Action: Mouse scrolled (483, 243) with delta (0, 0)
Screenshot: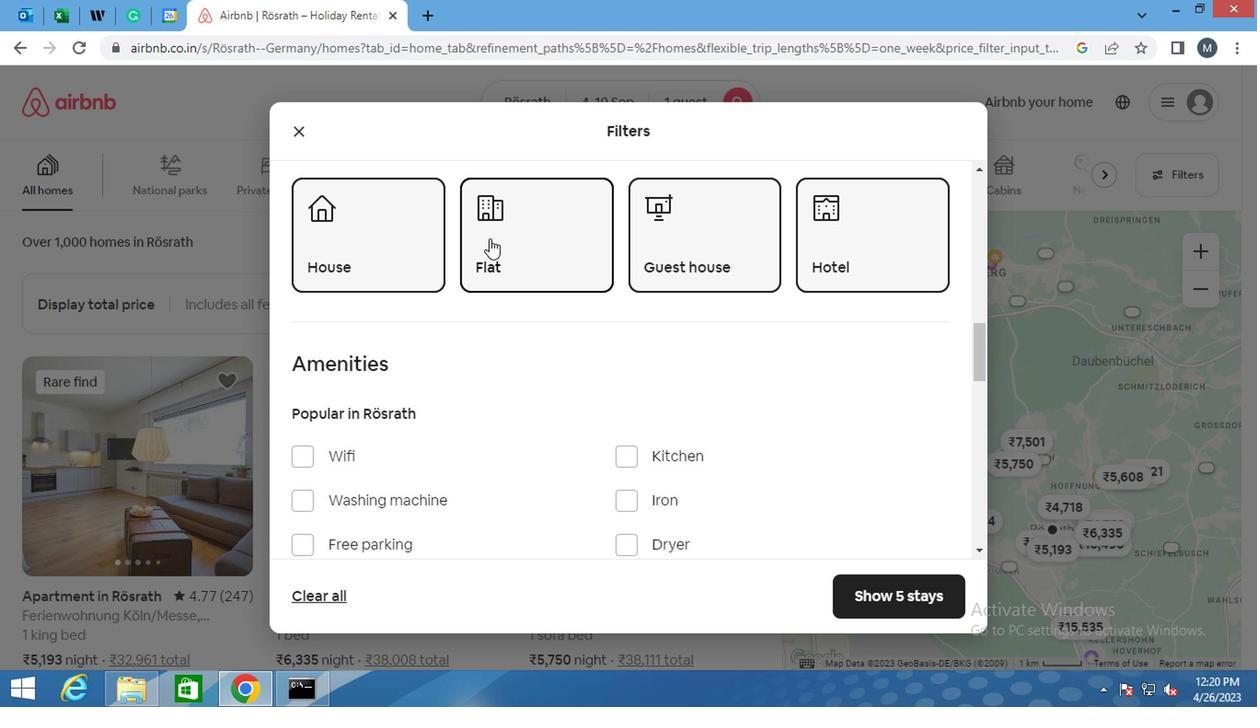 
Action: Mouse moved to (482, 250)
Screenshot: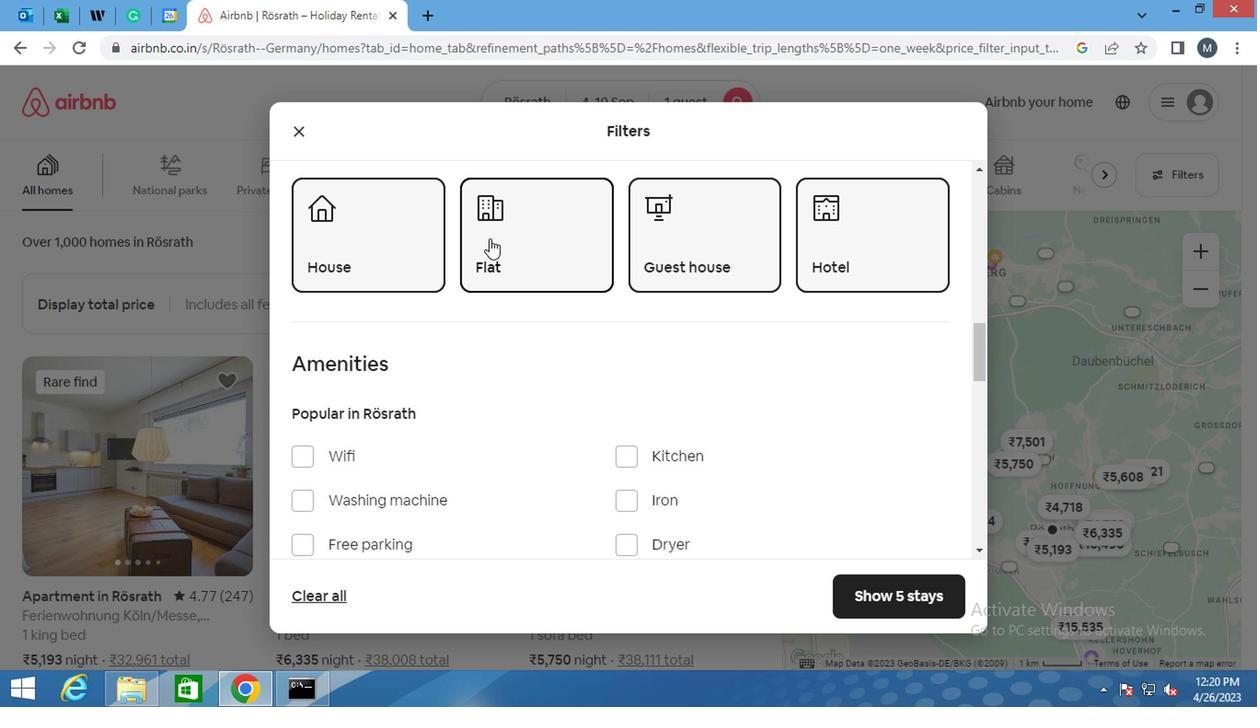 
Action: Mouse scrolled (482, 248) with delta (0, -1)
Screenshot: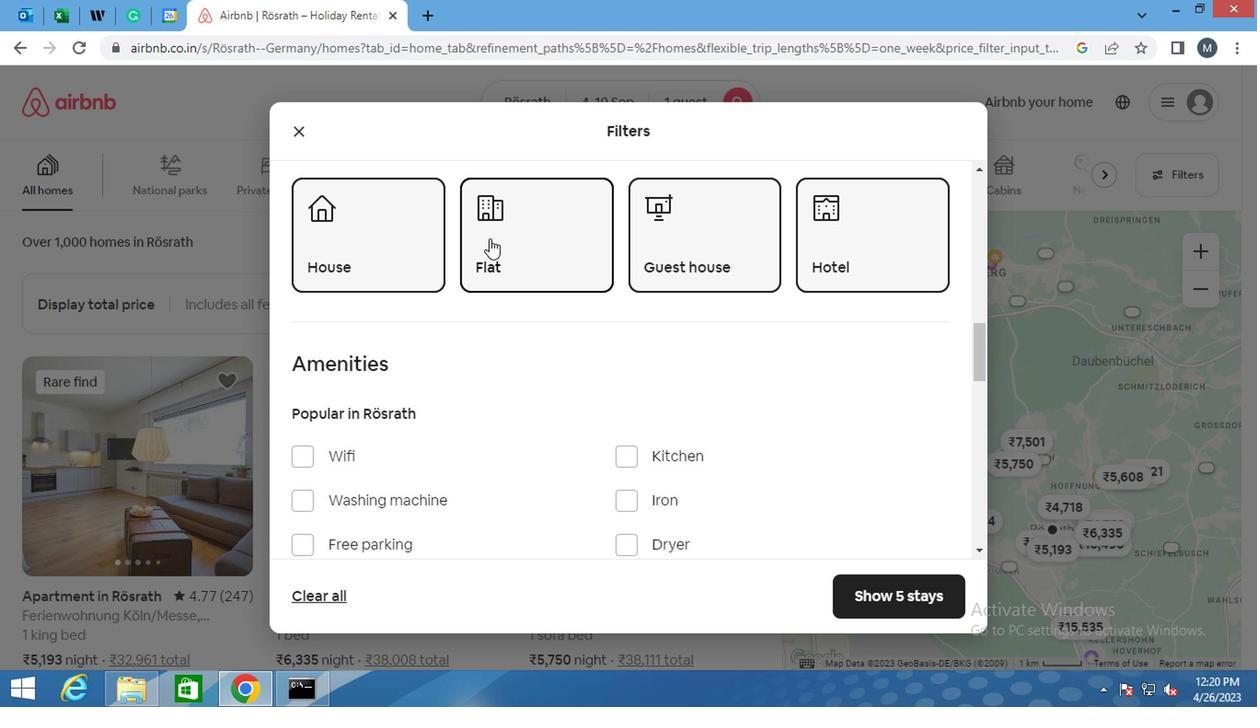 
Action: Mouse moved to (412, 320)
Screenshot: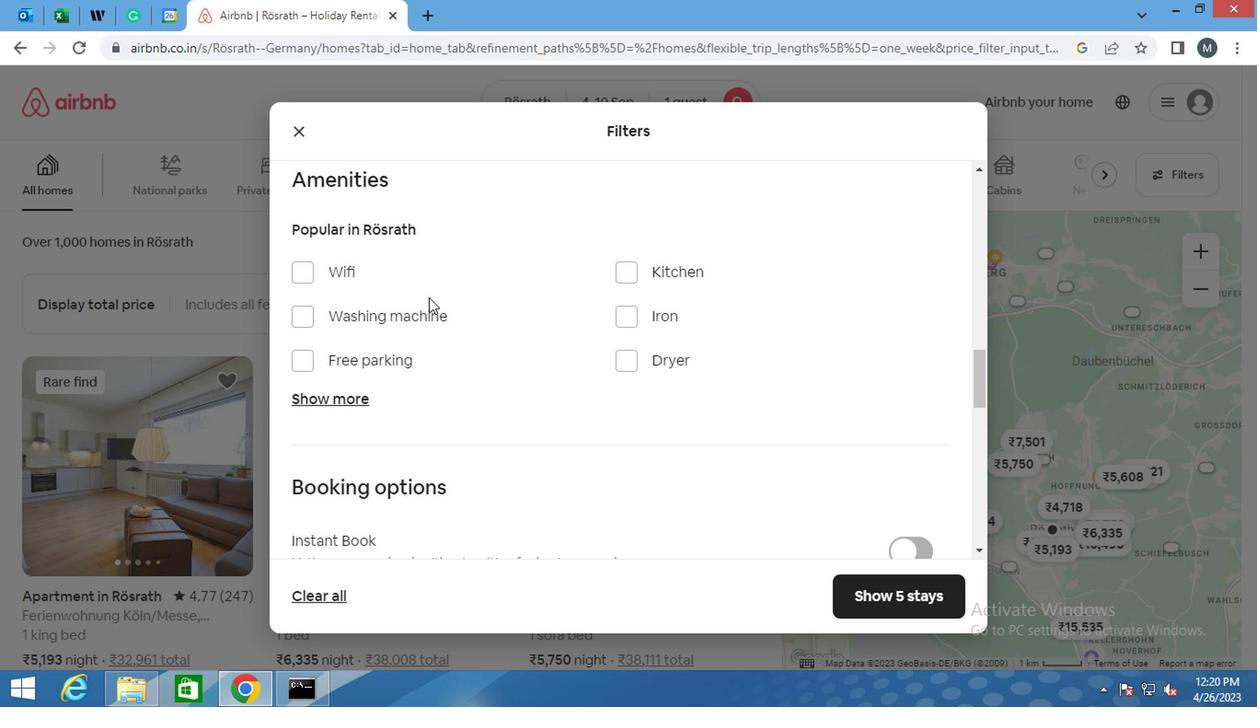 
Action: Mouse scrolled (412, 320) with delta (0, 0)
Screenshot: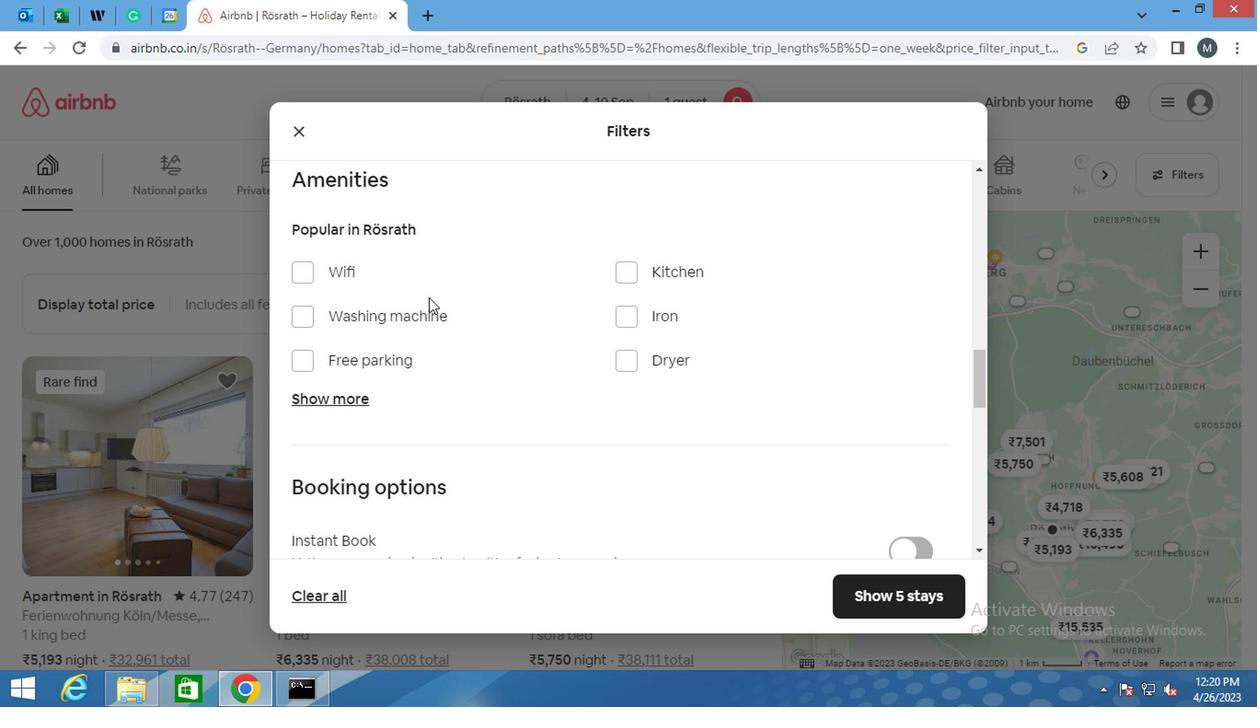 
Action: Mouse moved to (412, 322)
Screenshot: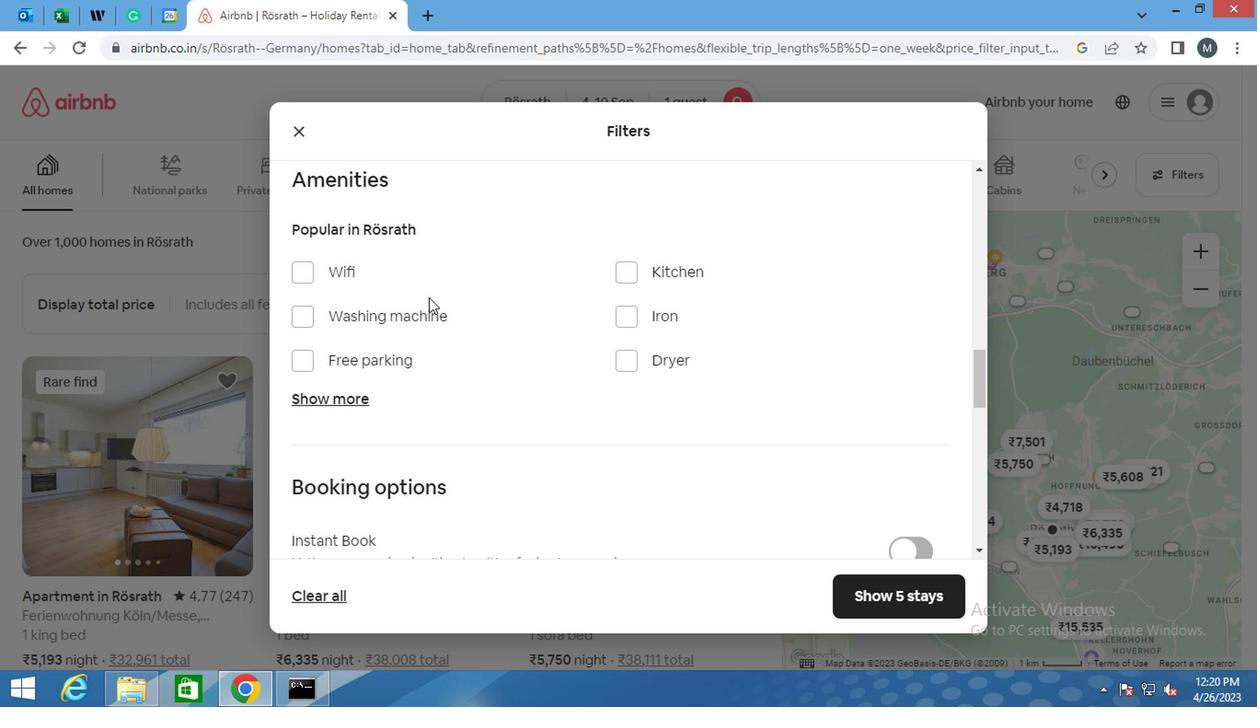 
Action: Mouse scrolled (412, 322) with delta (0, 0)
Screenshot: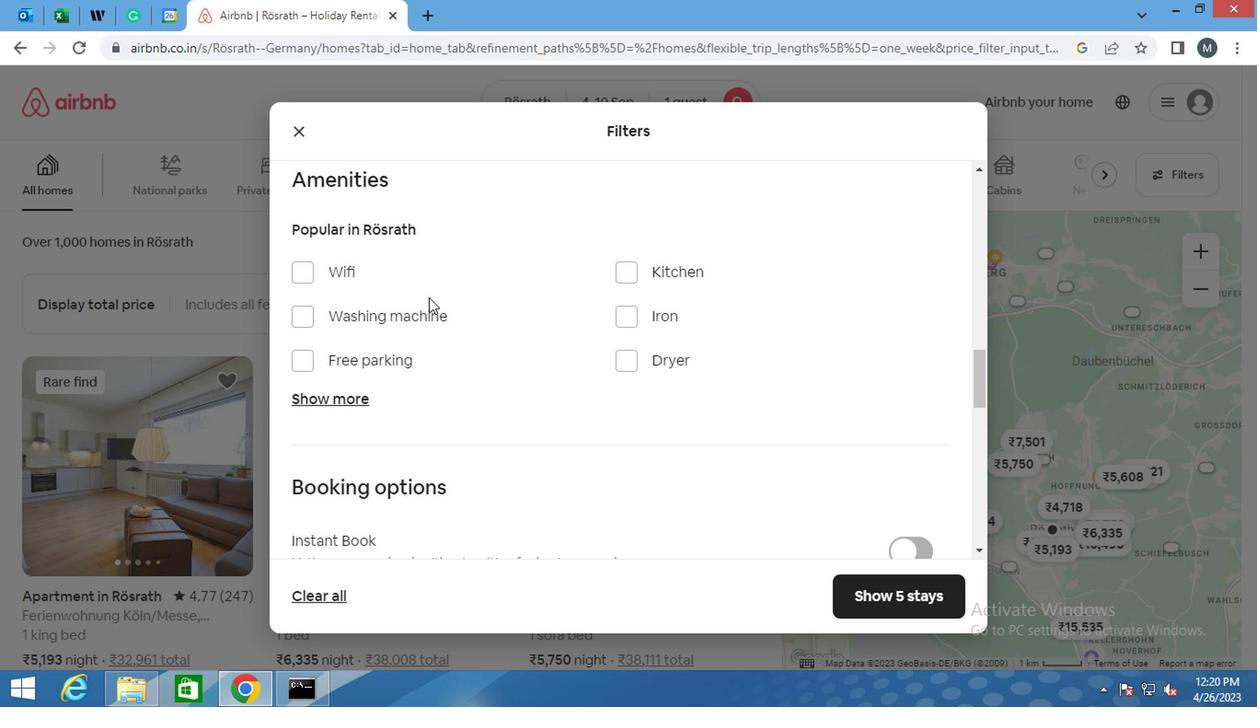 
Action: Mouse moved to (730, 362)
Screenshot: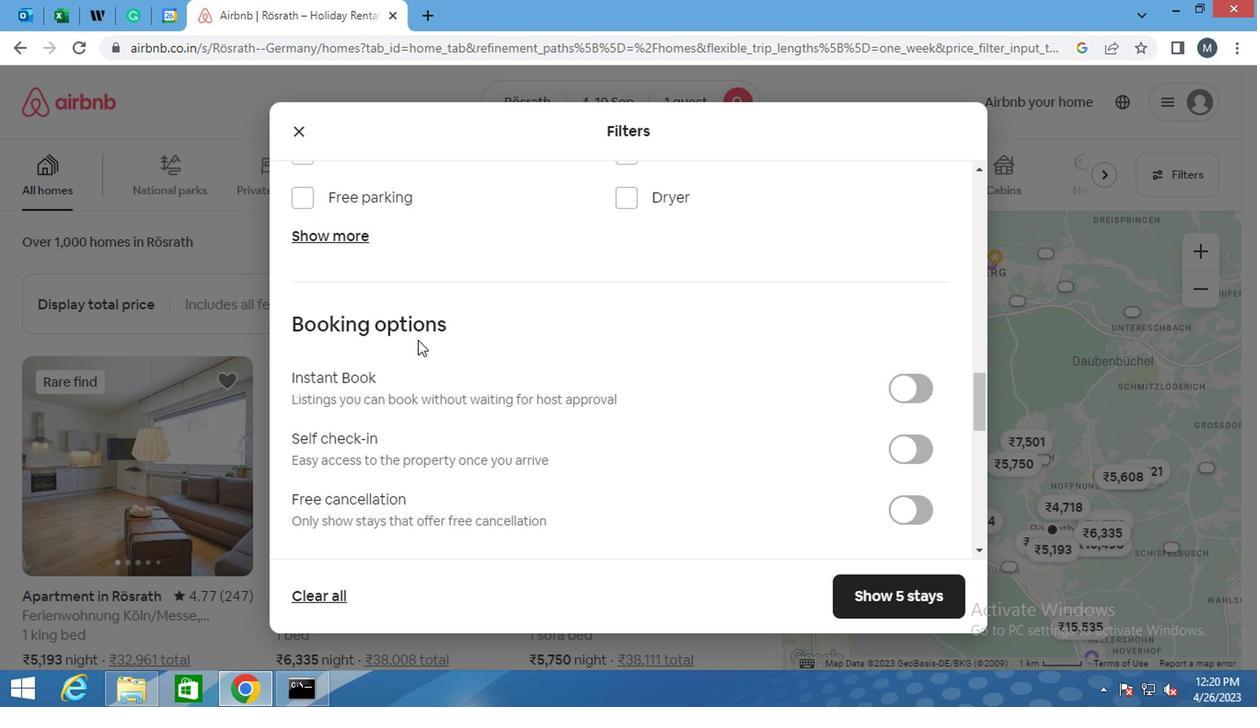 
Action: Mouse scrolled (730, 360) with delta (0, -1)
Screenshot: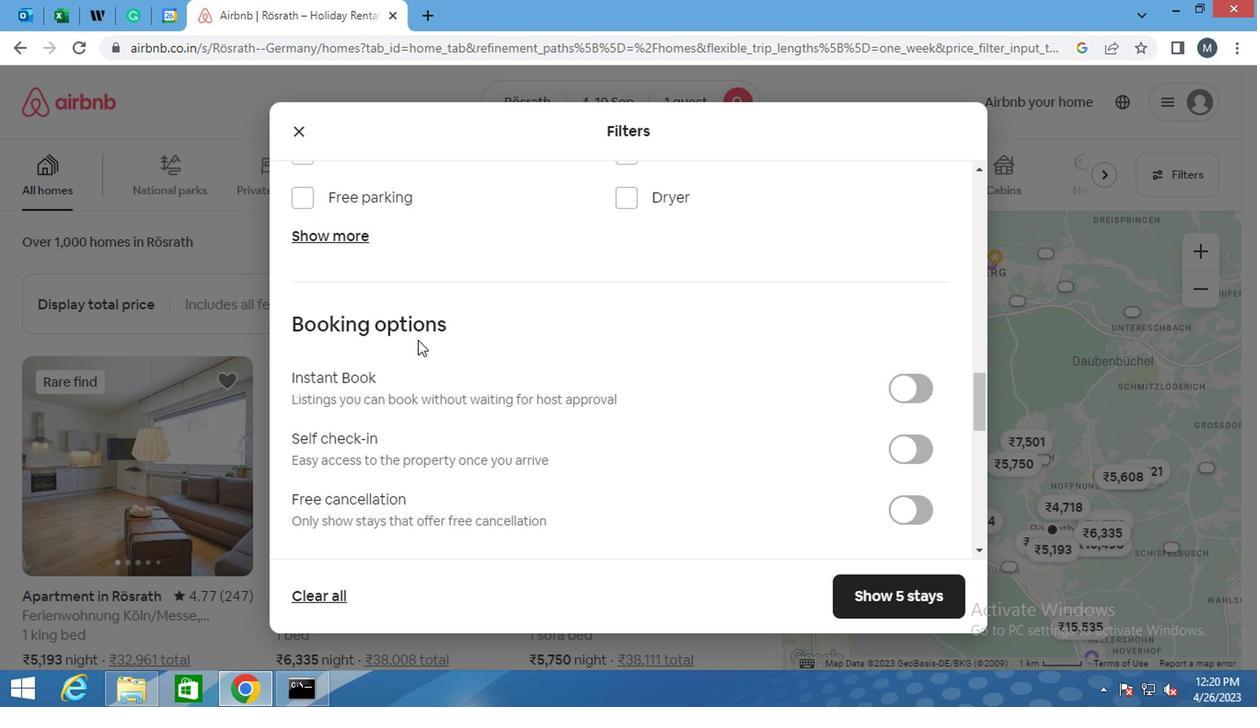
Action: Mouse moved to (730, 362)
Screenshot: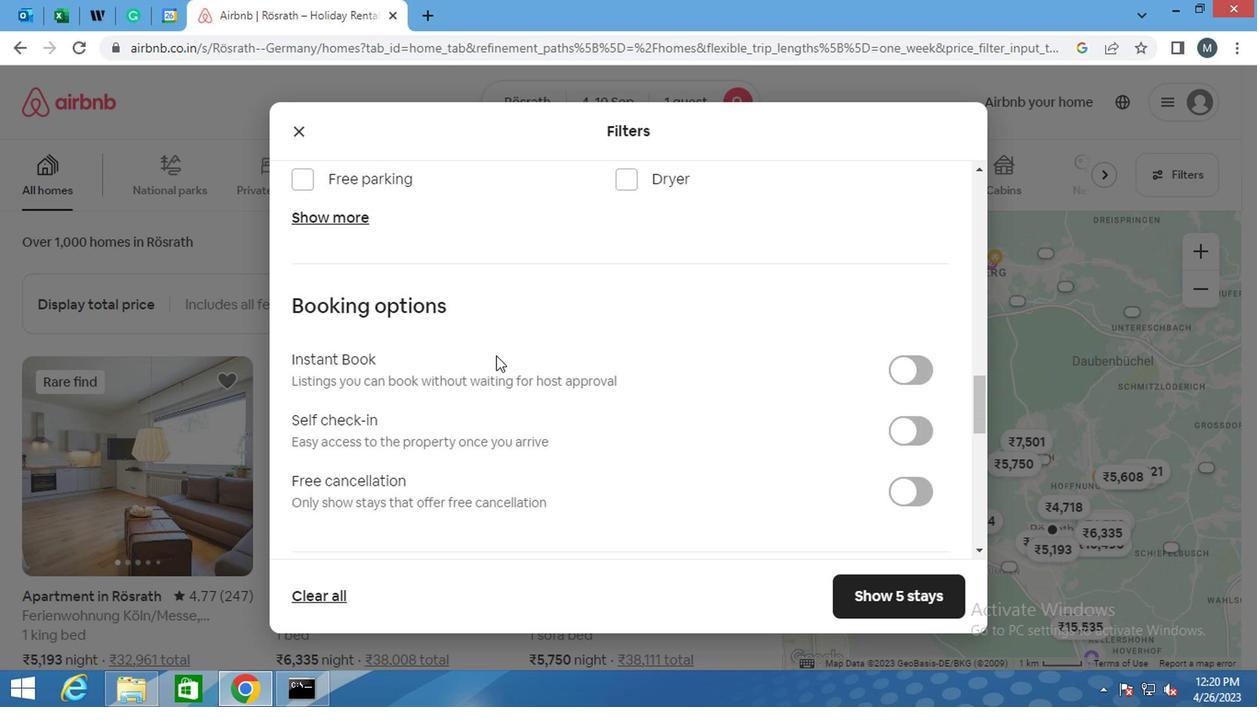 
Action: Mouse scrolled (730, 362) with delta (0, 0)
Screenshot: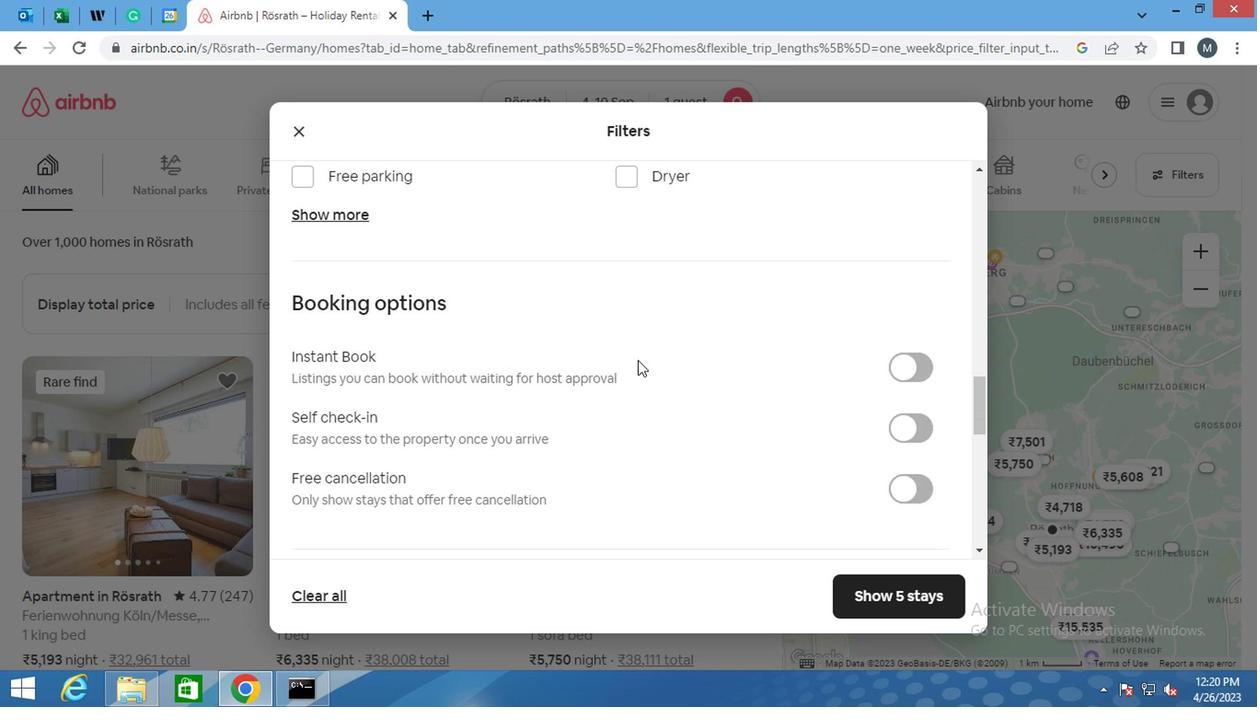 
Action: Mouse moved to (898, 244)
Screenshot: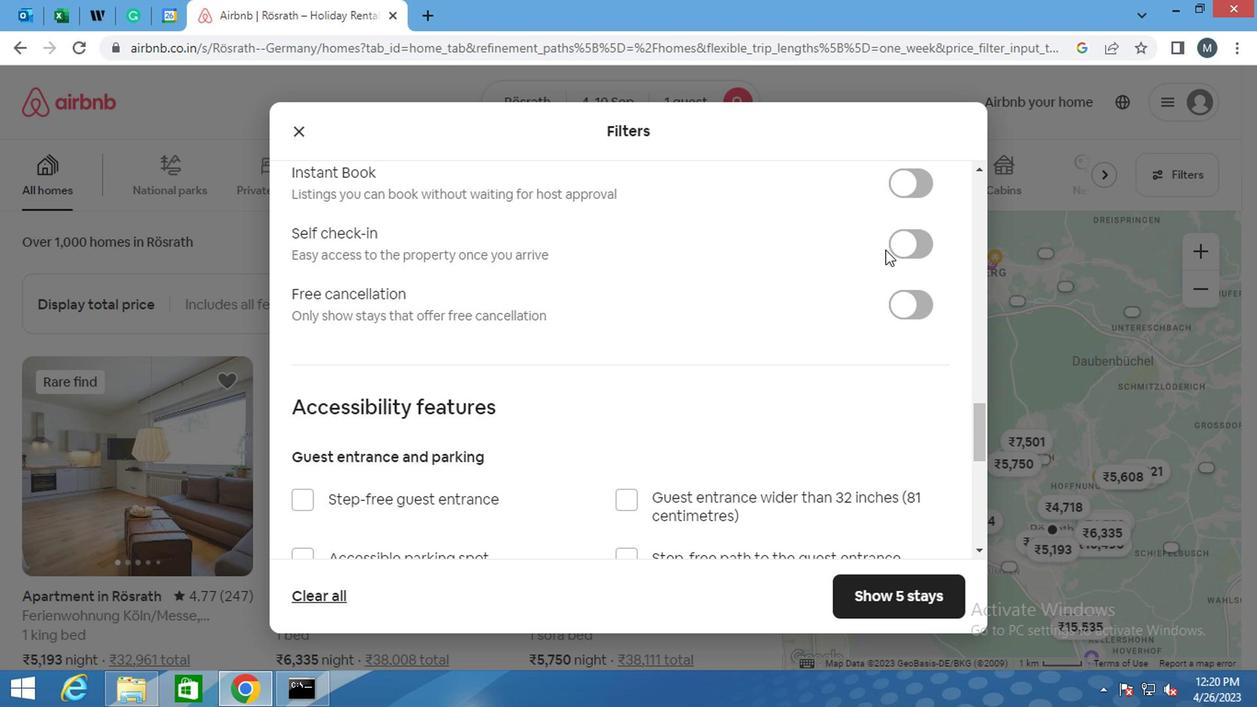 
Action: Mouse pressed left at (898, 244)
Screenshot: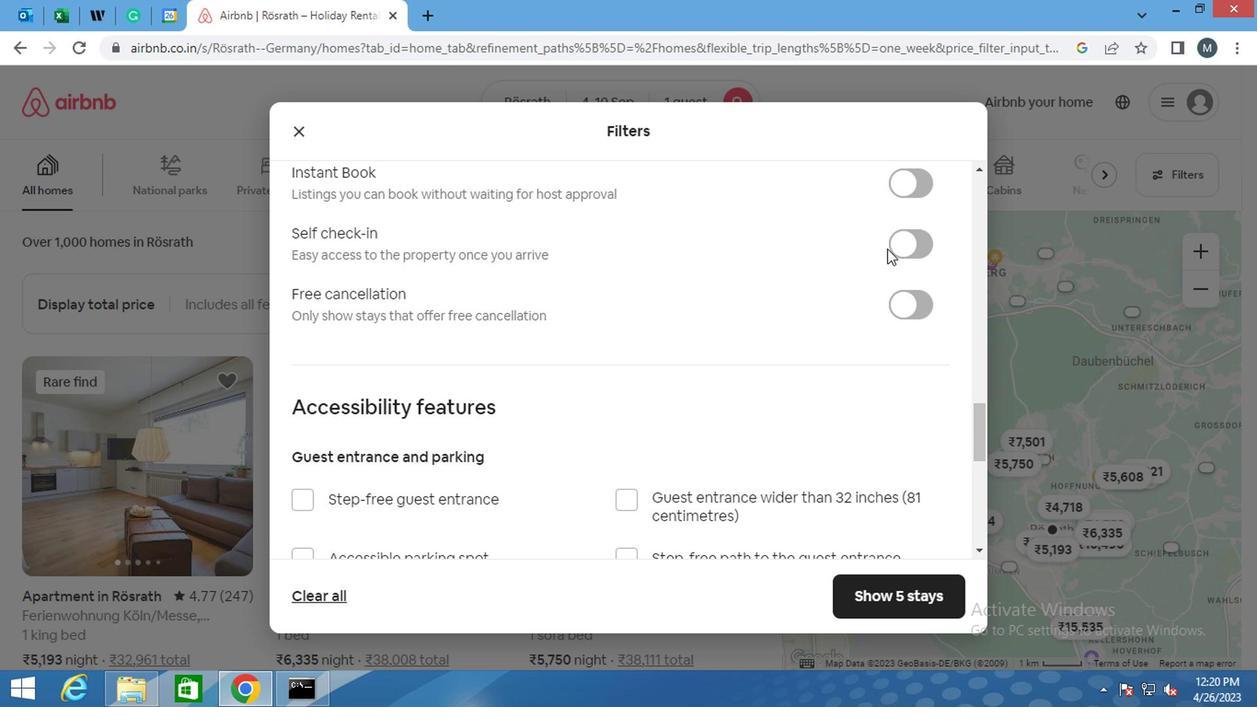 
Action: Mouse moved to (639, 324)
Screenshot: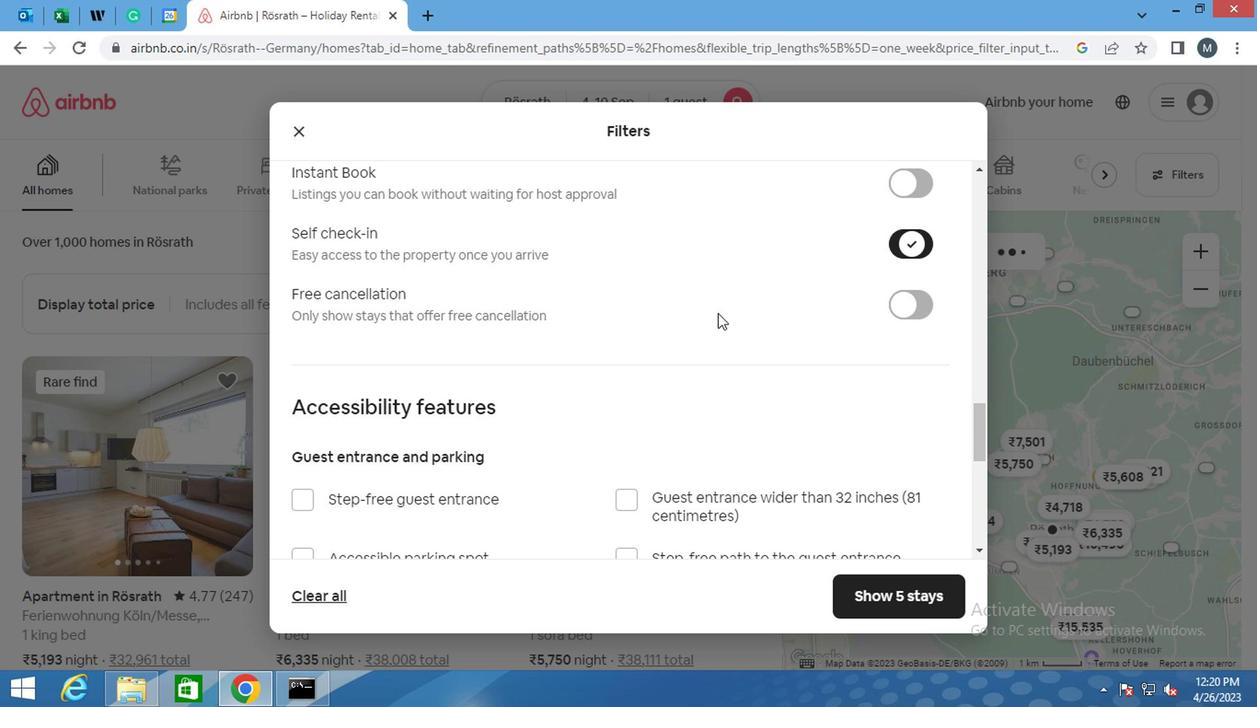 
Action: Mouse scrolled (639, 323) with delta (0, -1)
Screenshot: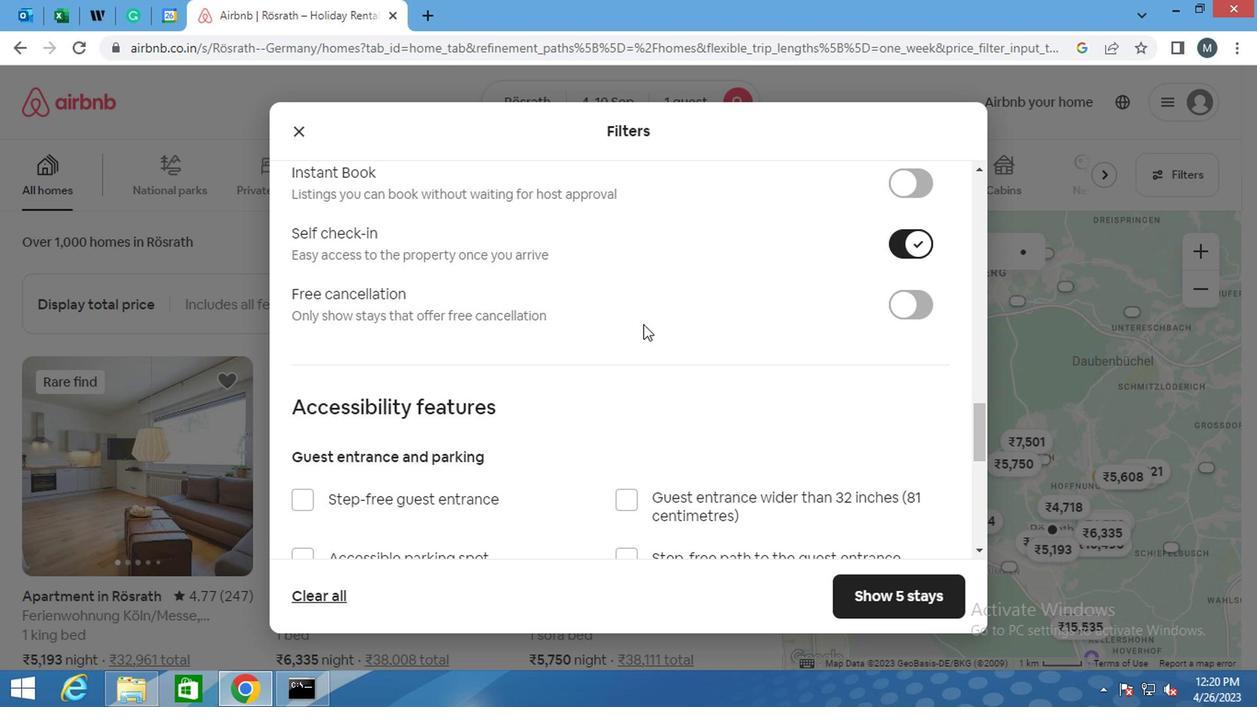 
Action: Mouse scrolled (639, 323) with delta (0, -1)
Screenshot: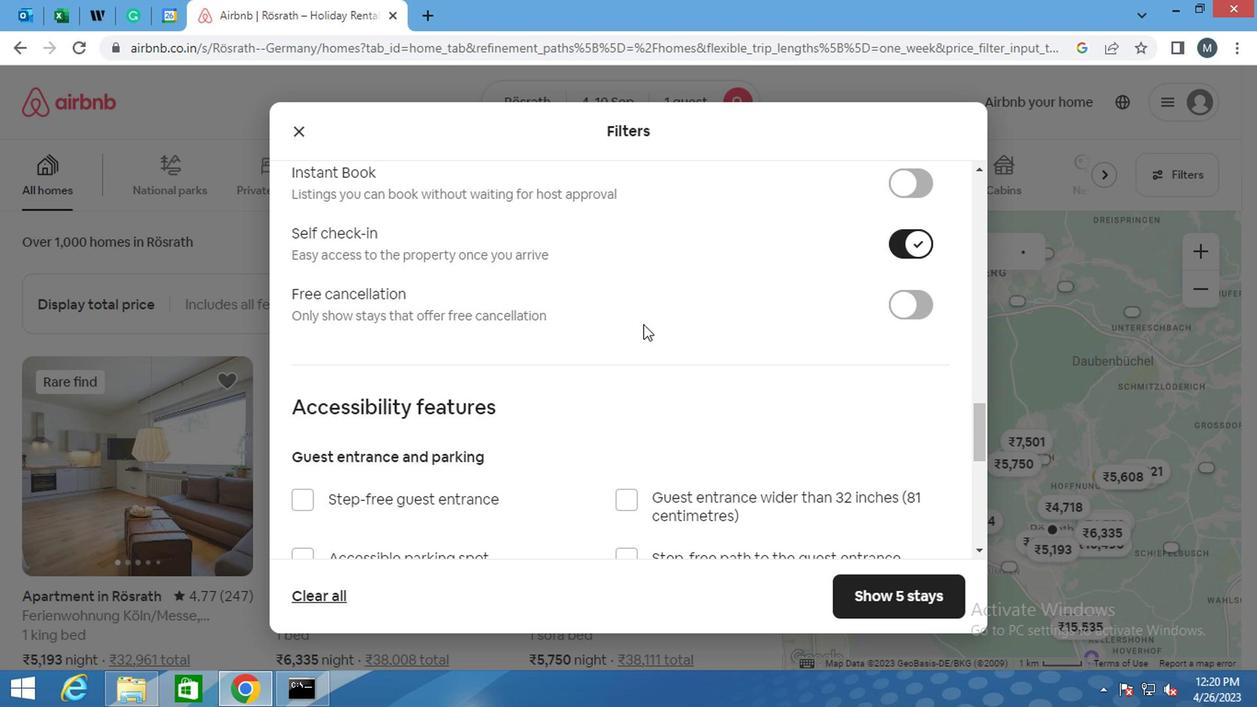 
Action: Mouse scrolled (639, 323) with delta (0, -1)
Screenshot: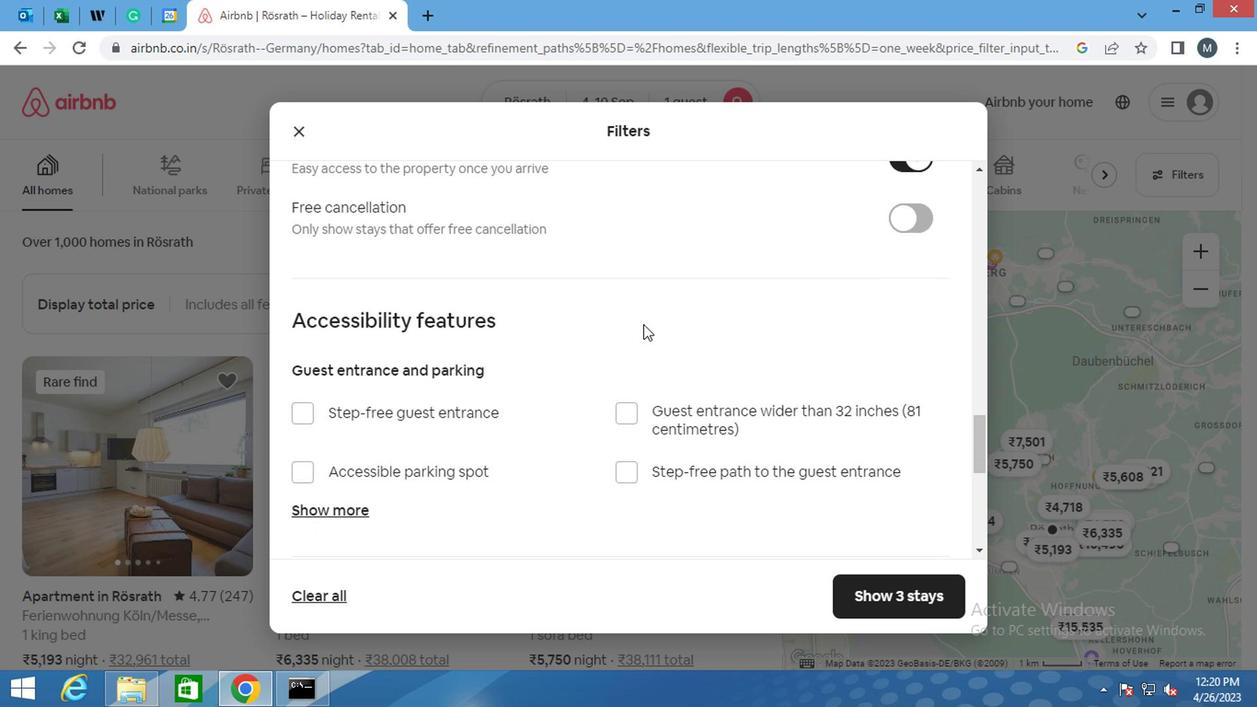 
Action: Mouse moved to (629, 327)
Screenshot: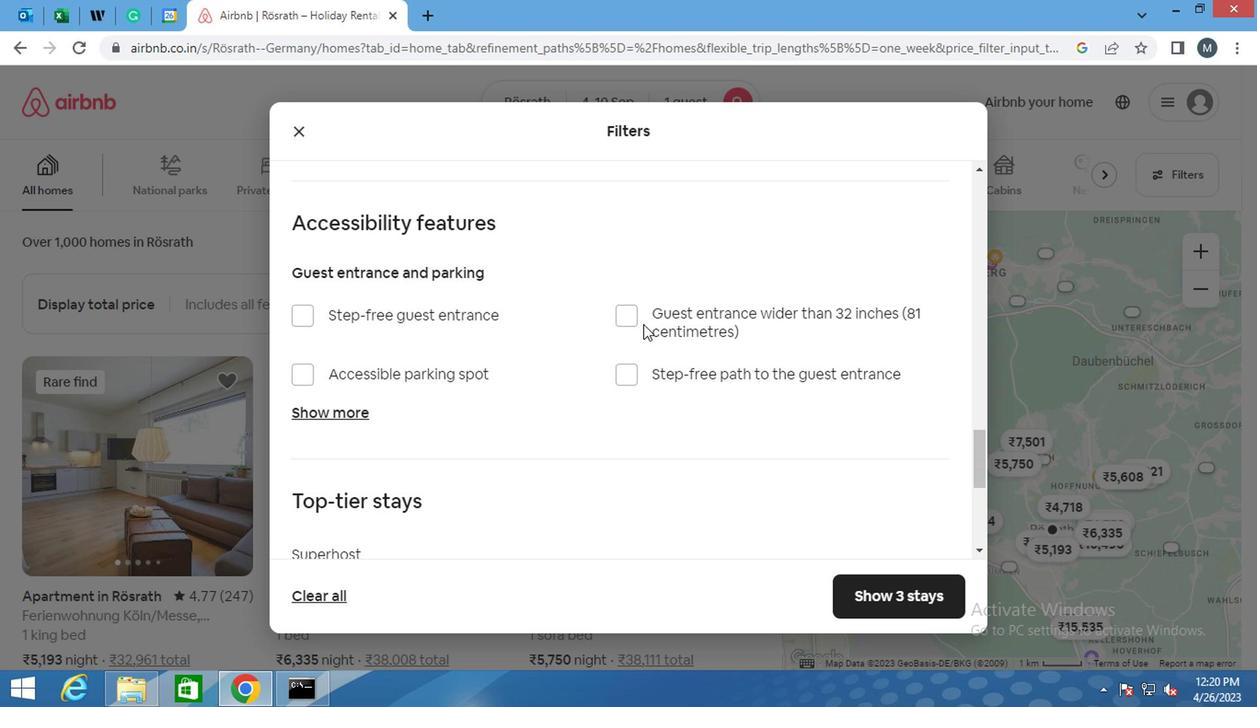 
Action: Mouse scrolled (629, 326) with delta (0, 0)
Screenshot: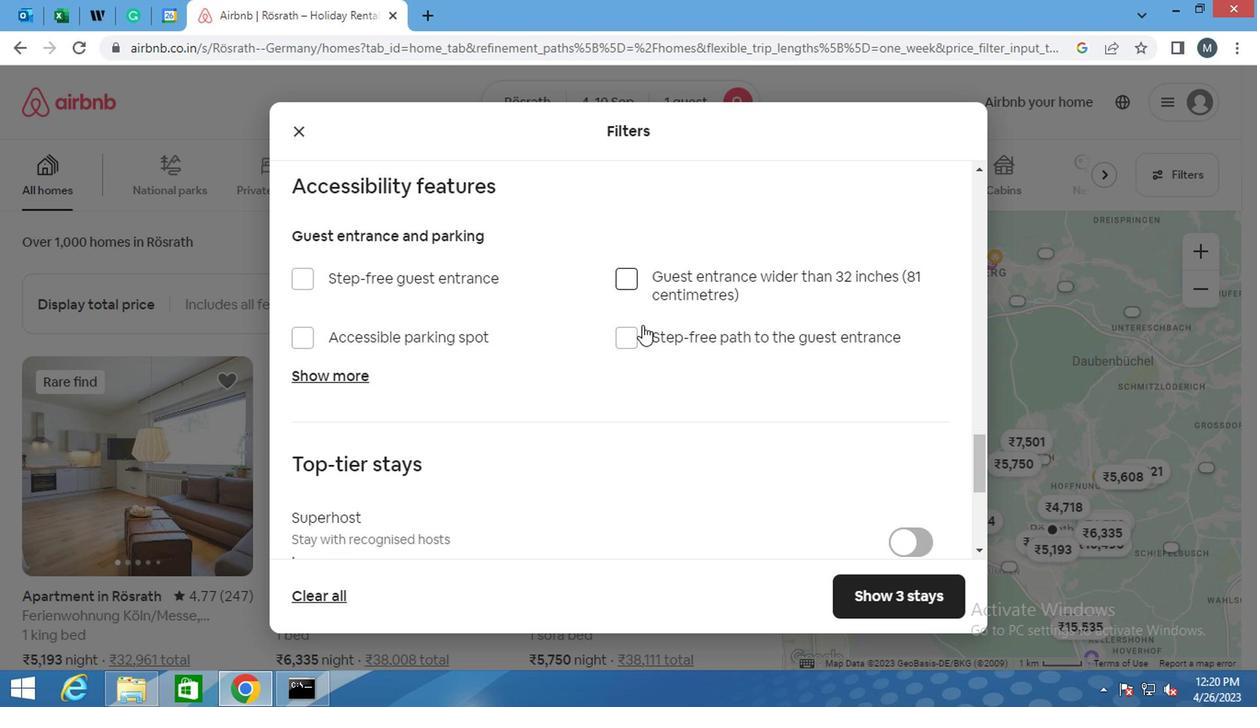 
Action: Mouse moved to (629, 327)
Screenshot: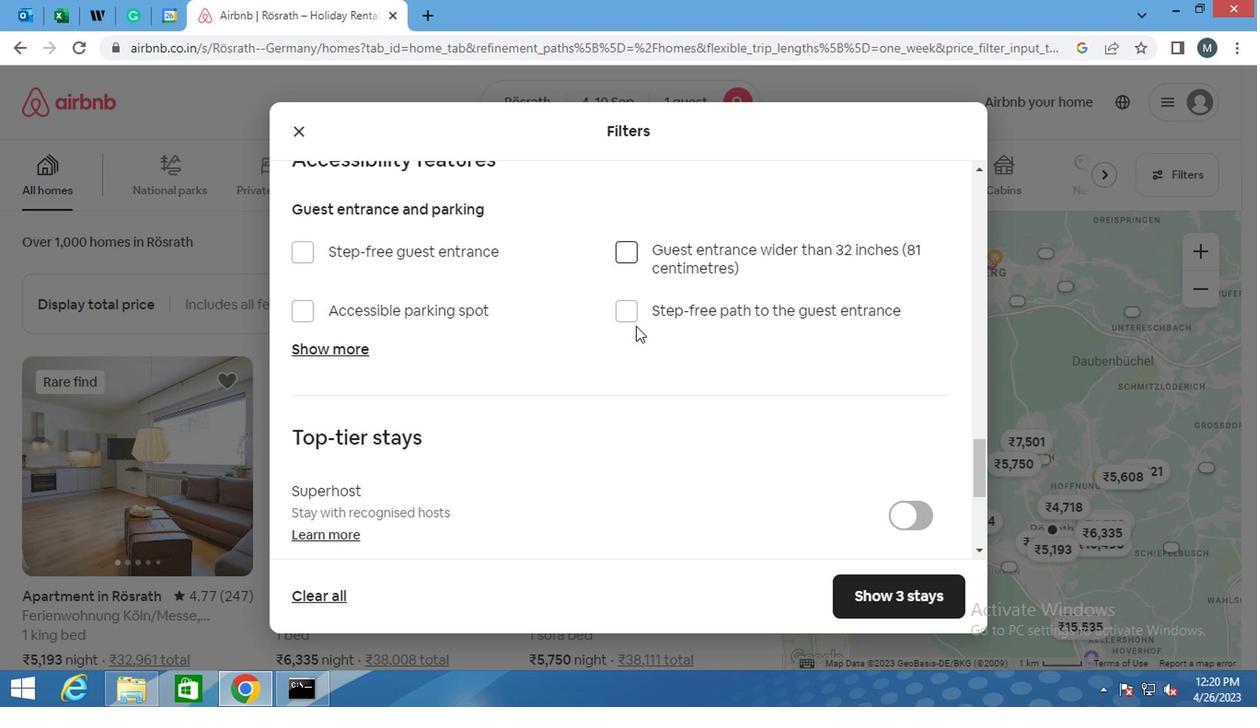 
Action: Mouse scrolled (629, 326) with delta (0, 0)
Screenshot: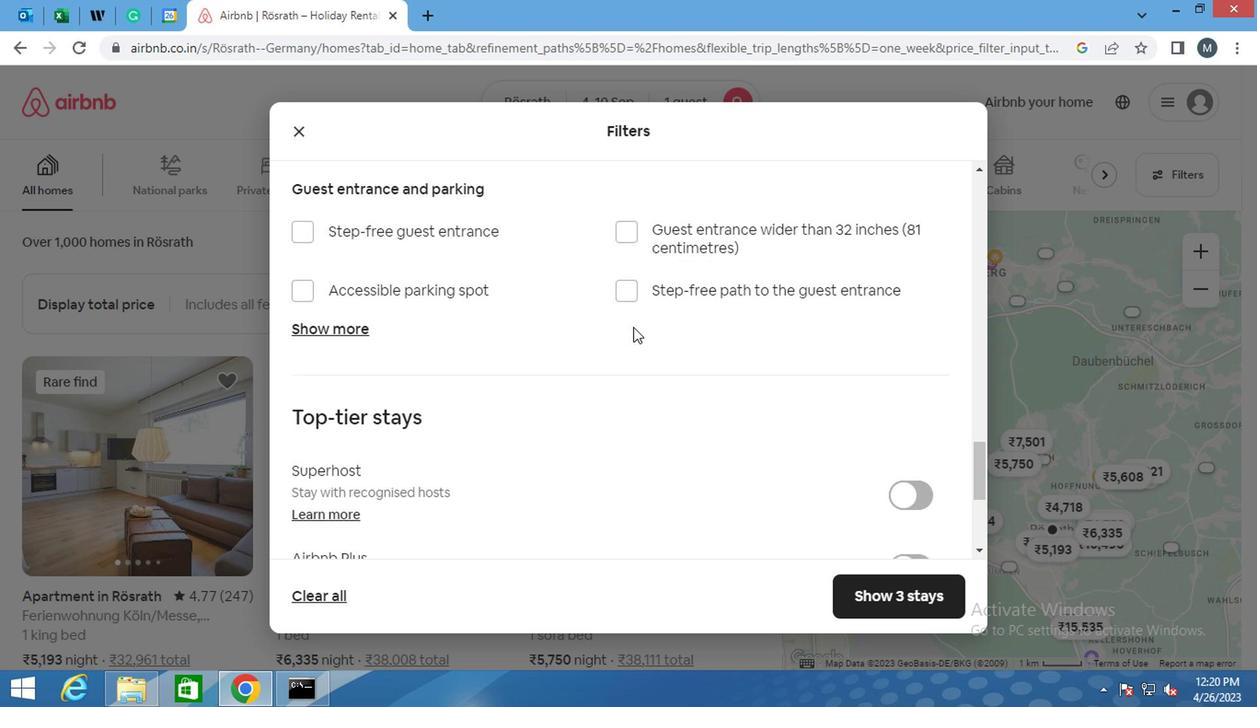 
Action: Mouse moved to (344, 376)
Screenshot: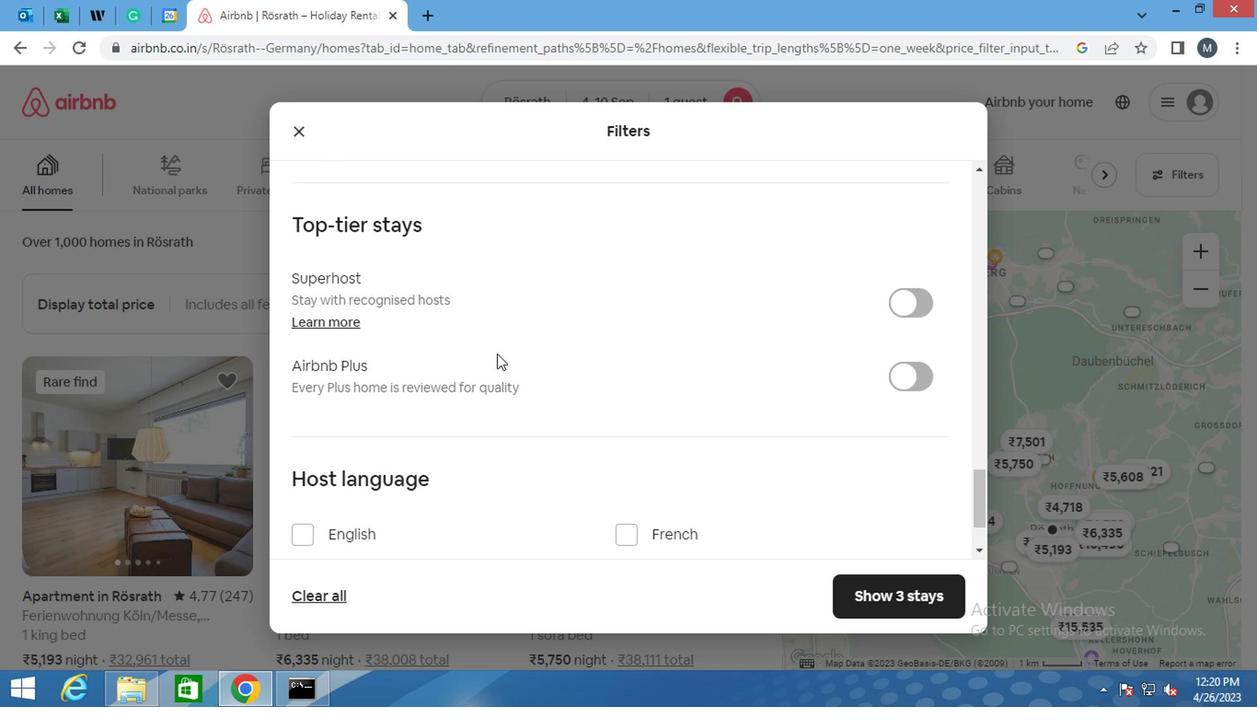
Action: Mouse scrolled (344, 375) with delta (0, 0)
Screenshot: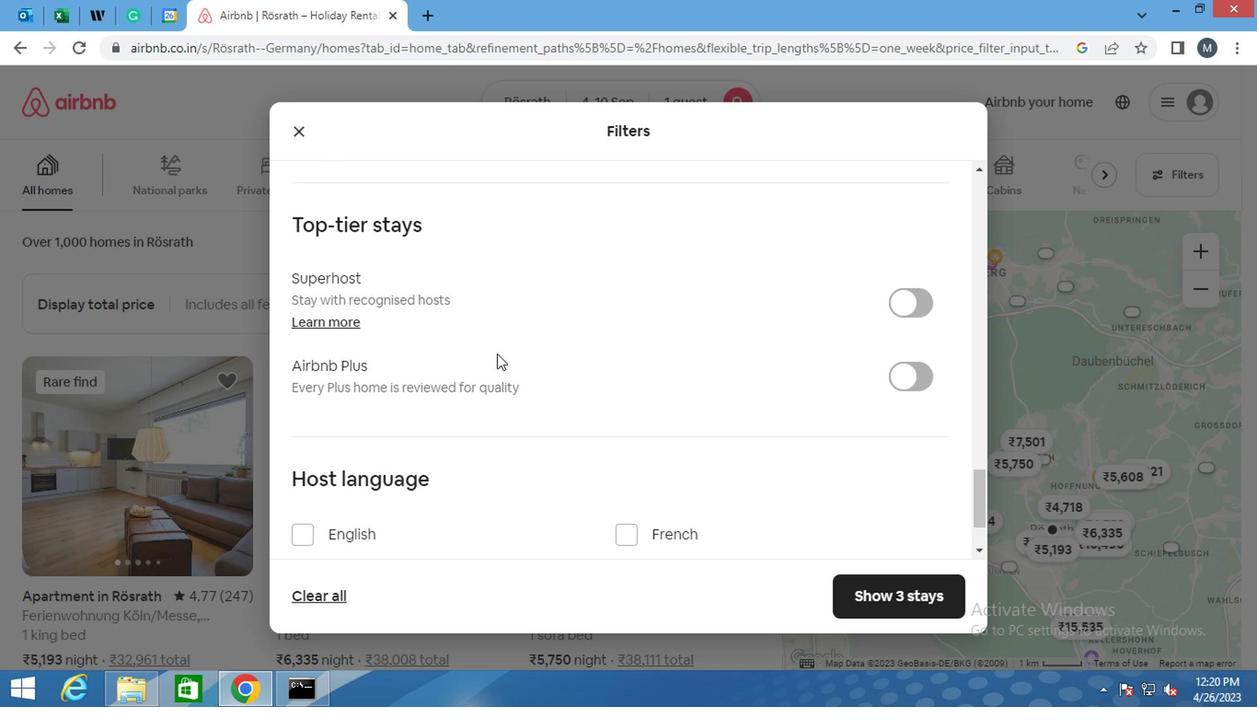
Action: Mouse moved to (344, 380)
Screenshot: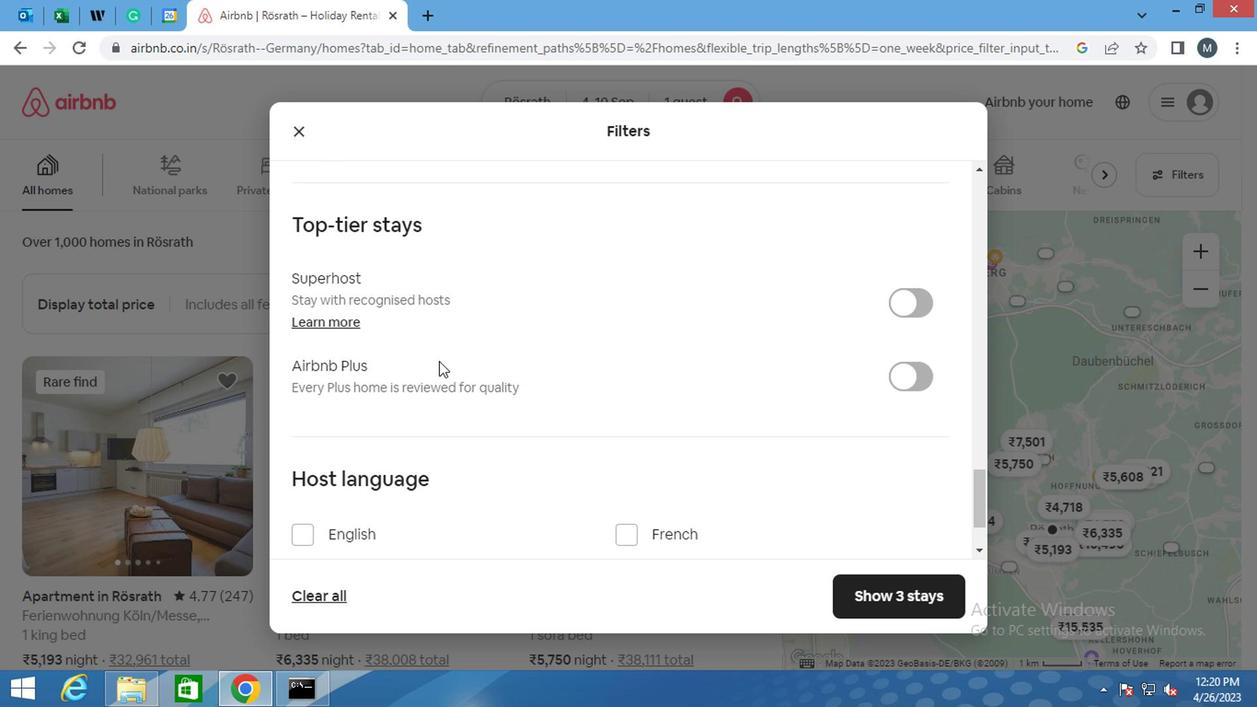 
Action: Mouse scrolled (344, 379) with delta (0, -1)
Screenshot: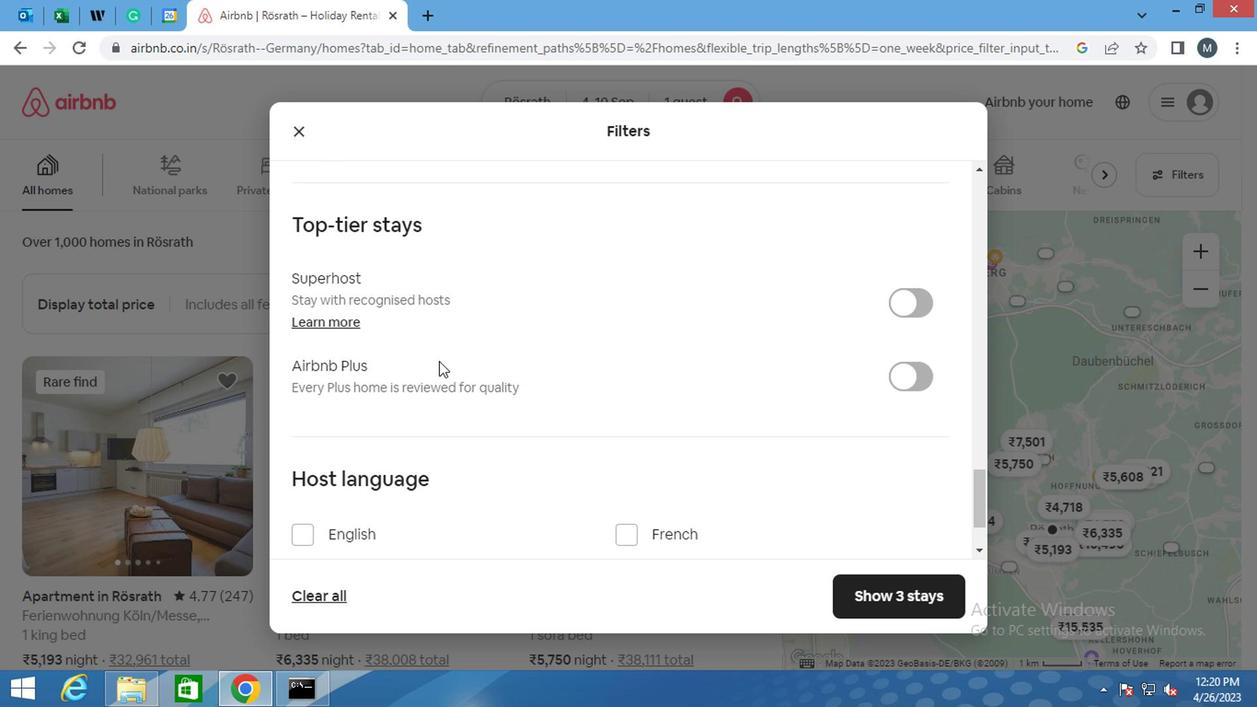 
Action: Mouse moved to (344, 383)
Screenshot: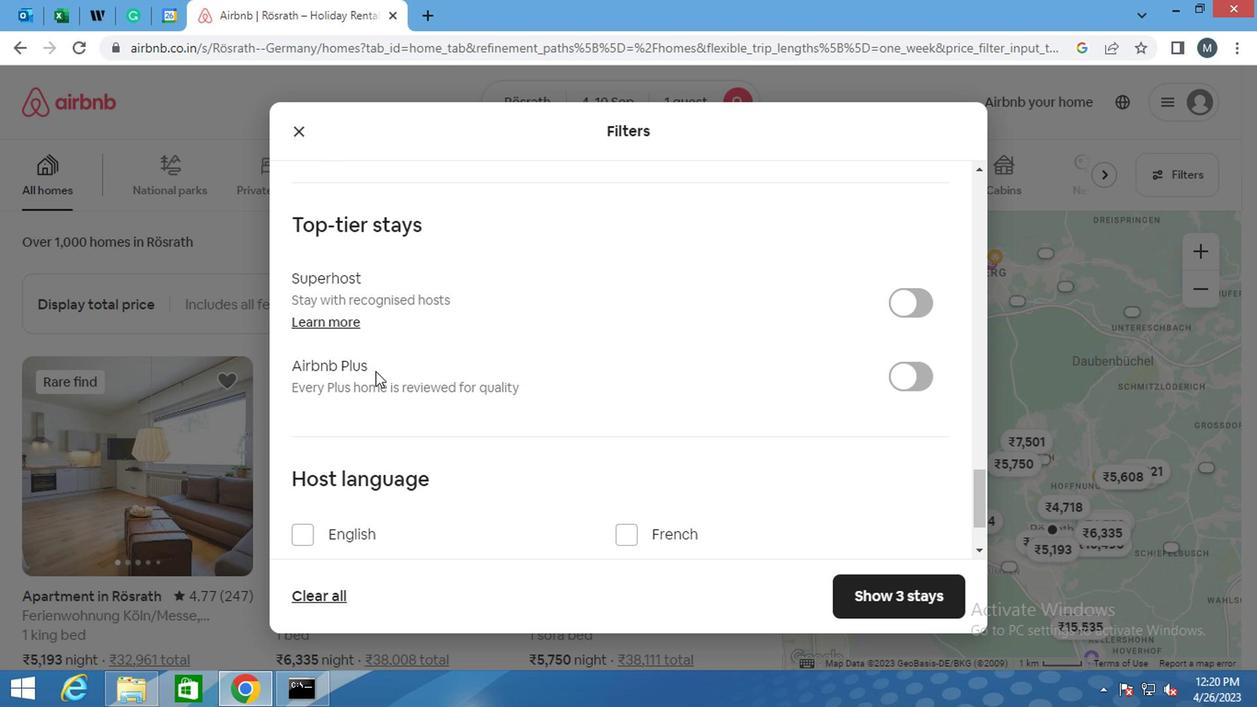 
Action: Mouse scrolled (344, 383) with delta (0, 0)
Screenshot: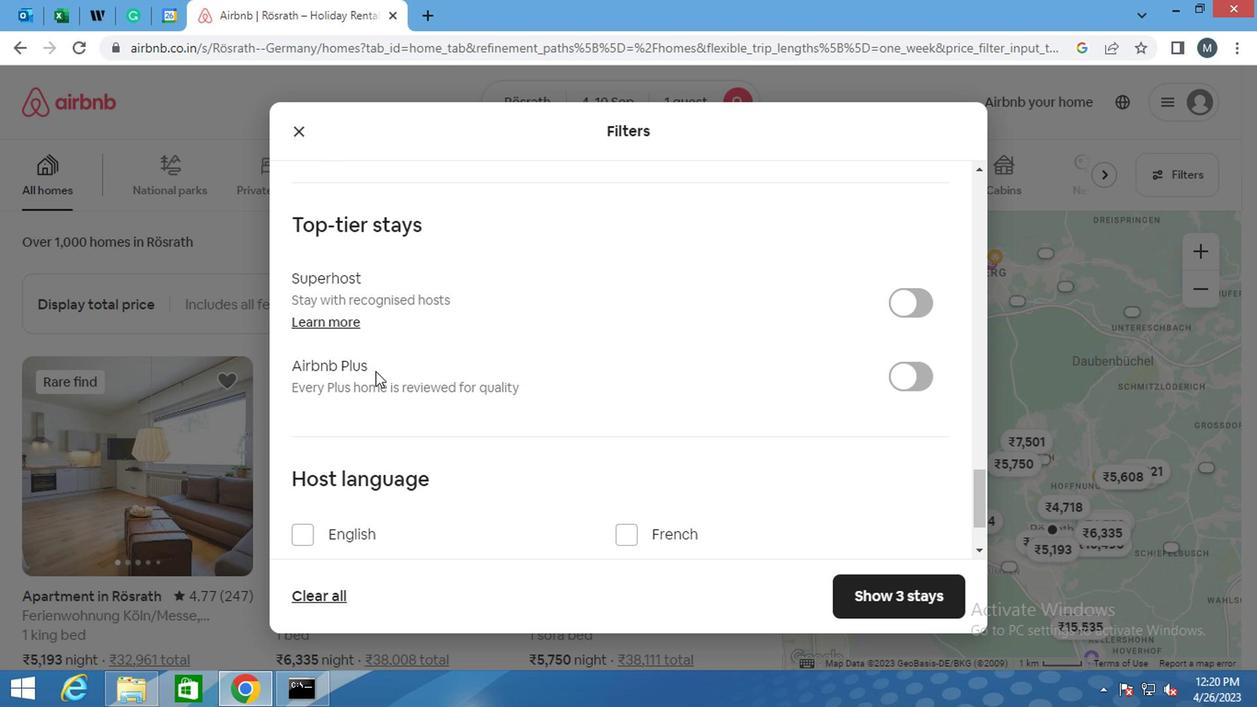 
Action: Mouse moved to (302, 432)
Screenshot: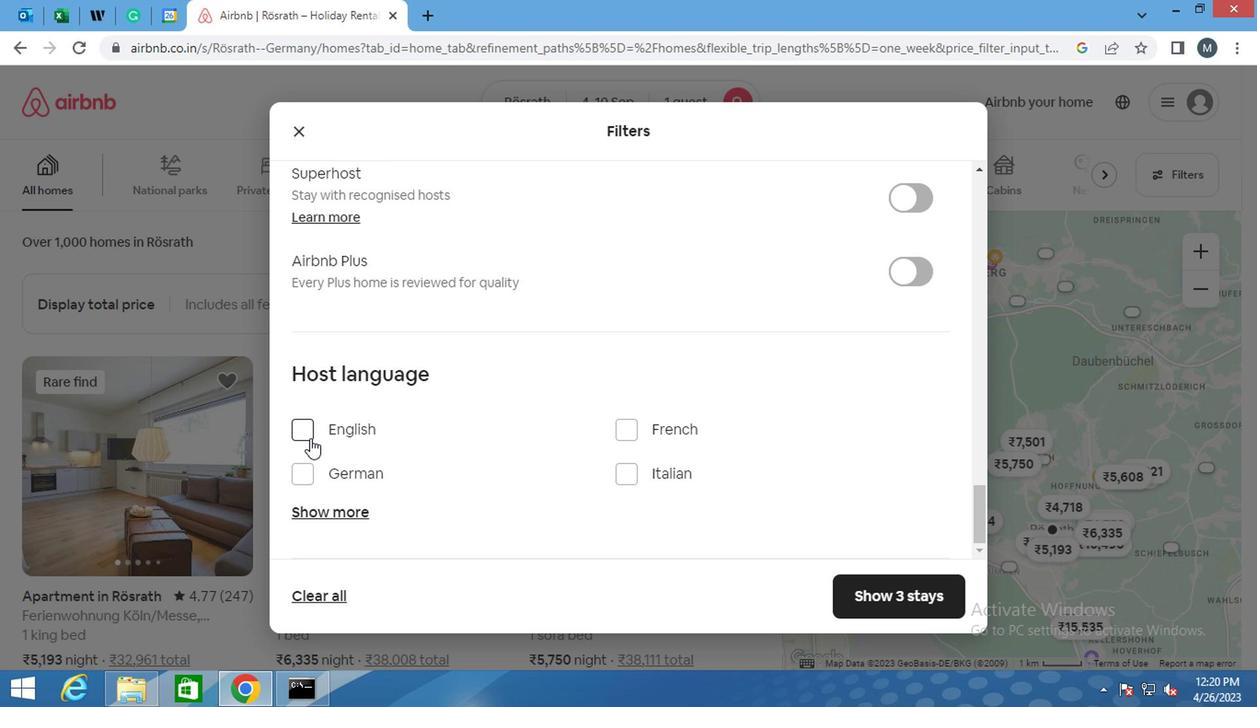 
Action: Mouse pressed left at (302, 432)
Screenshot: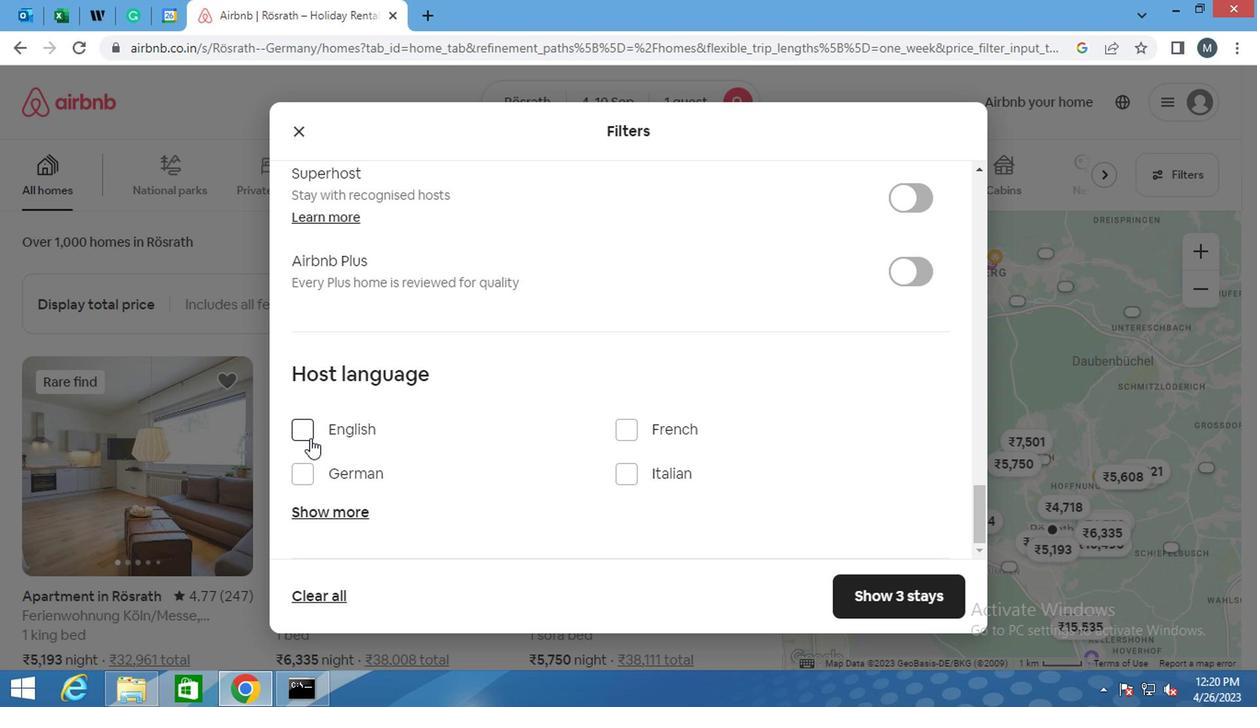 
Action: Mouse moved to (909, 588)
Screenshot: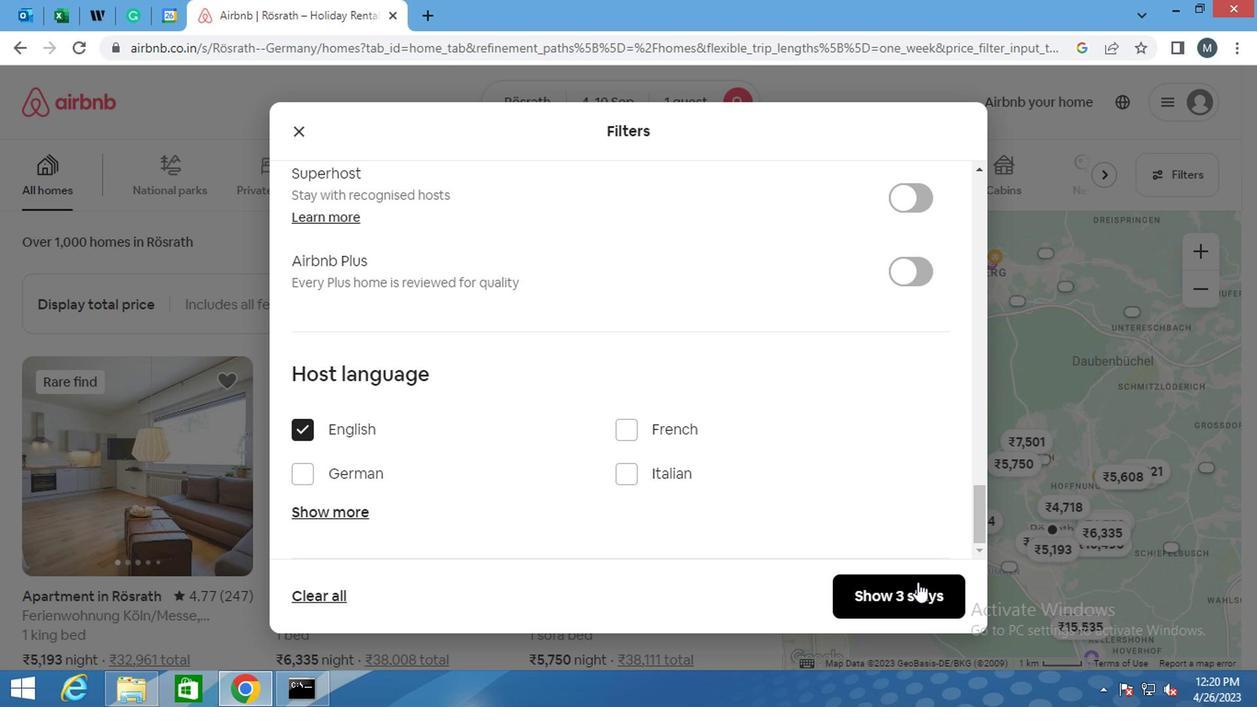 
Action: Mouse pressed left at (909, 588)
Screenshot: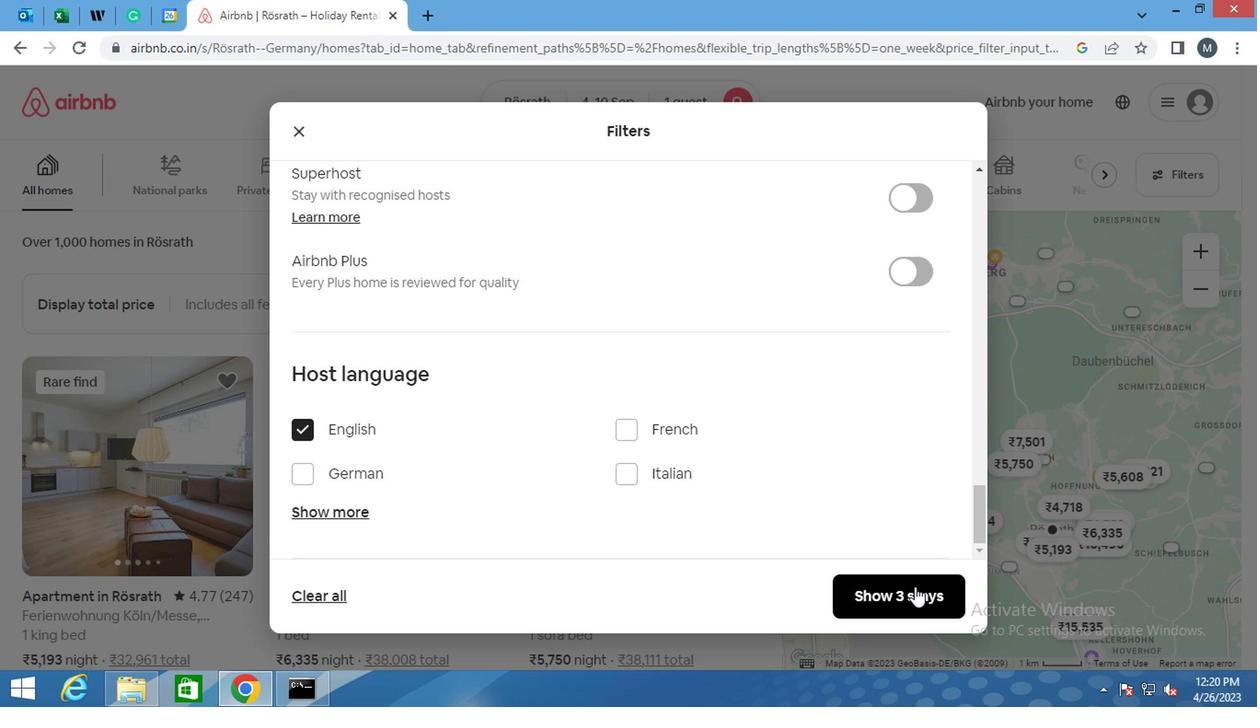 
Action: Mouse moved to (905, 590)
Screenshot: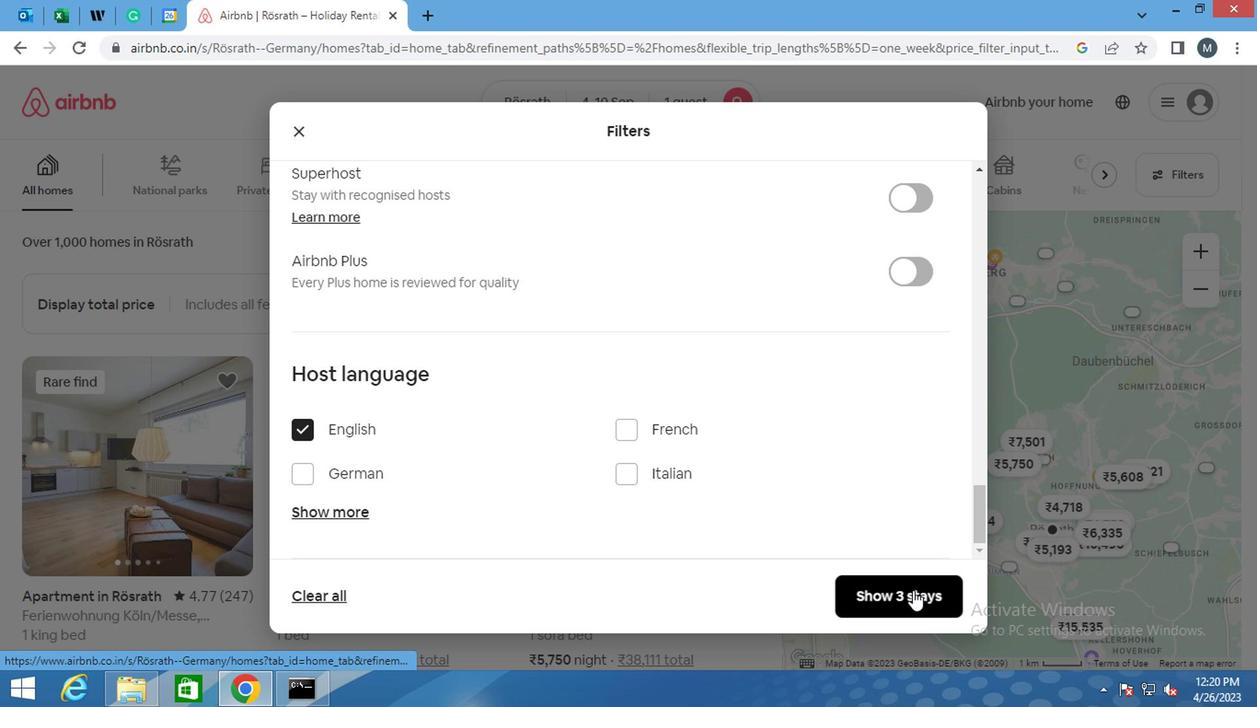 
